 Task: Create new customer invoice with Date Opened: 04-May-23, Select Customer: Harbor Freight Tools, Terms: Net 15. Make invoice entry for item-1 with Date: 04-May-23, Description: L'Oreal Paris Glow Paradise Lip Balm in Gloss Porcelain Petal (0.23 oz)
, Income Account: Income:Sales, Quantity: 1, Unit Price: 11.29, Sales Tax: Y, Sales Tax Included: Y, Tax Table: Sales Tax. Make entry for item-2 with Date: 04-May-23, Description: GSQ by Glamsquad Manicure Pedicure Set (1 ct), Income Account: Income:Sales, Quantity: 2, Unit Price: 9.29, Sales Tax: Y, Sales Tax Included: Y, Tax Table: Sales Tax. Post Invoice with Post Date: 04-May-23, Post to Accounts: Assets:Accounts Receivable. Pay / Process Payment with Transaction Date: 18-May-23, Amount: 29.87, Transfer Account: Checking Account. Go to 'Print Invoice'. Save a pdf copy of the invoice.
Action: Mouse moved to (220, 42)
Screenshot: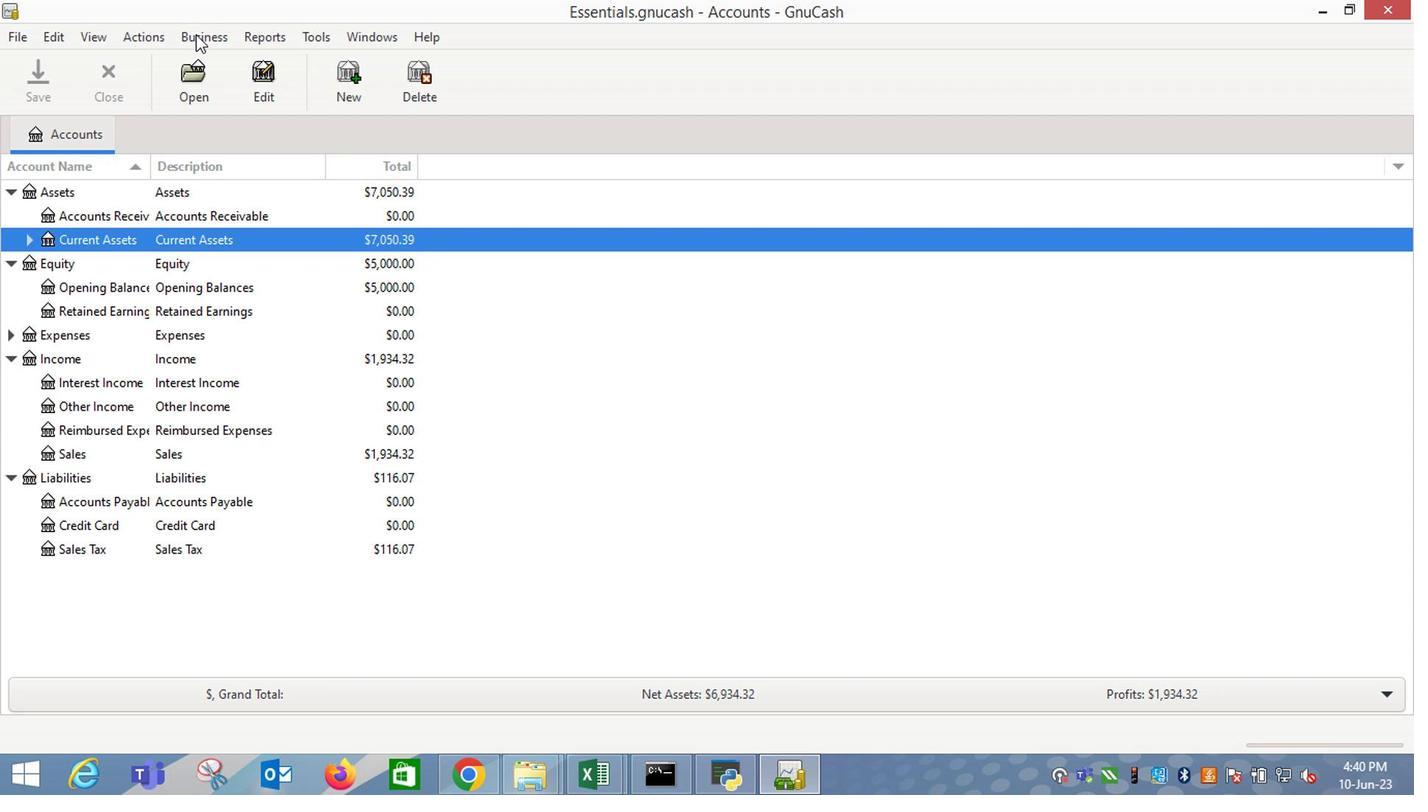 
Action: Mouse pressed left at (220, 42)
Screenshot: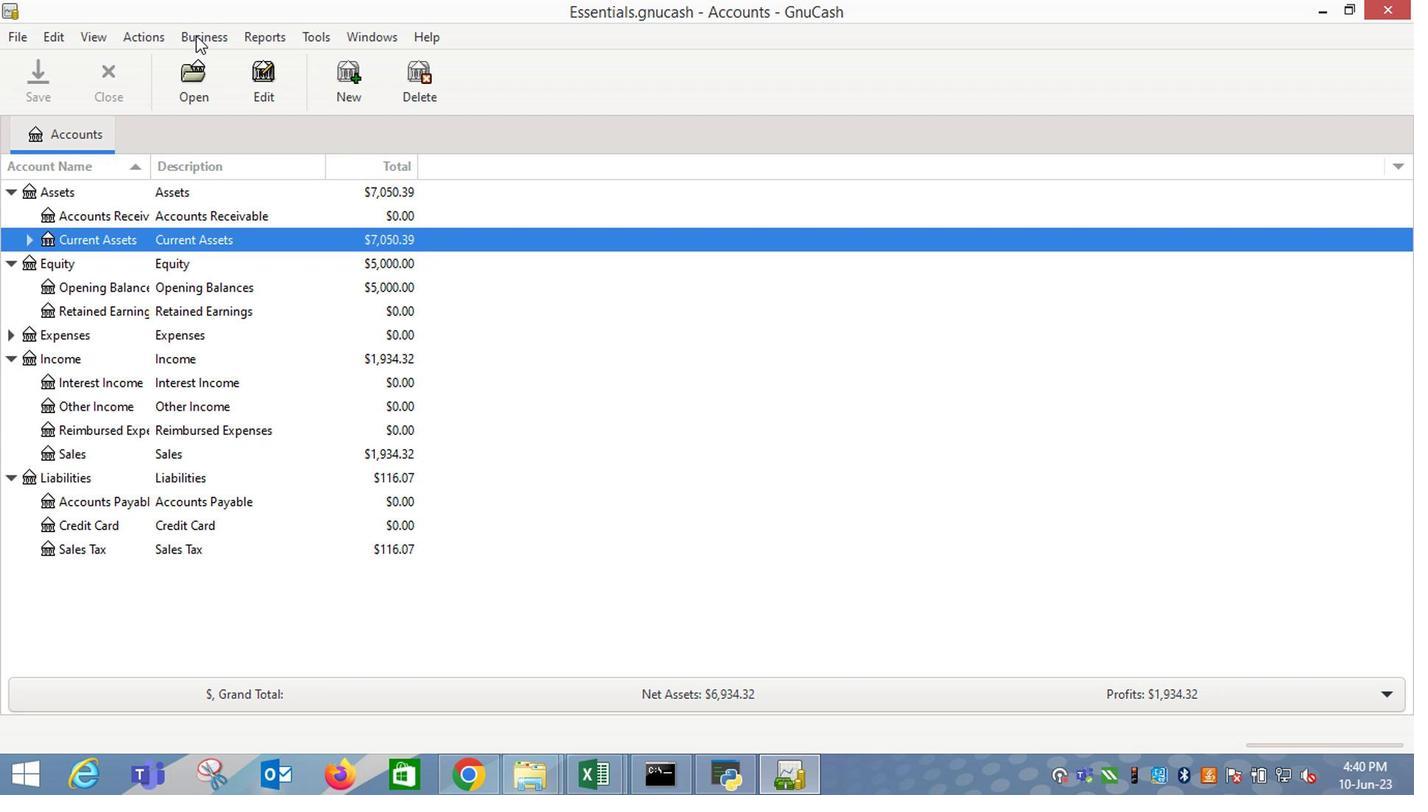 
Action: Mouse moved to (464, 137)
Screenshot: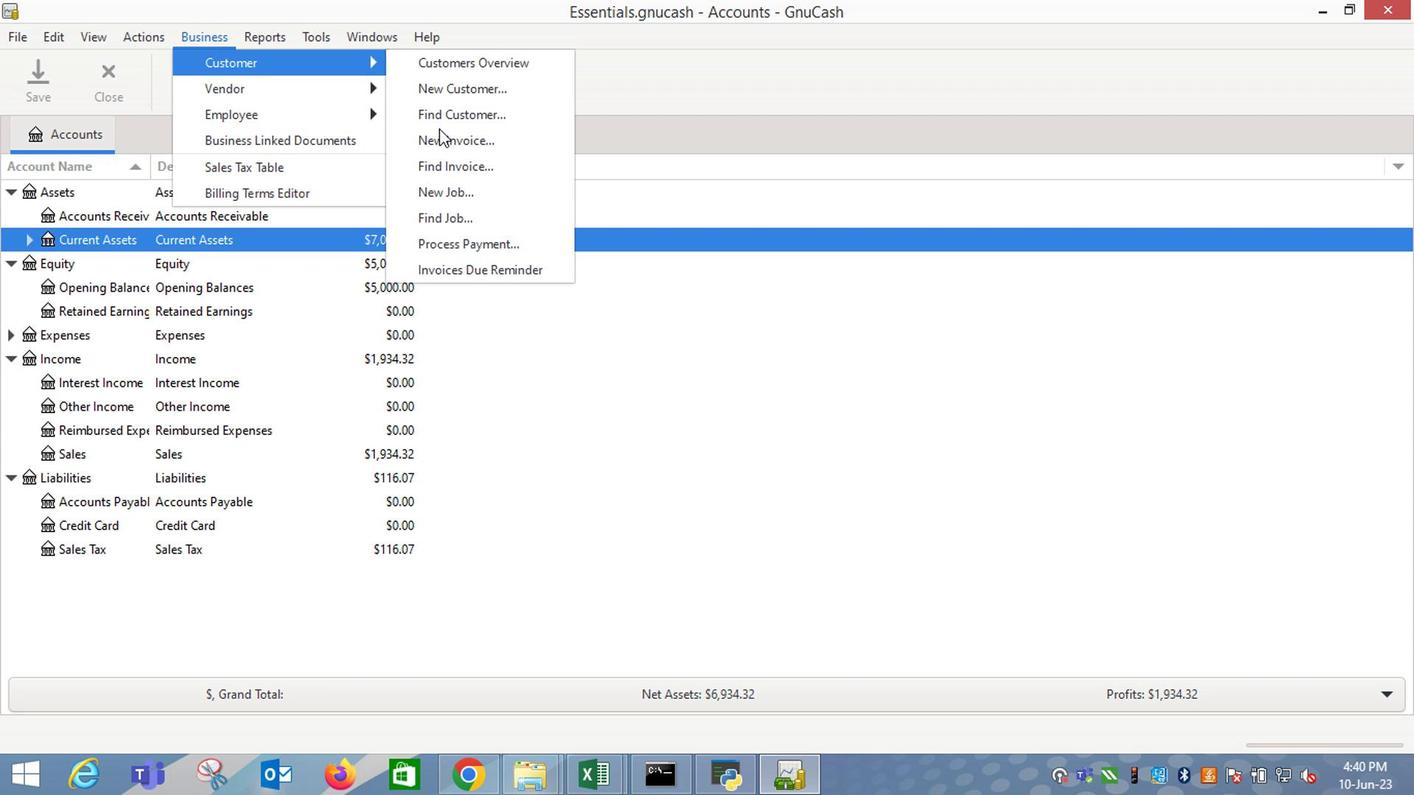 
Action: Mouse pressed left at (464, 137)
Screenshot: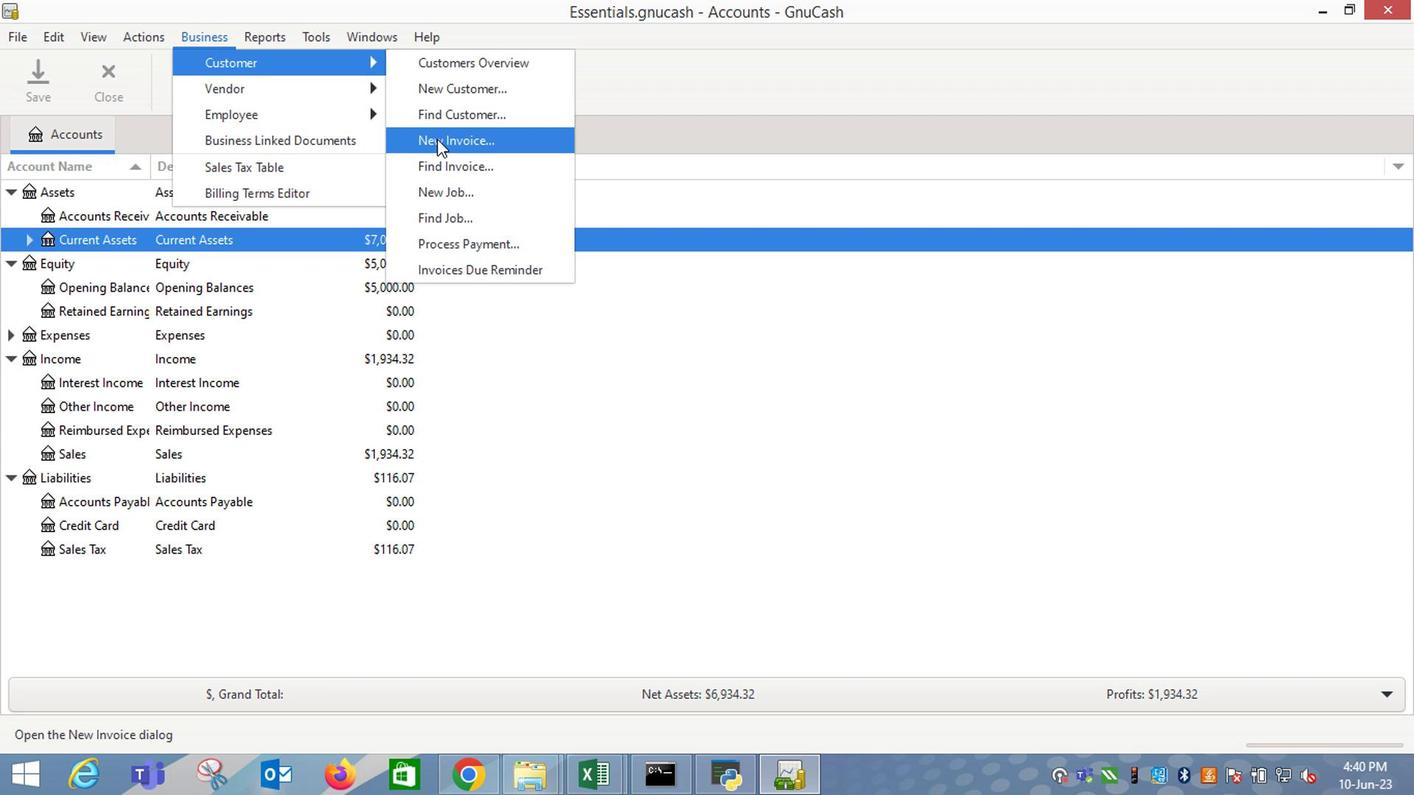 
Action: Mouse moved to (838, 313)
Screenshot: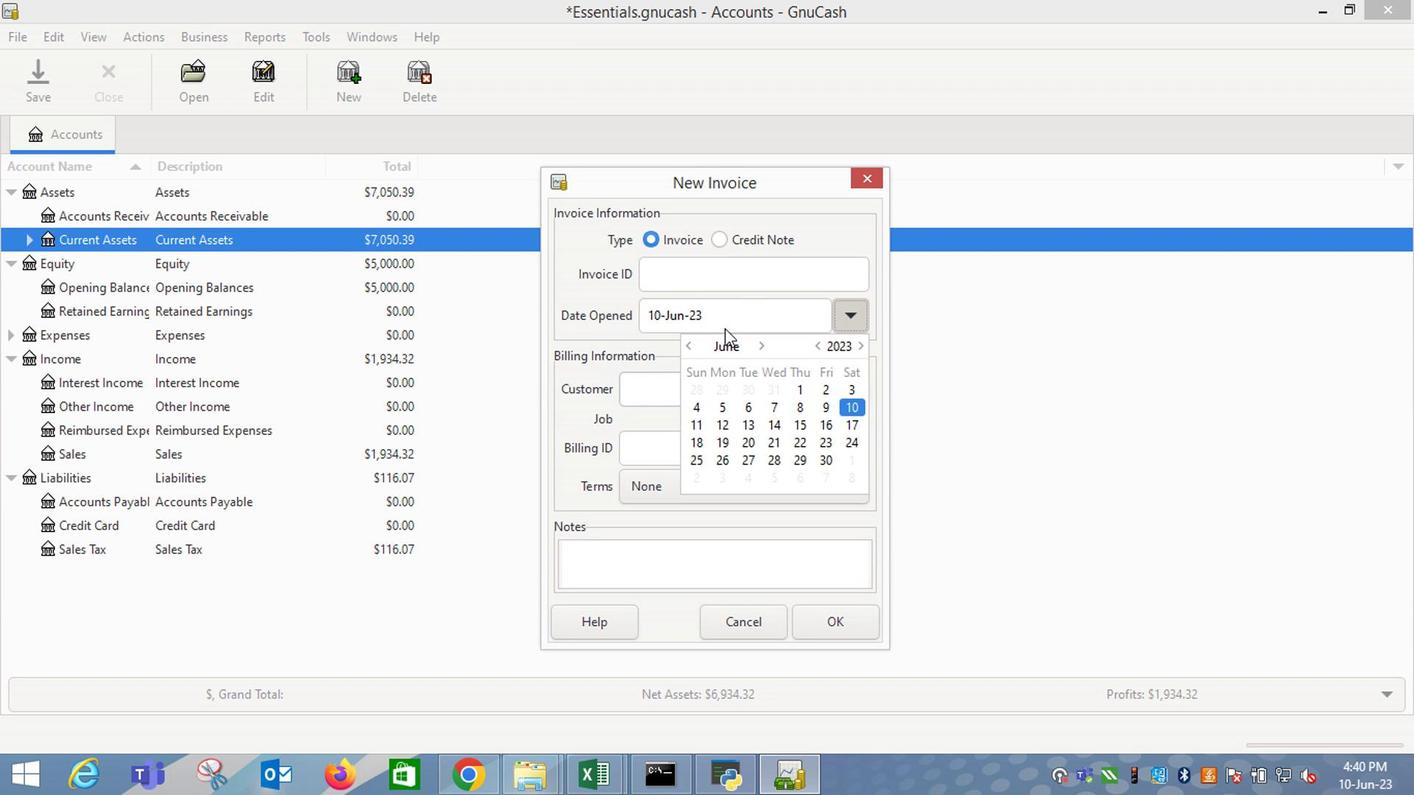
Action: Mouse pressed left at (838, 313)
Screenshot: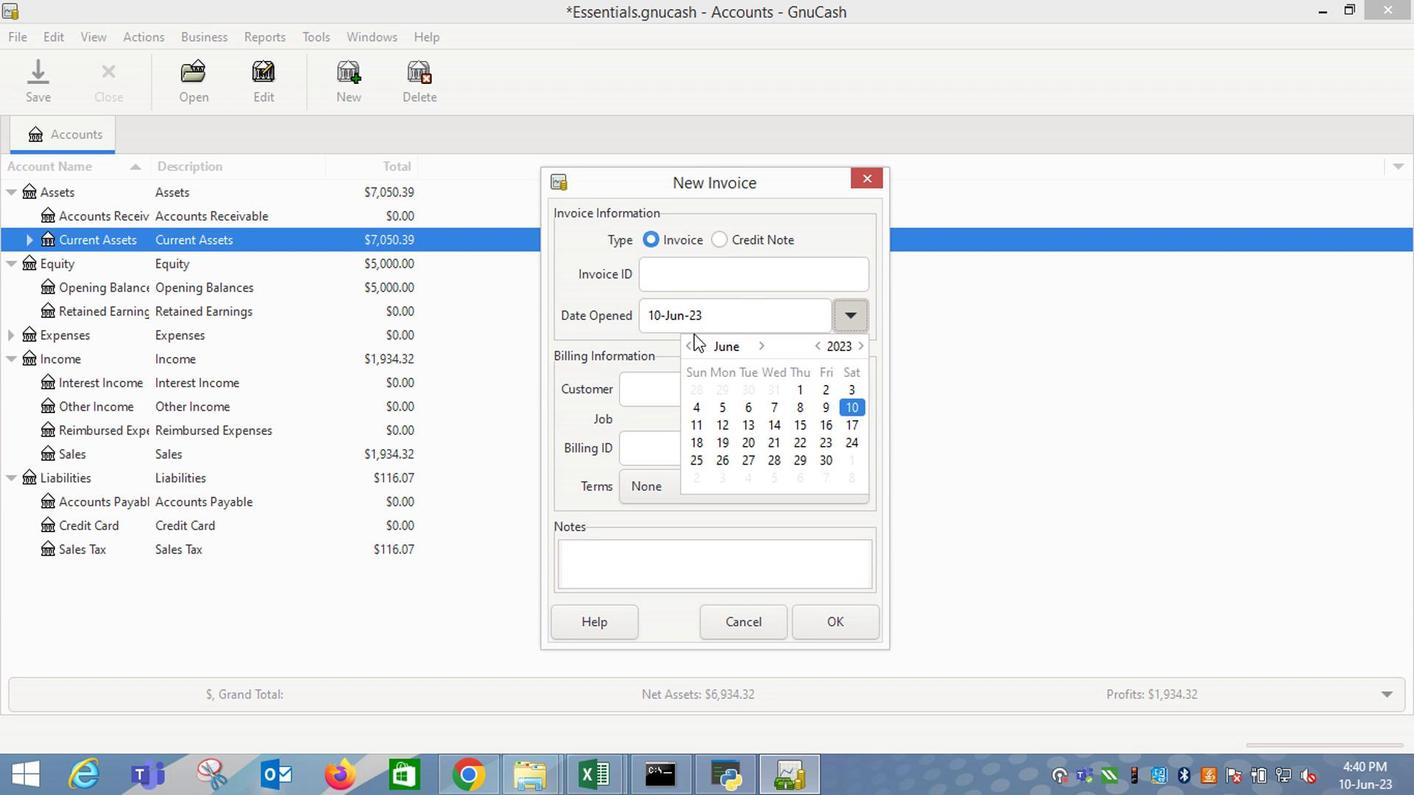 
Action: Mouse moved to (686, 349)
Screenshot: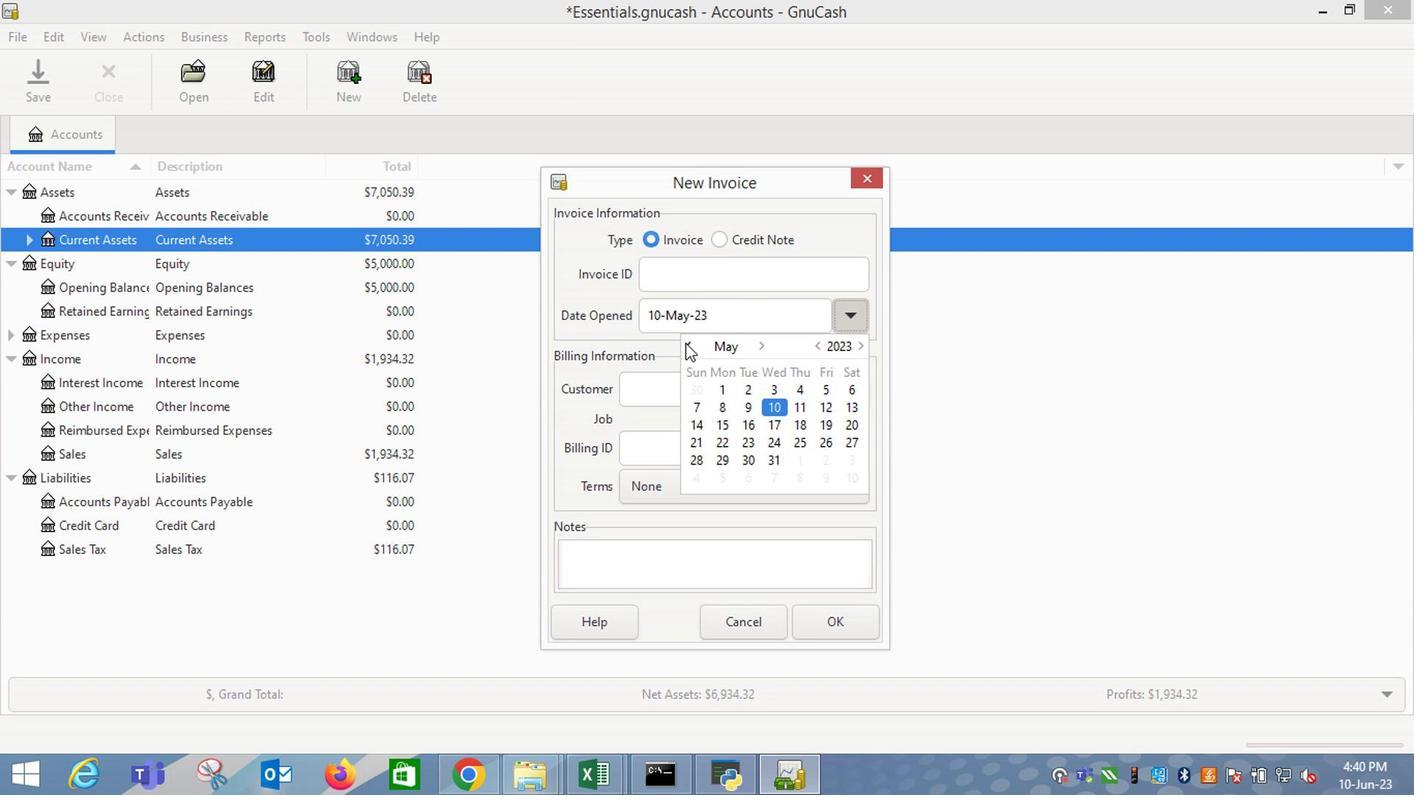 
Action: Mouse pressed left at (686, 349)
Screenshot: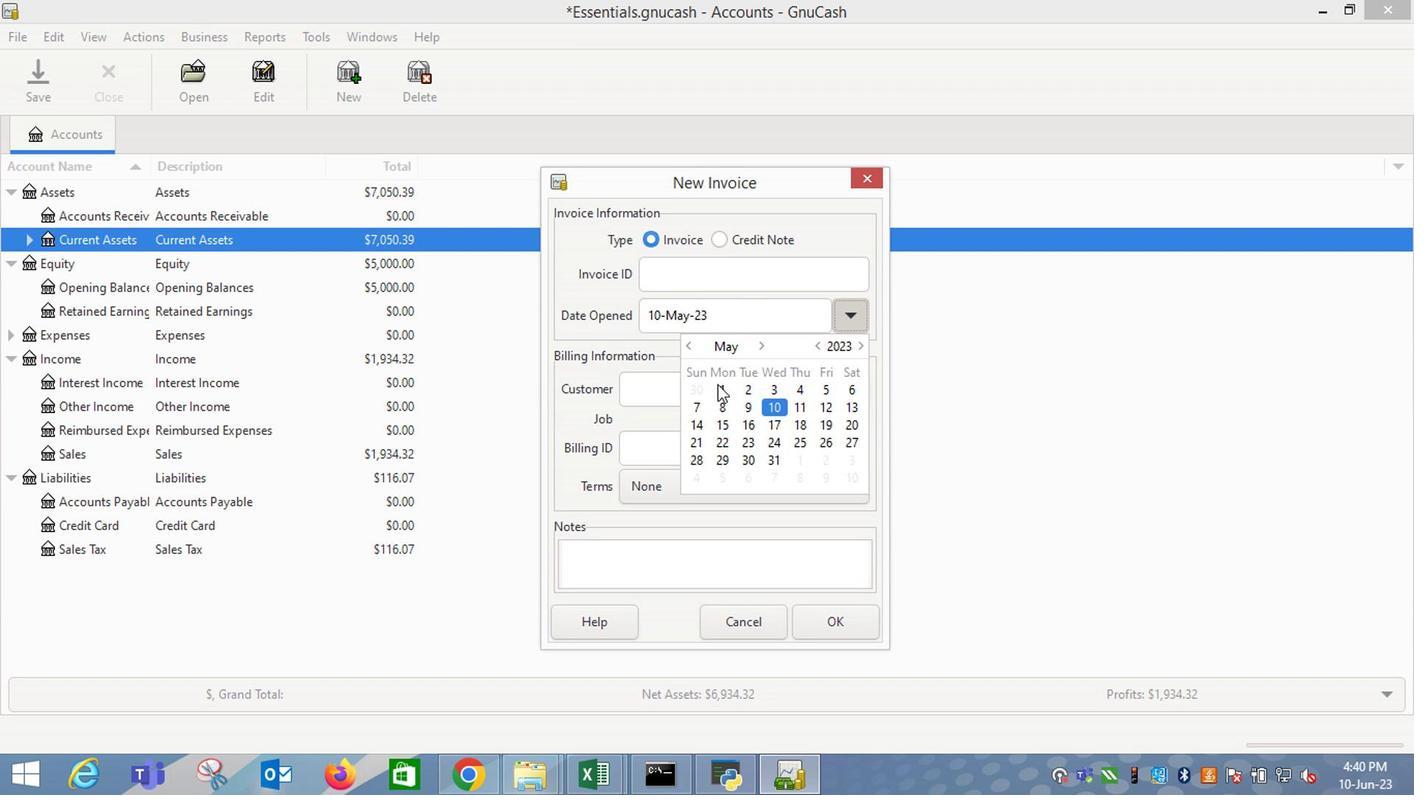 
Action: Mouse moved to (794, 390)
Screenshot: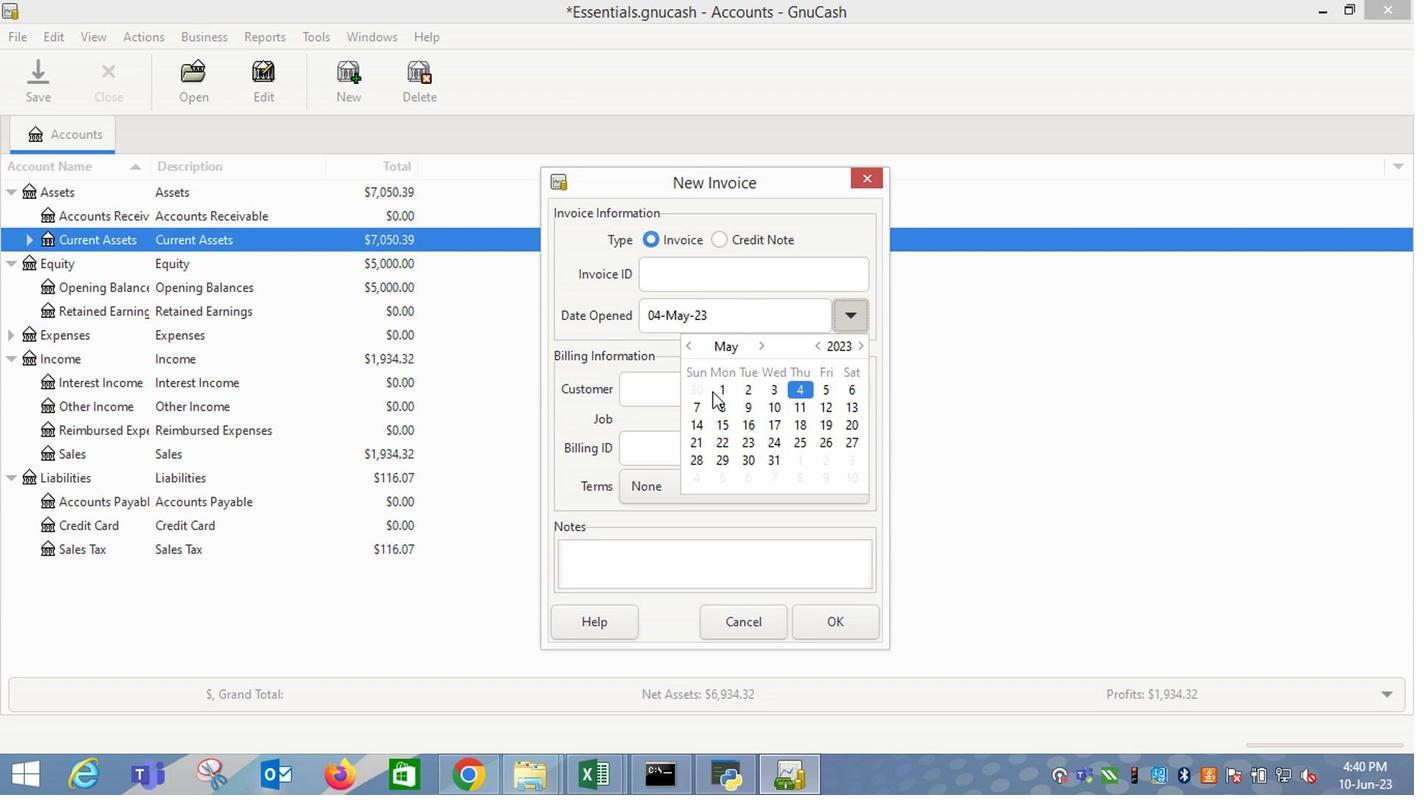 
Action: Mouse pressed left at (794, 390)
Screenshot: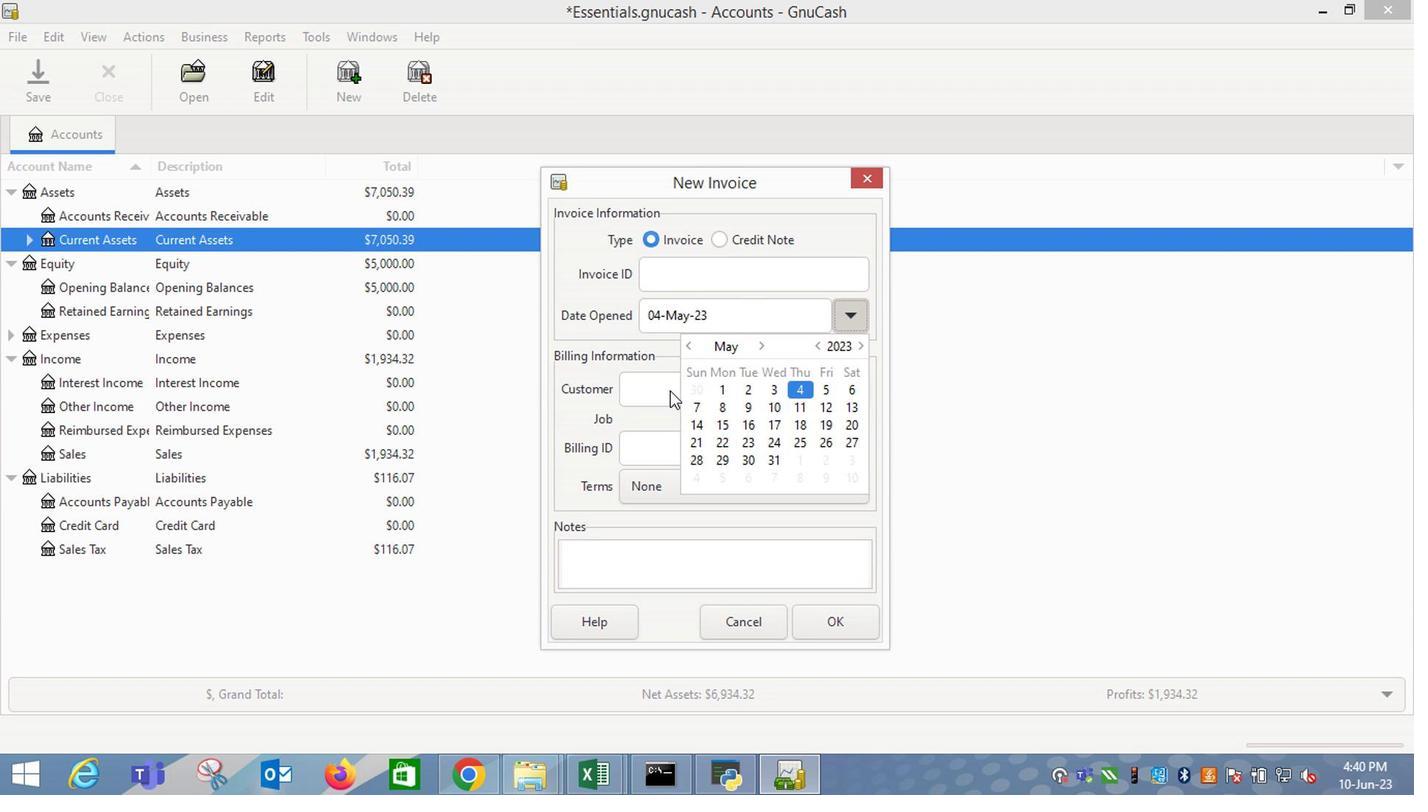 
Action: Mouse moved to (658, 390)
Screenshot: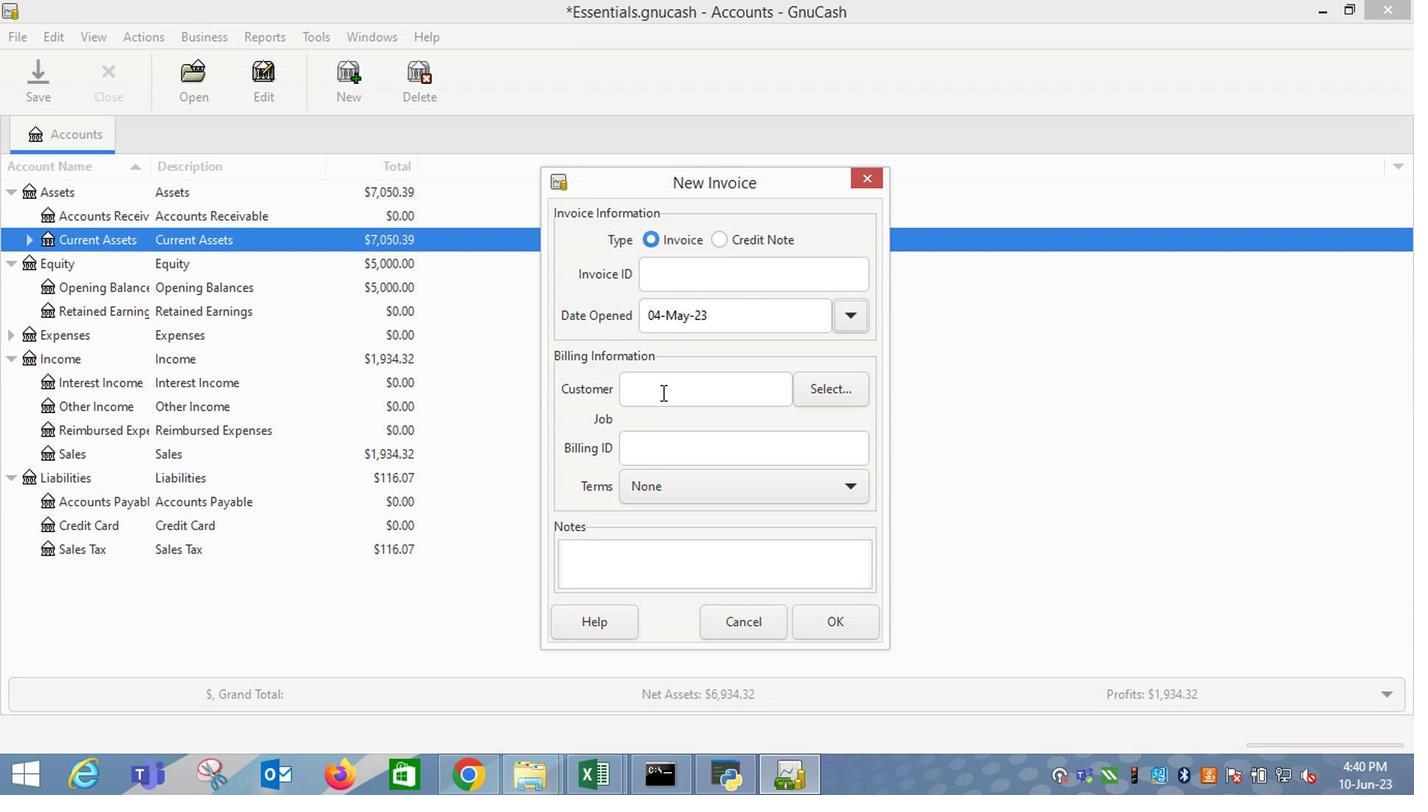 
Action: Mouse pressed left at (658, 390)
Screenshot: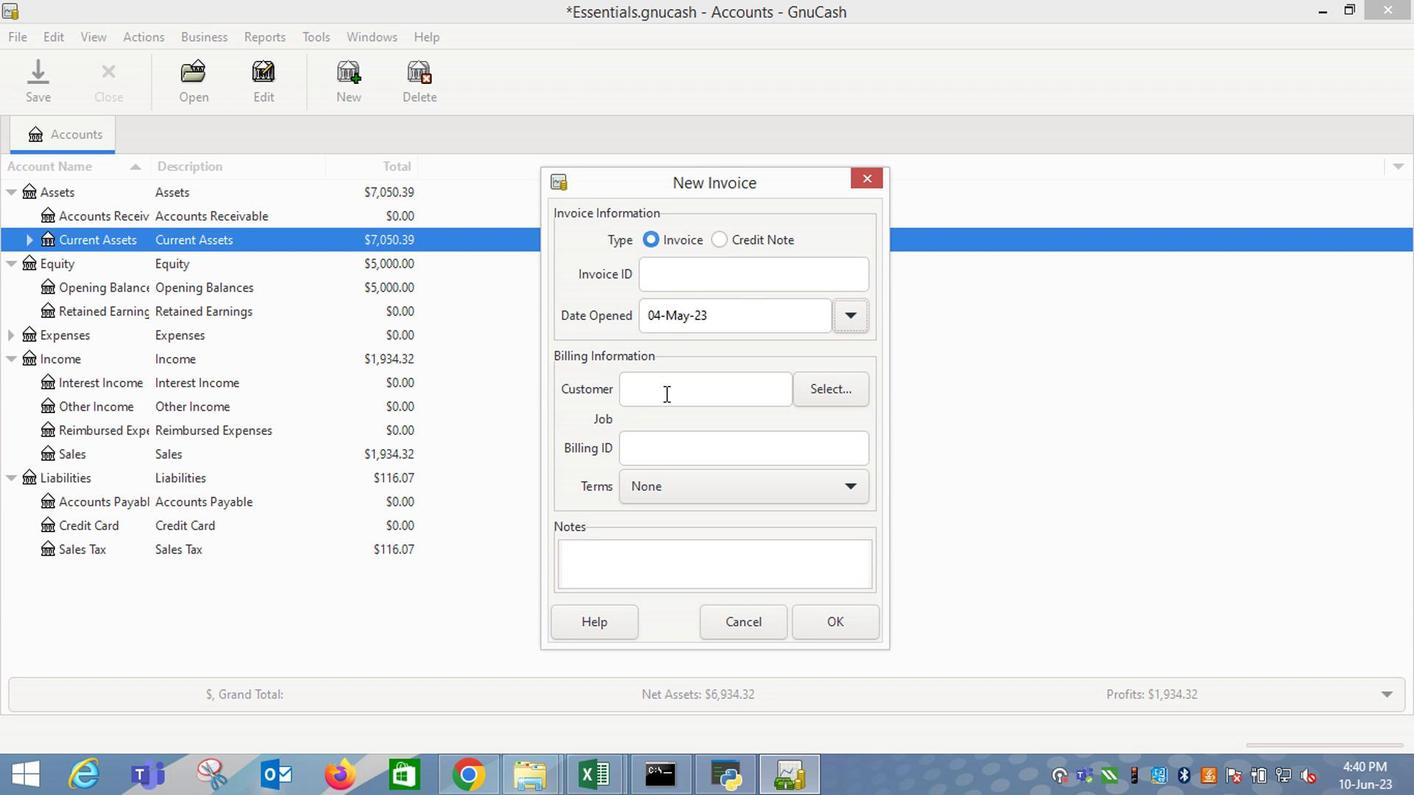 
Action: Mouse moved to (655, 390)
Screenshot: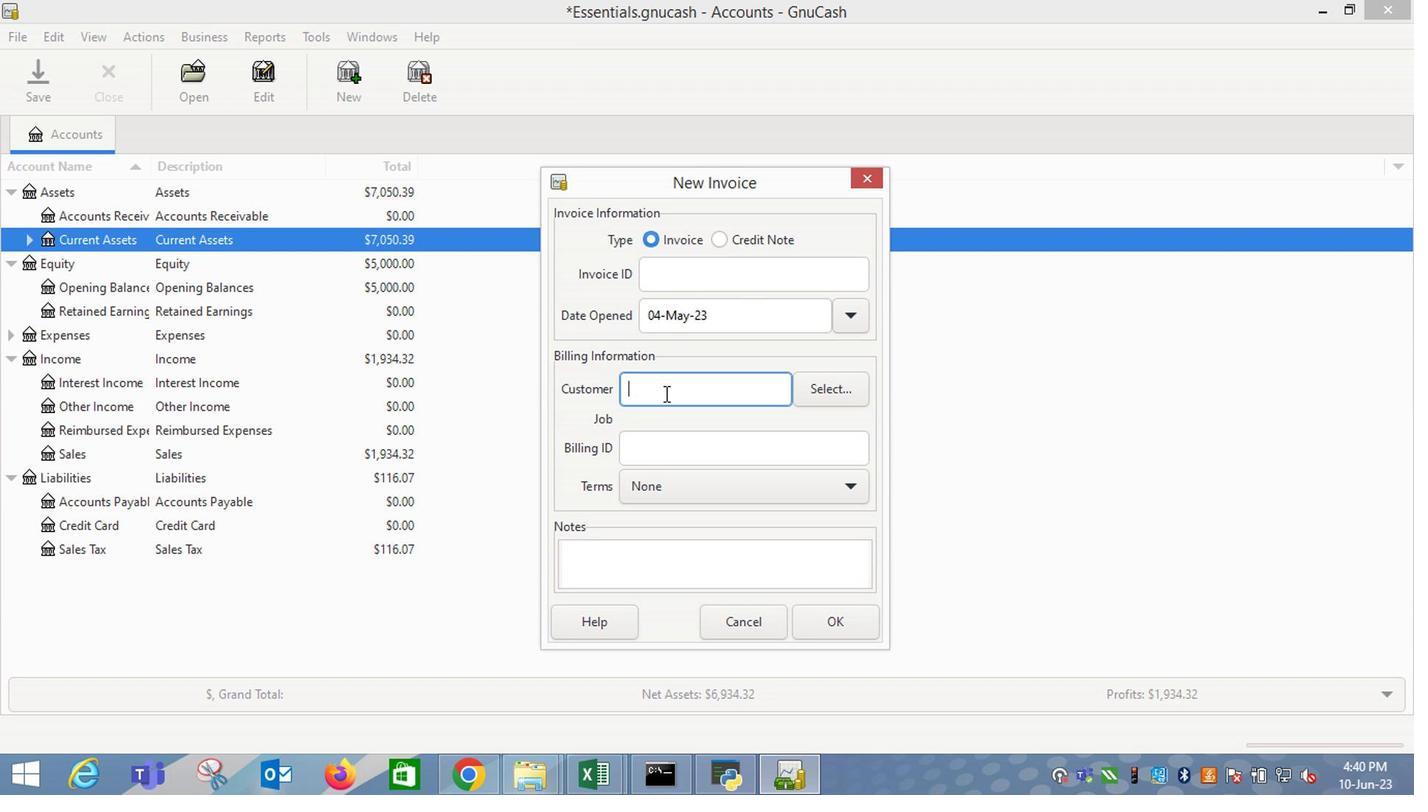 
Action: Mouse pressed left at (655, 390)
Screenshot: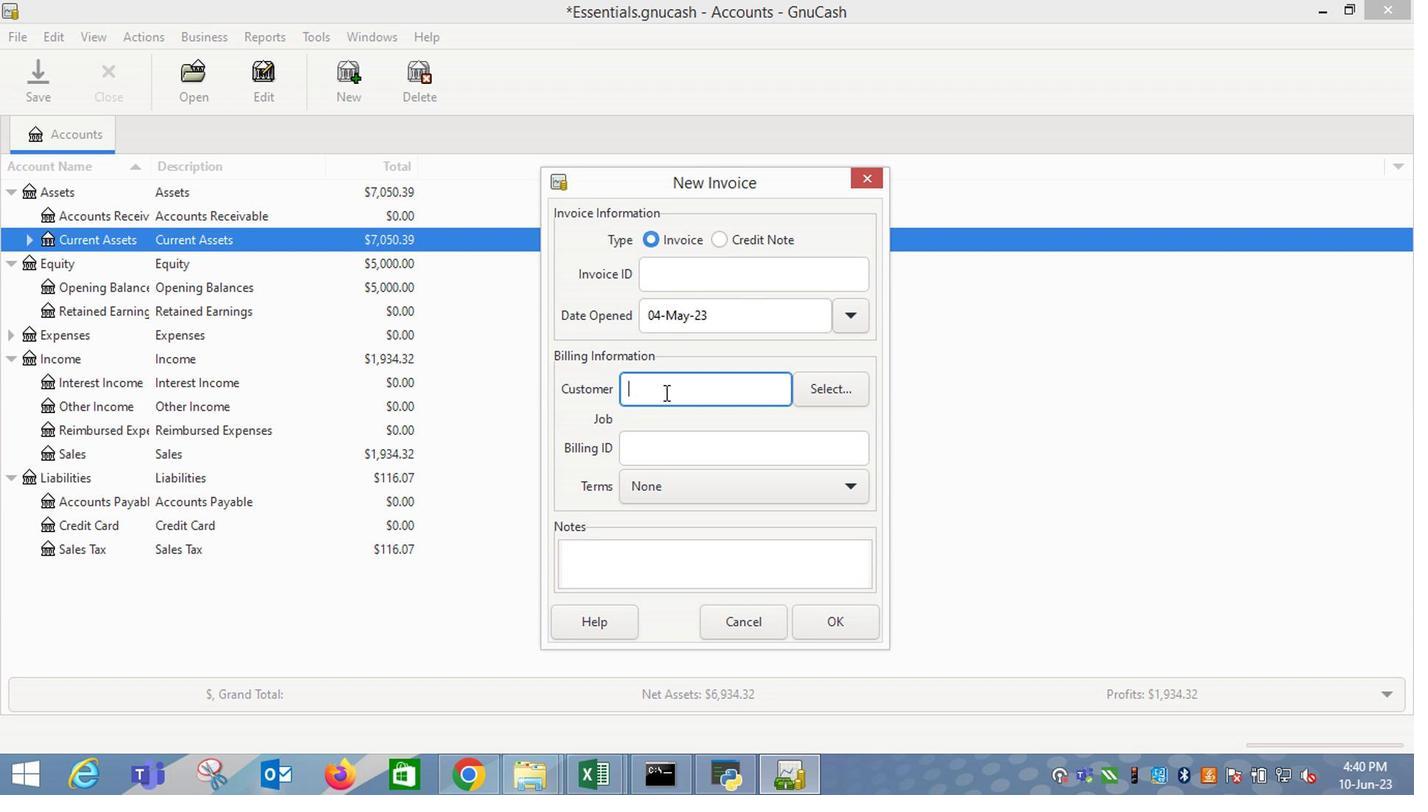 
Action: Key pressed <Key.shift_r>Hor<Key.backspace><Key.backspace>ur
Screenshot: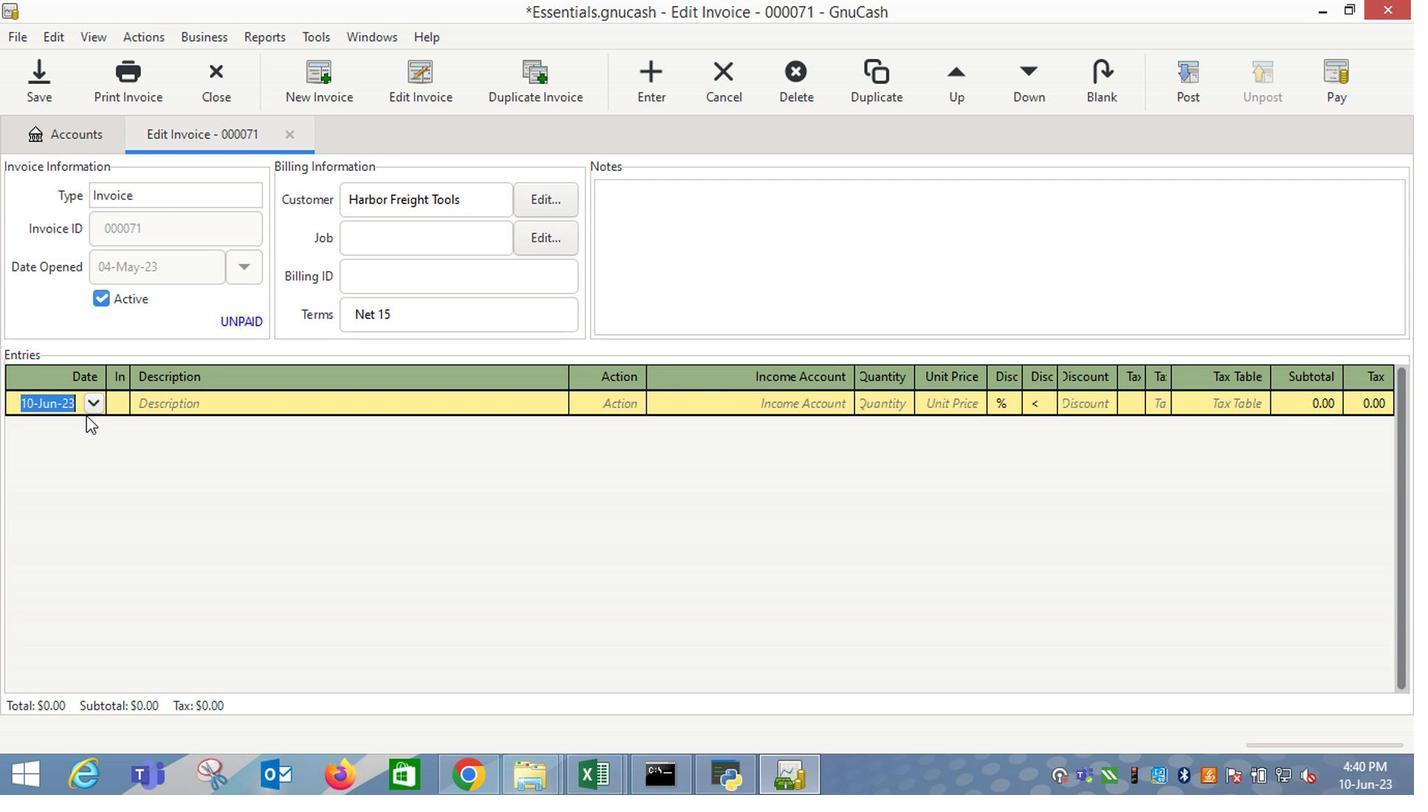 
Action: Mouse moved to (196, 40)
Screenshot: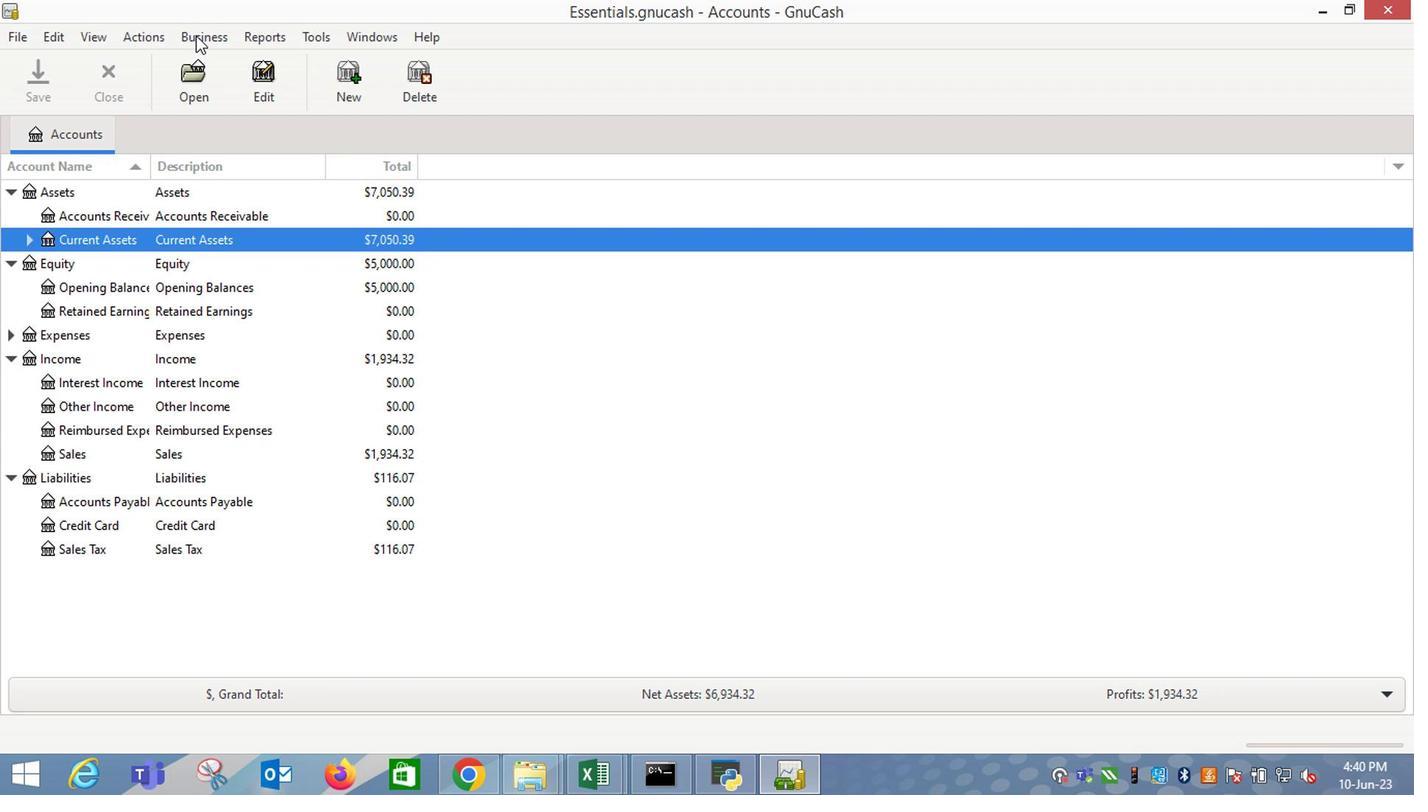 
Action: Mouse pressed left at (196, 40)
Screenshot: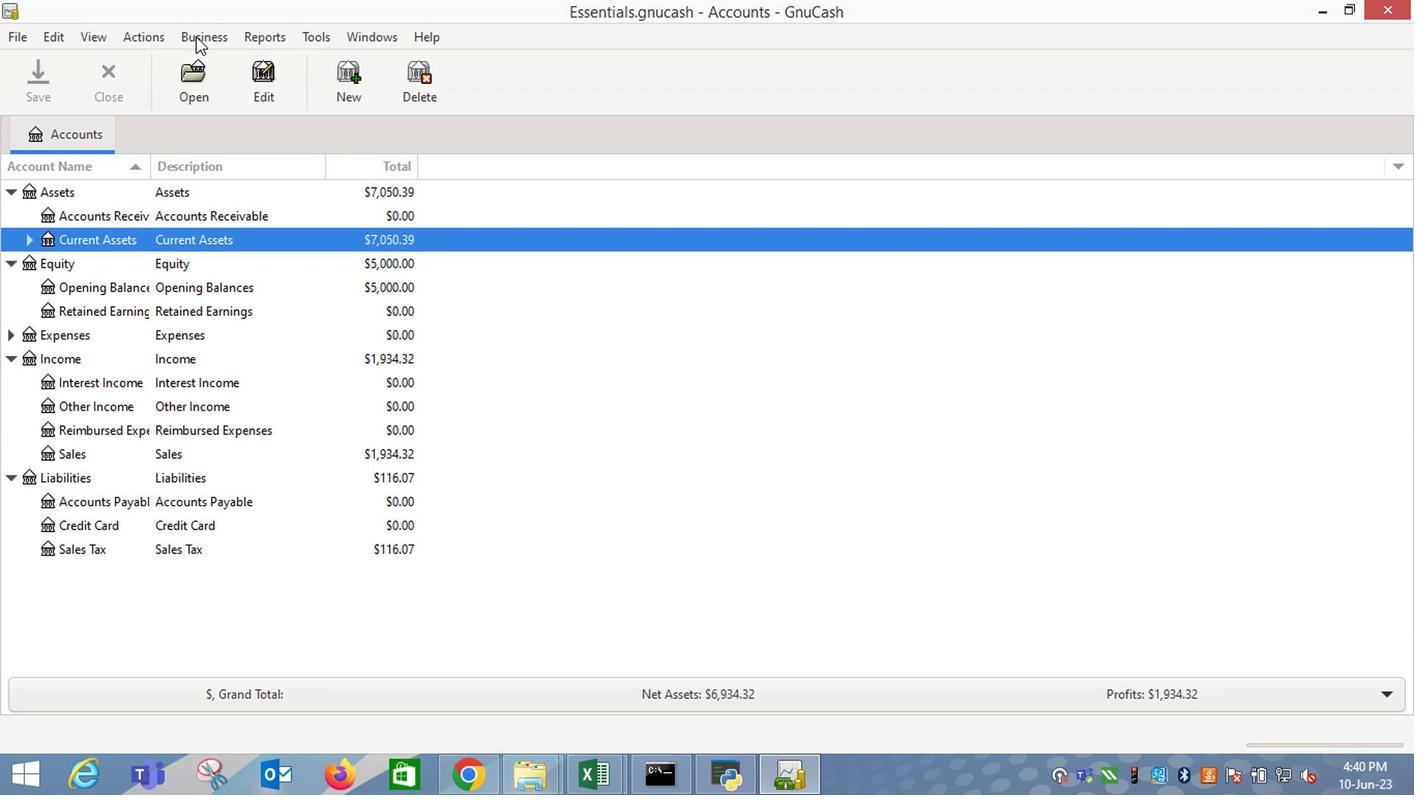 
Action: Mouse moved to (436, 142)
Screenshot: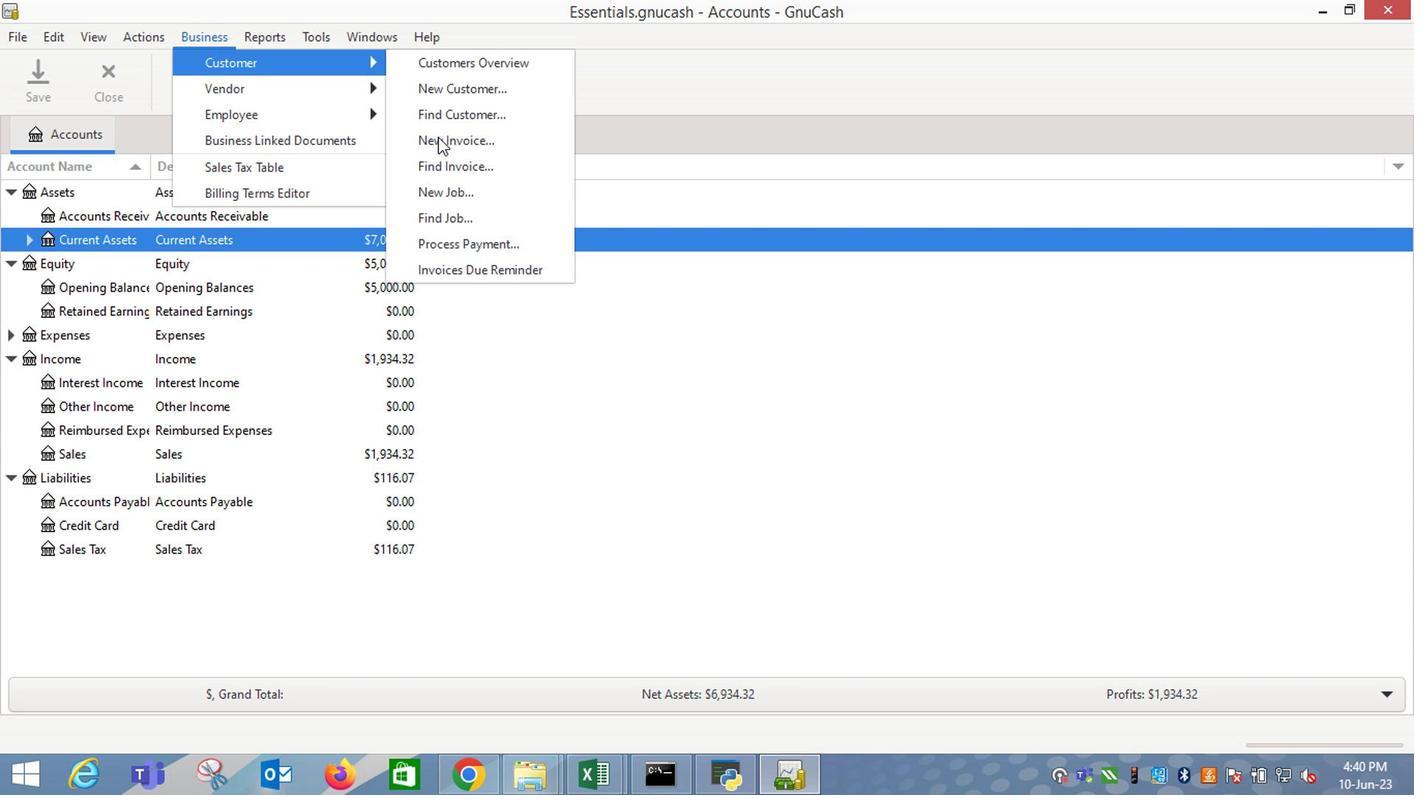
Action: Mouse pressed left at (436, 142)
Screenshot: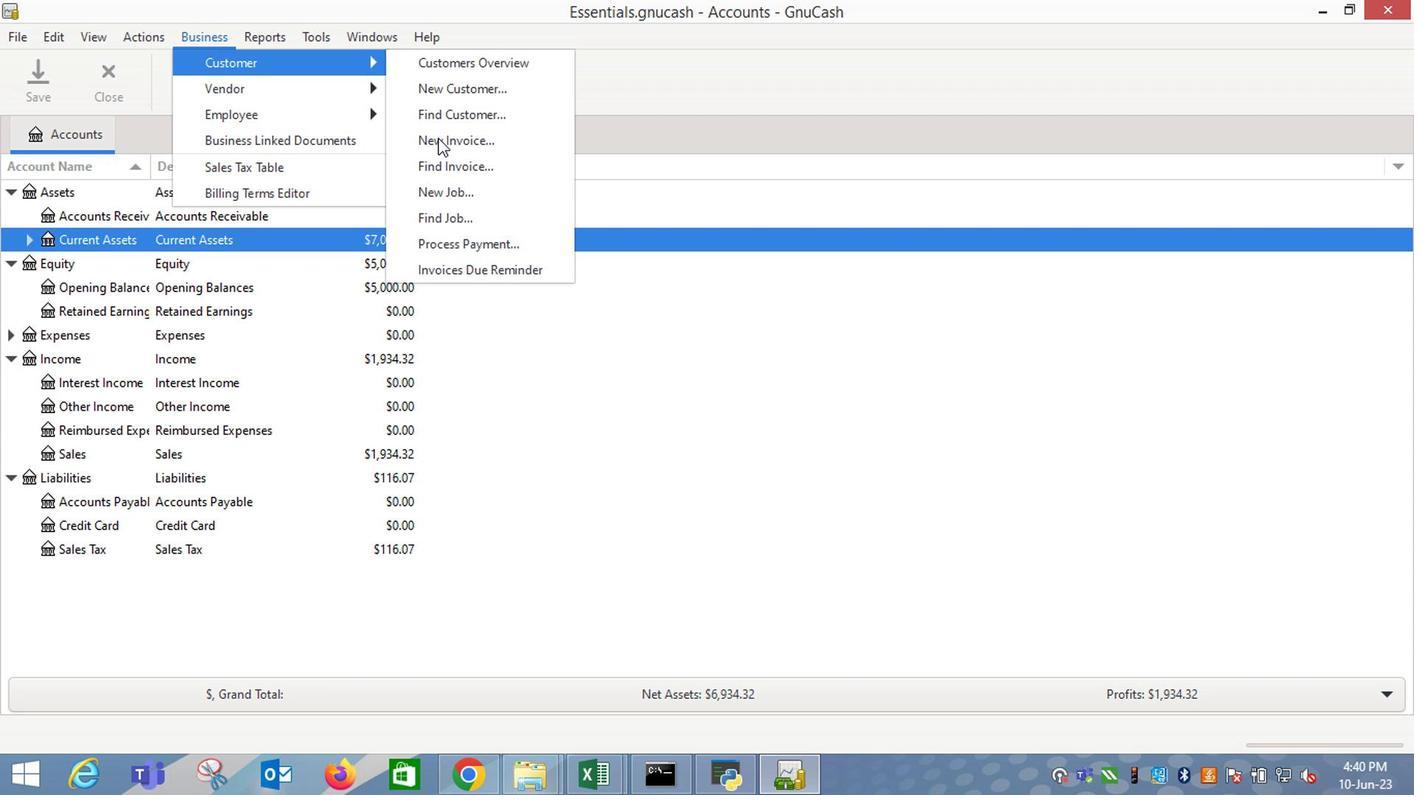 
Action: Mouse moved to (852, 318)
Screenshot: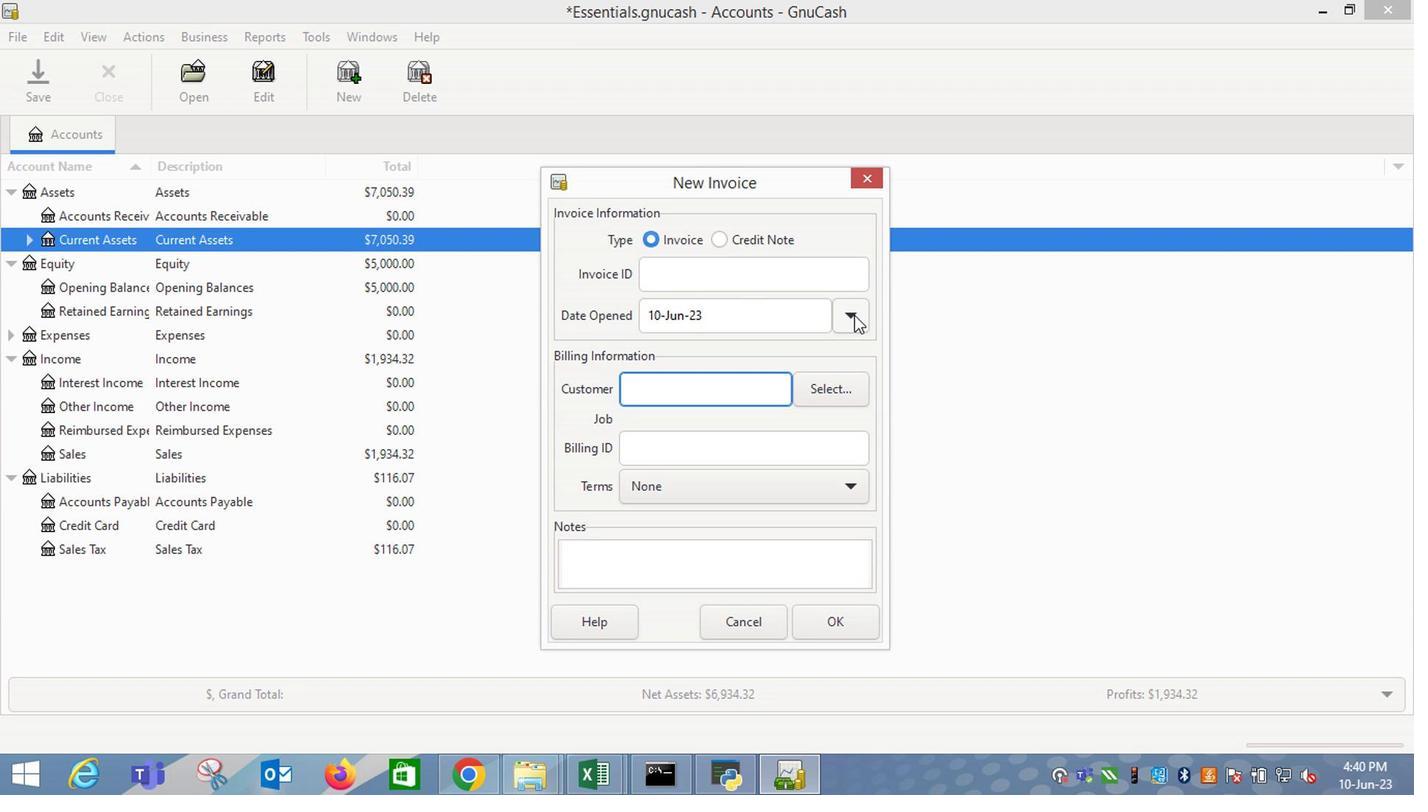 
Action: Mouse pressed left at (852, 318)
Screenshot: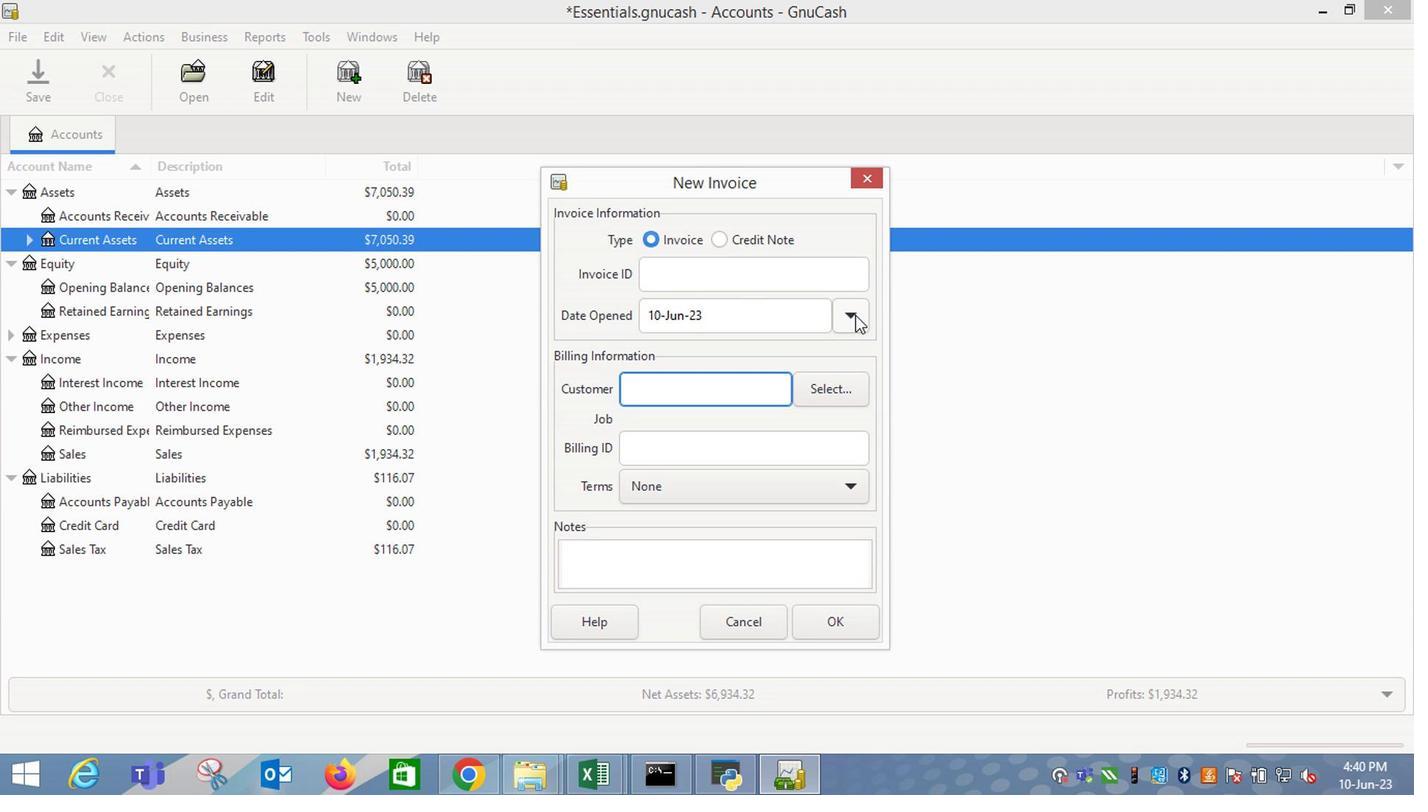 
Action: Mouse moved to (683, 346)
Screenshot: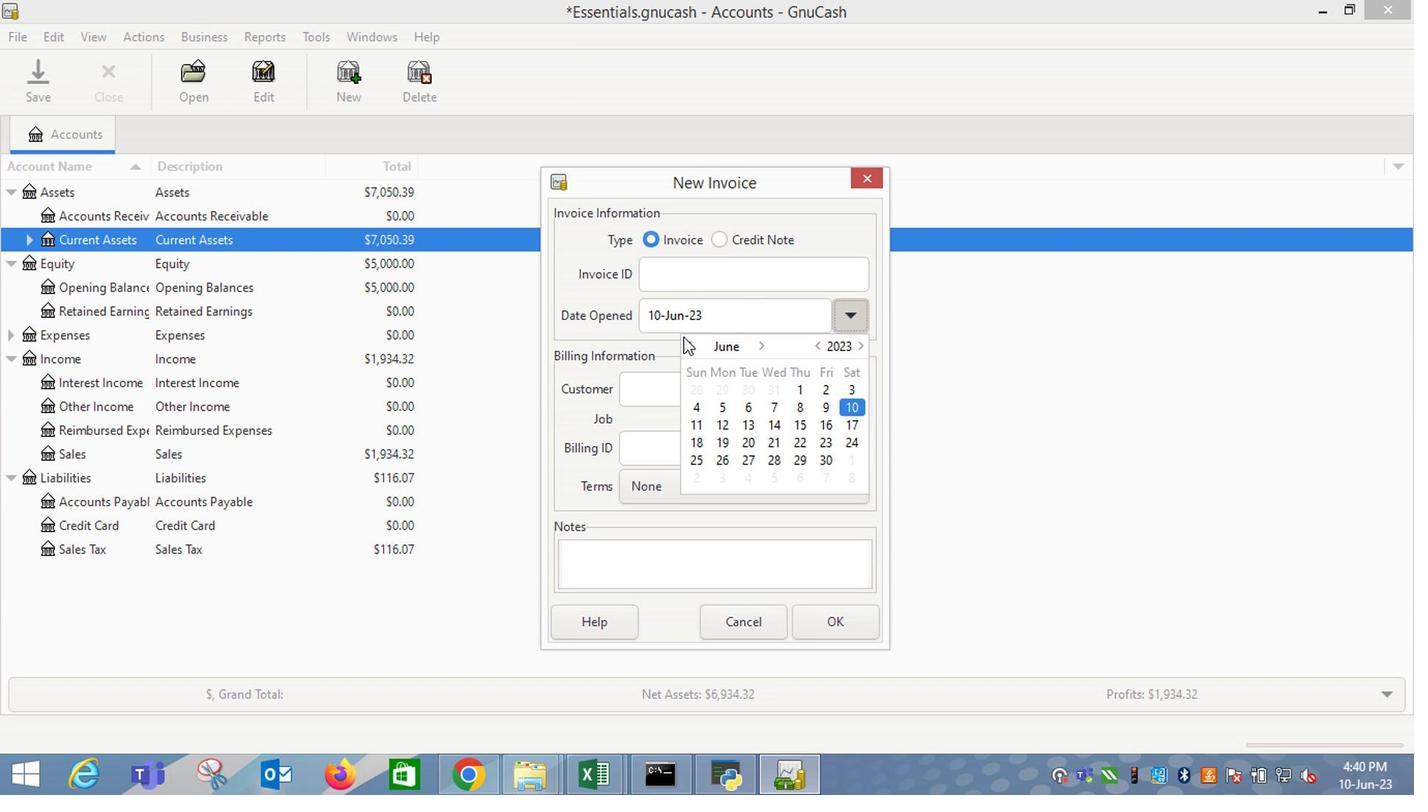 
Action: Mouse pressed left at (683, 346)
Screenshot: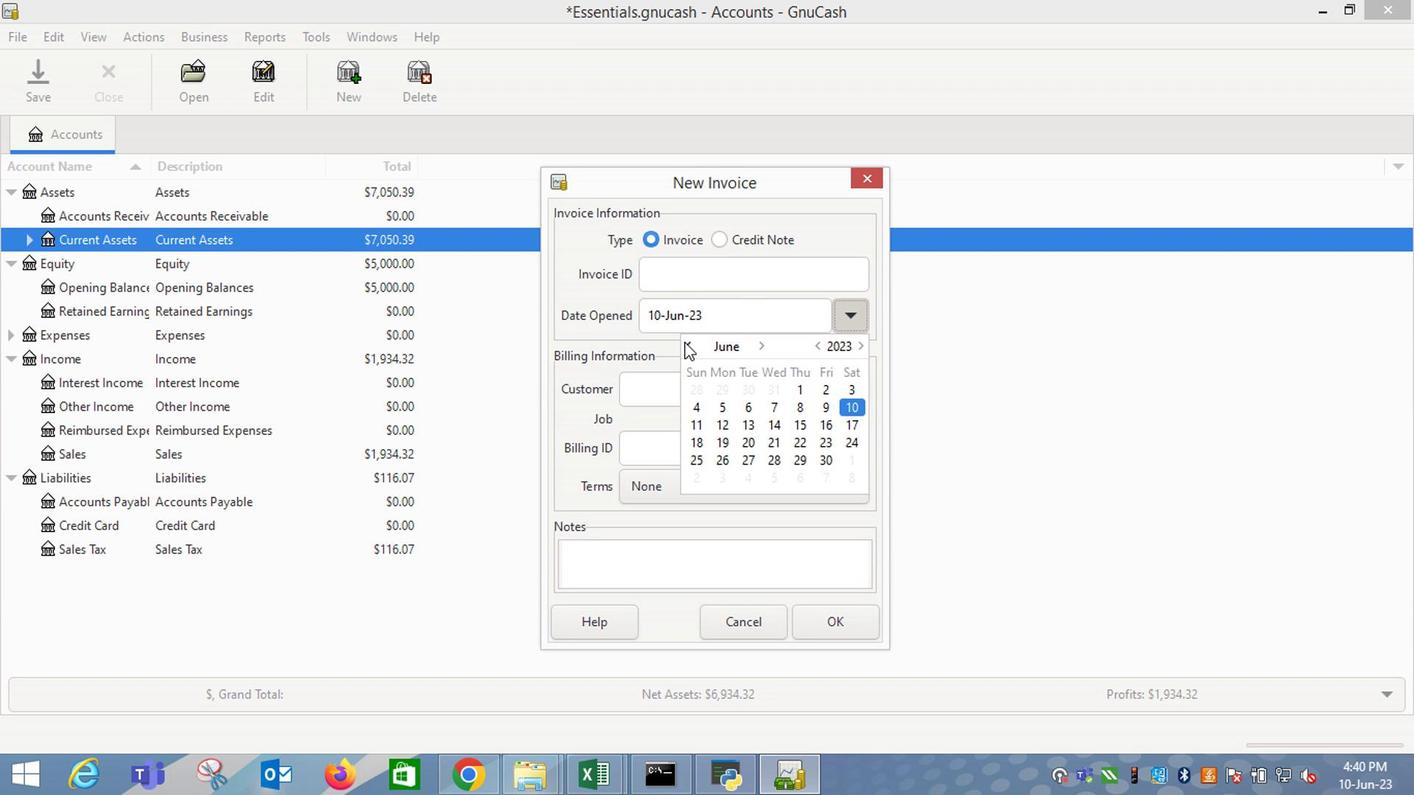 
Action: Mouse moved to (794, 391)
Screenshot: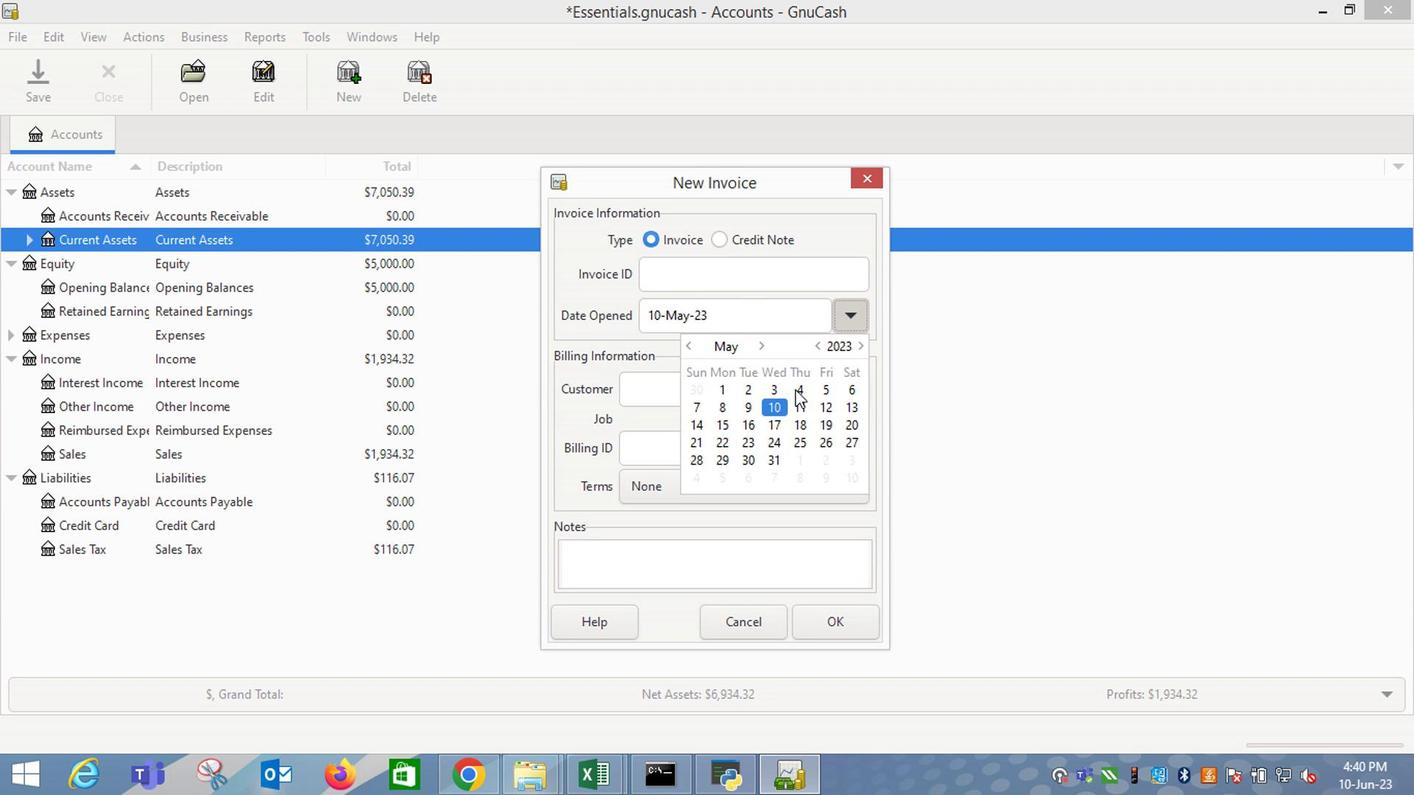 
Action: Mouse pressed left at (794, 391)
Screenshot: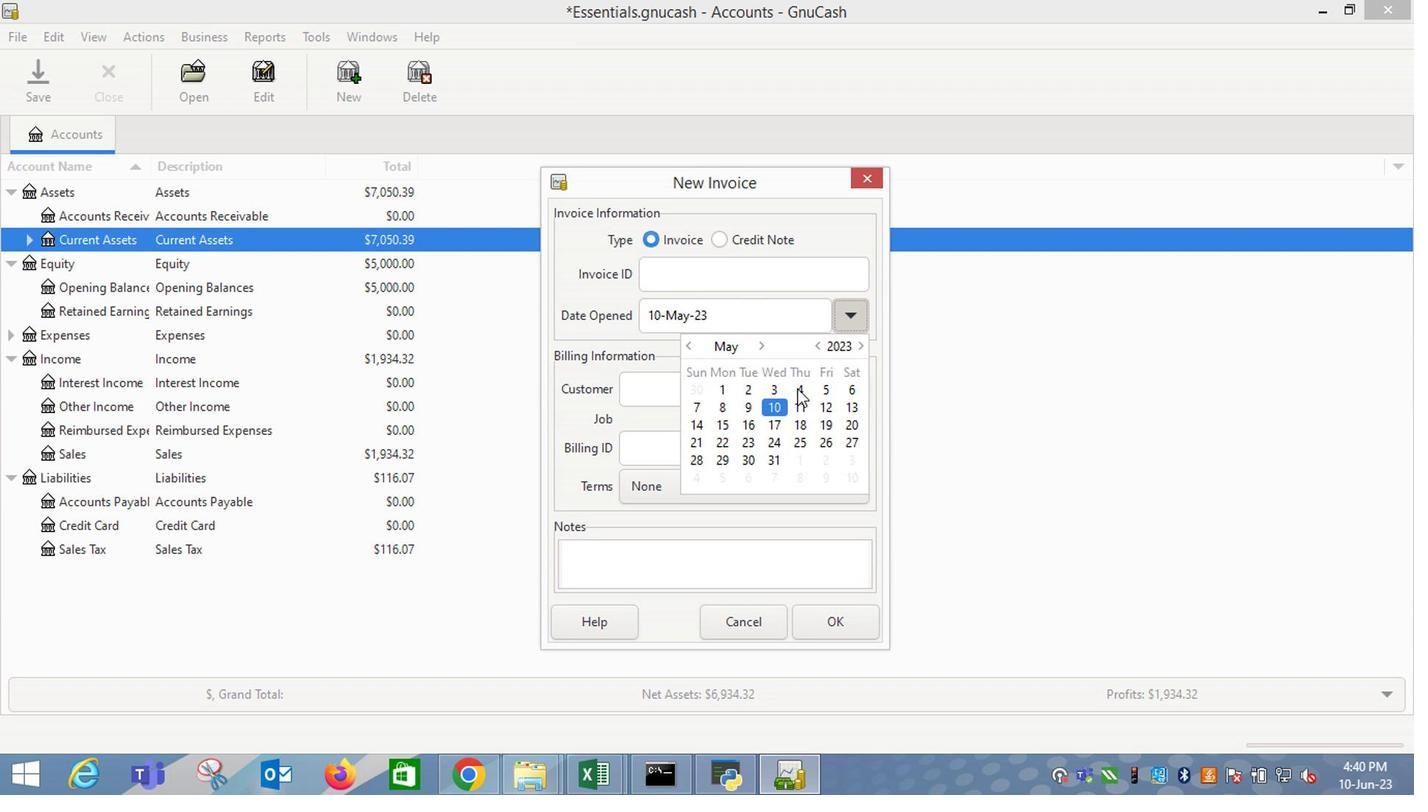 
Action: Mouse moved to (643, 389)
Screenshot: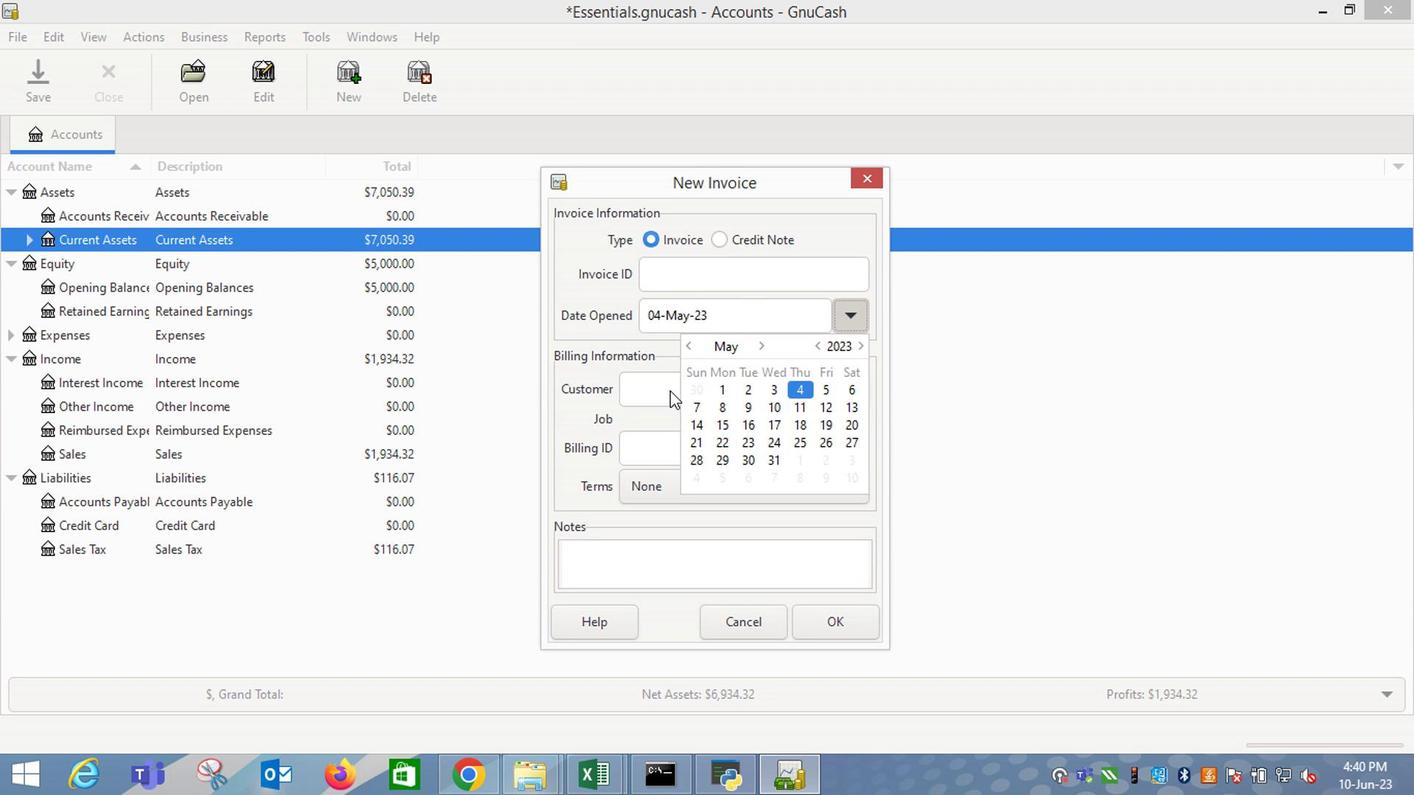 
Action: Mouse pressed left at (643, 389)
Screenshot: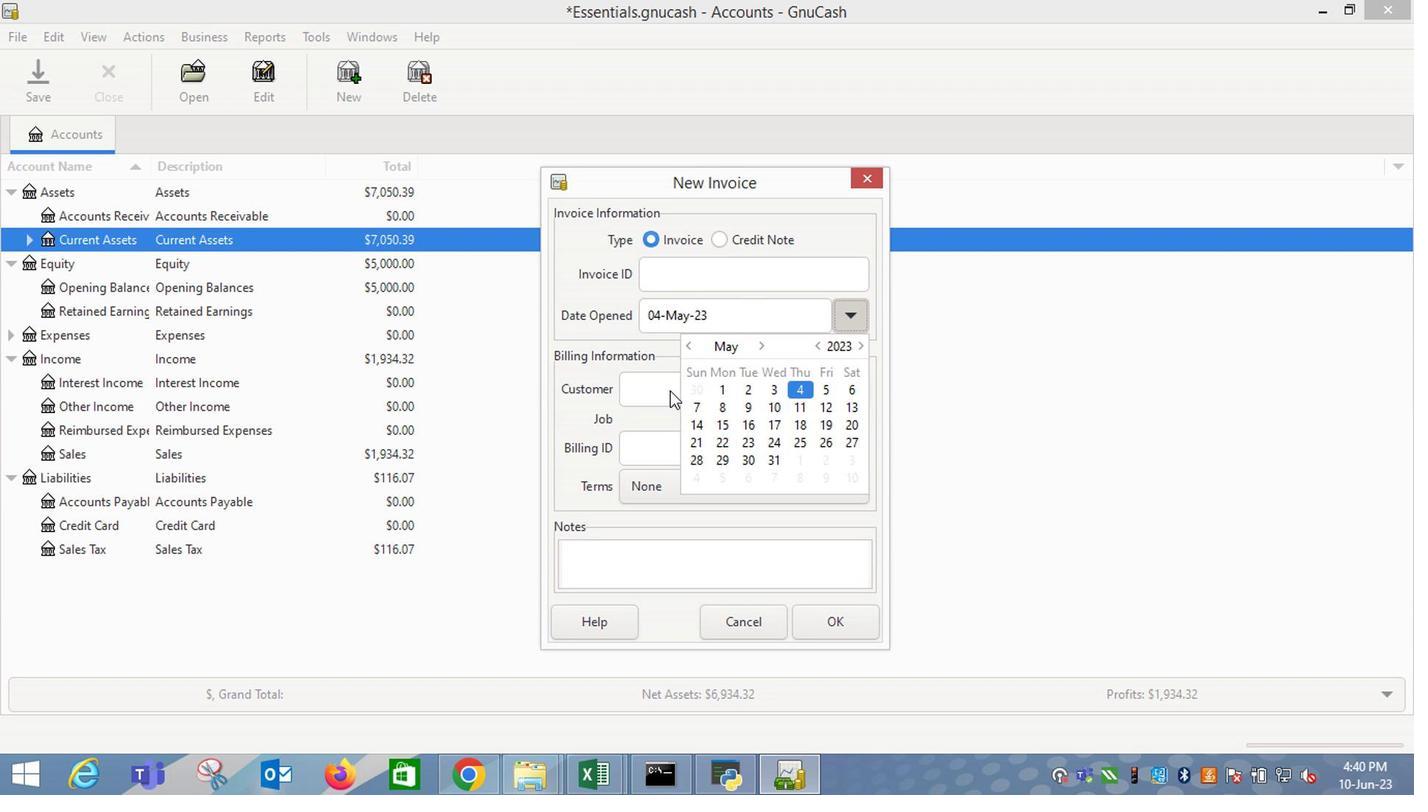 
Action: Mouse moved to (662, 396)
Screenshot: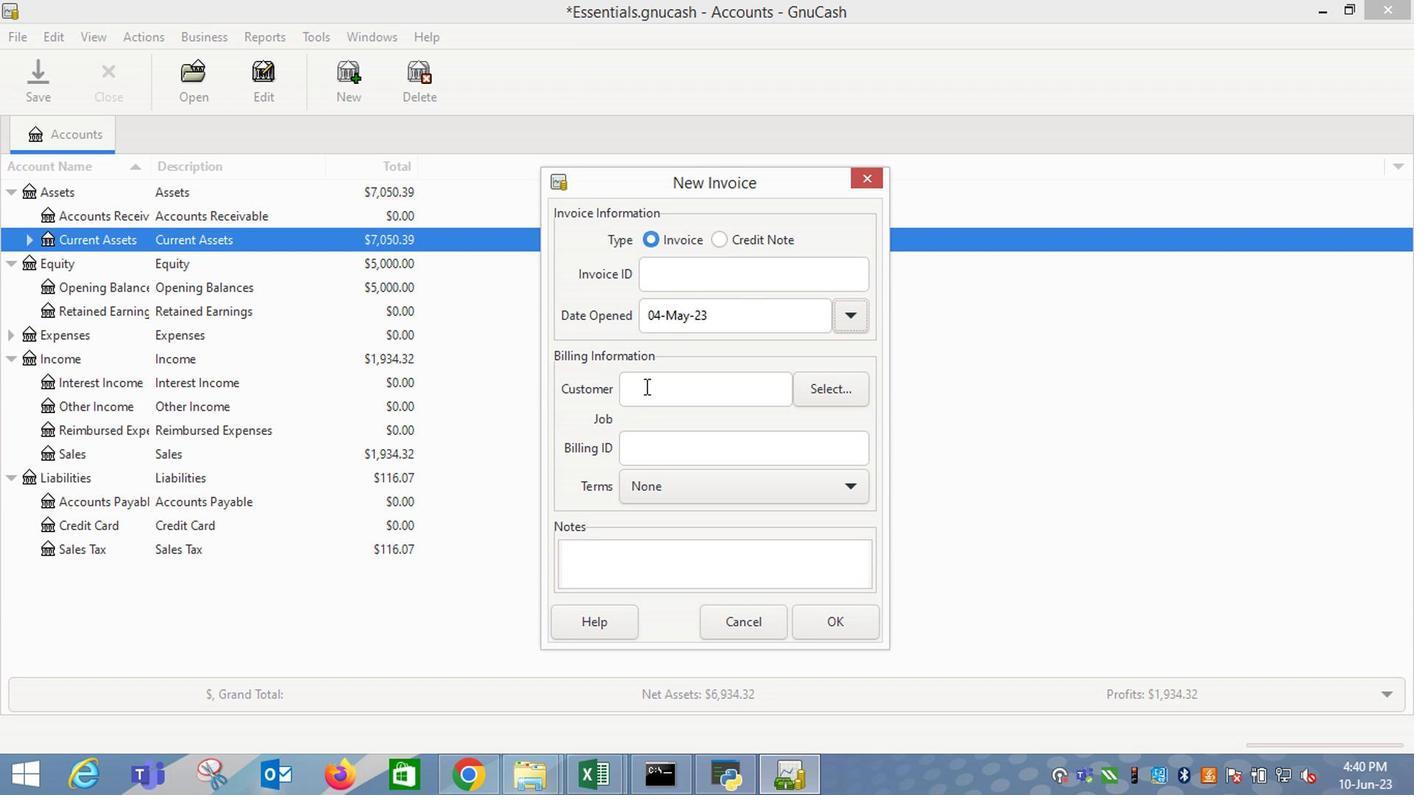 
Action: Mouse pressed left at (662, 396)
Screenshot: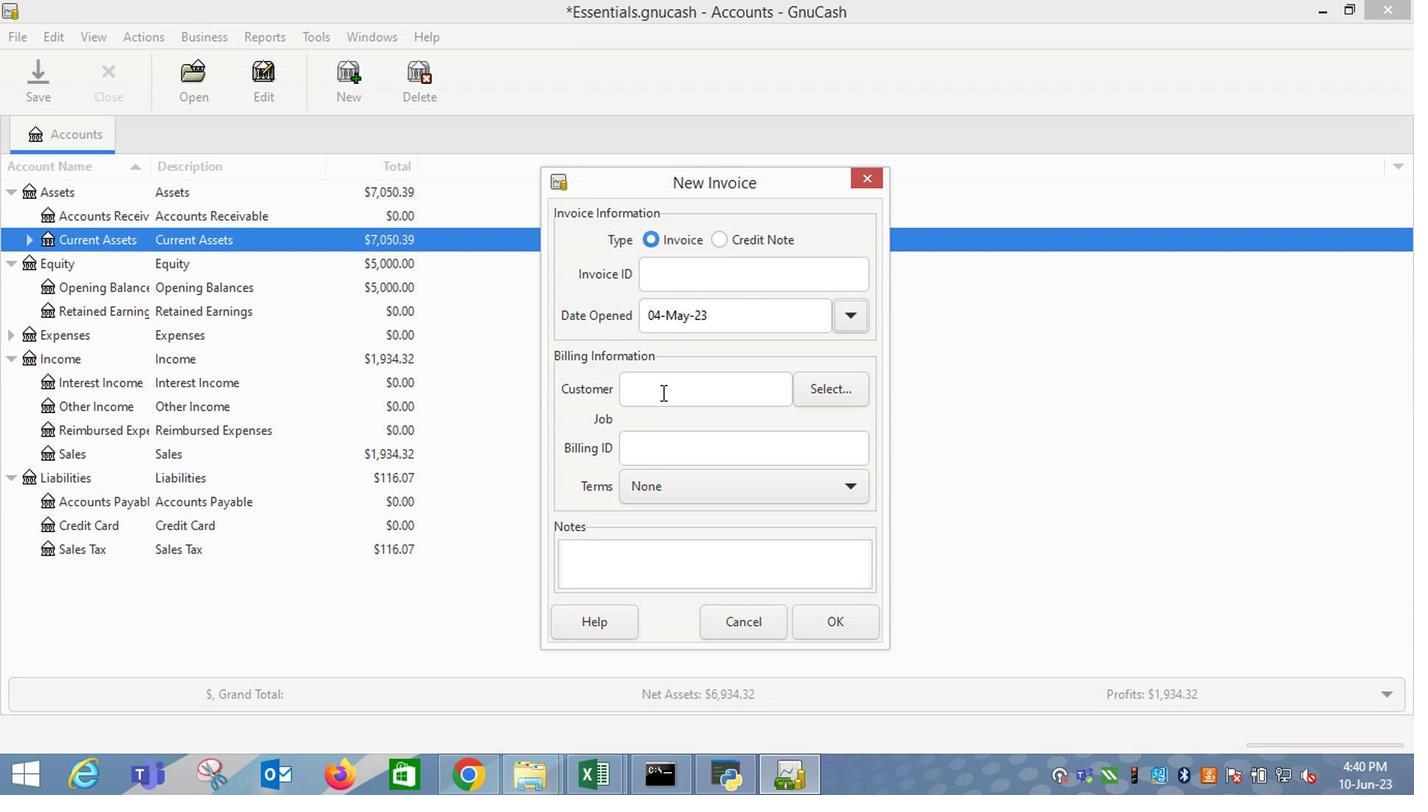 
Action: Mouse moved to (662, 395)
Screenshot: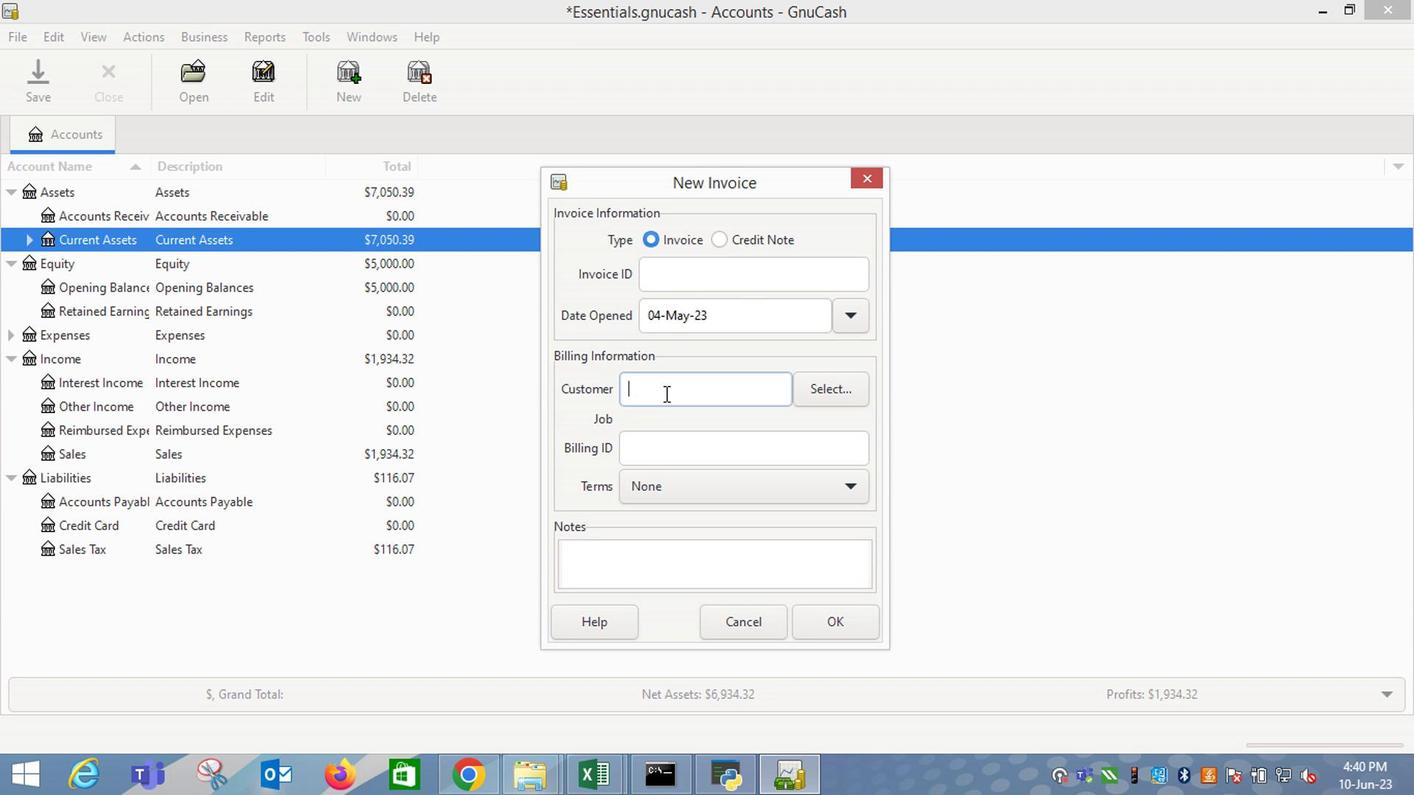 
Action: Key pressed har
Screenshot: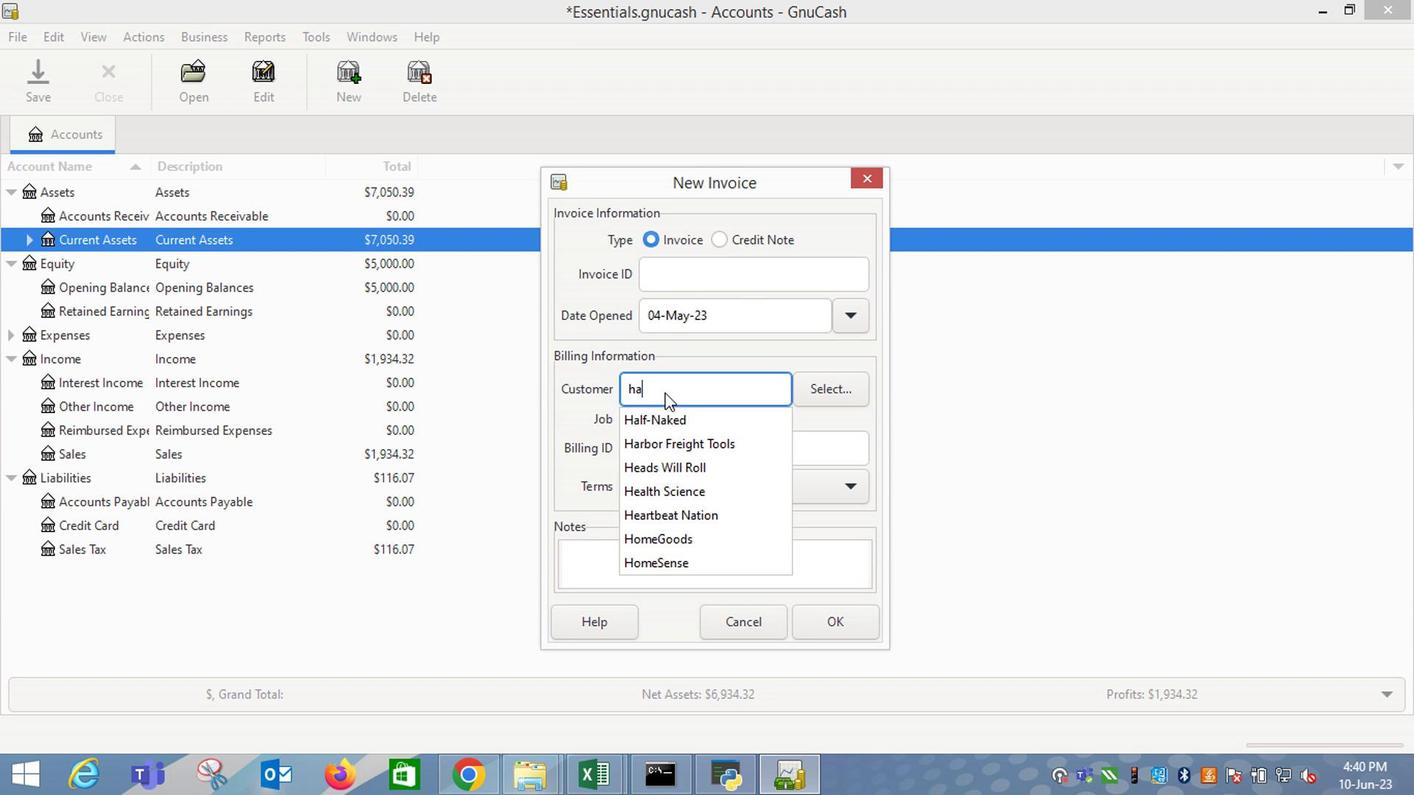 
Action: Mouse moved to (667, 422)
Screenshot: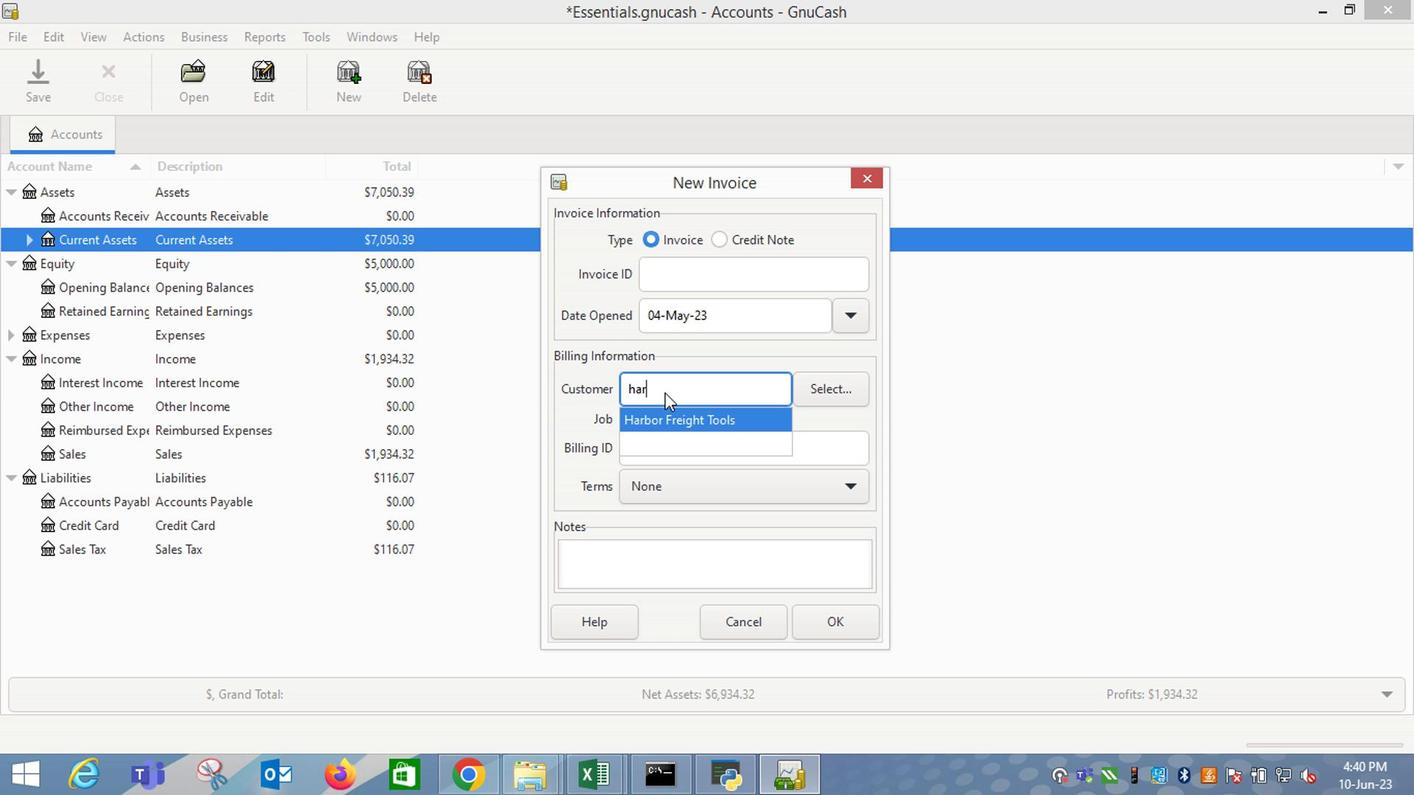 
Action: Mouse pressed left at (667, 422)
Screenshot: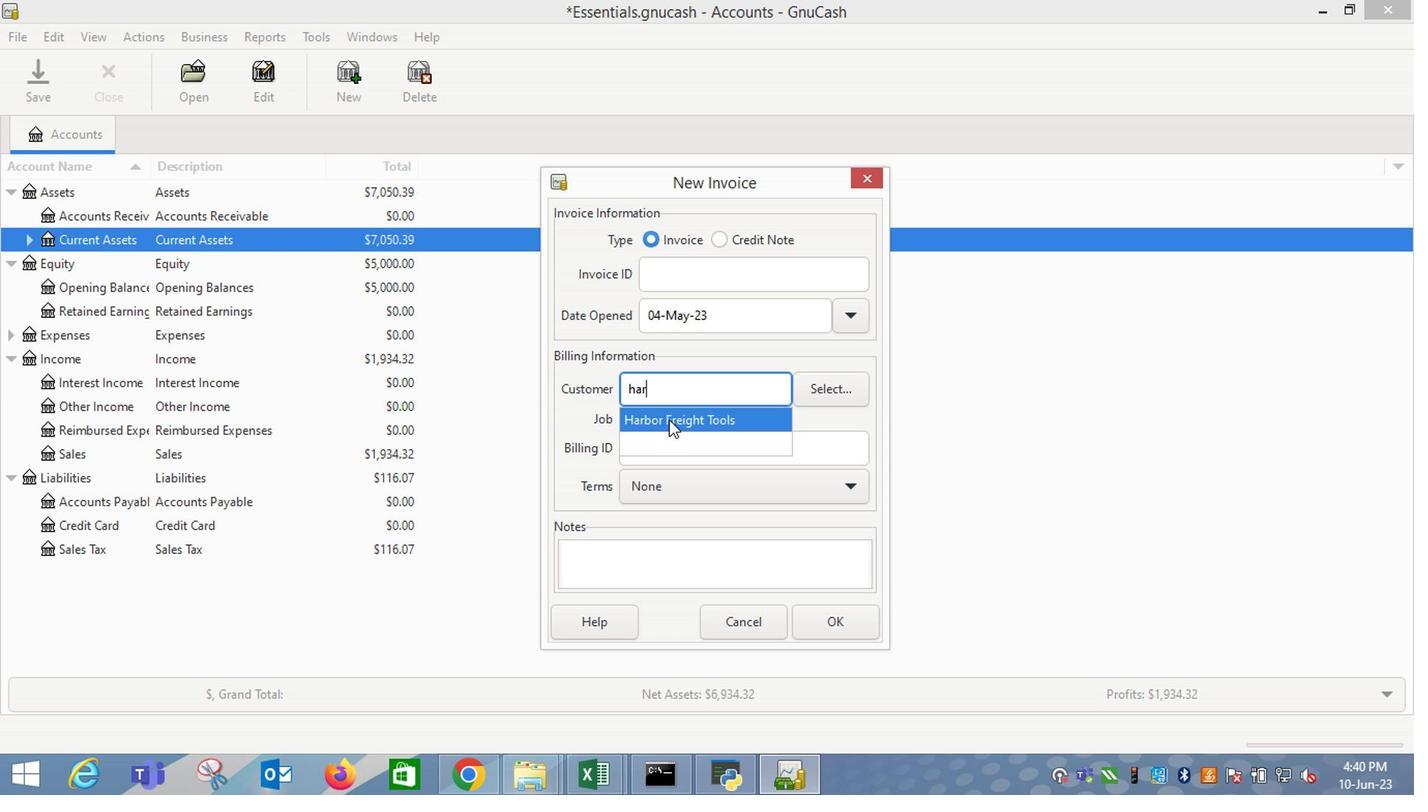 
Action: Mouse moved to (654, 507)
Screenshot: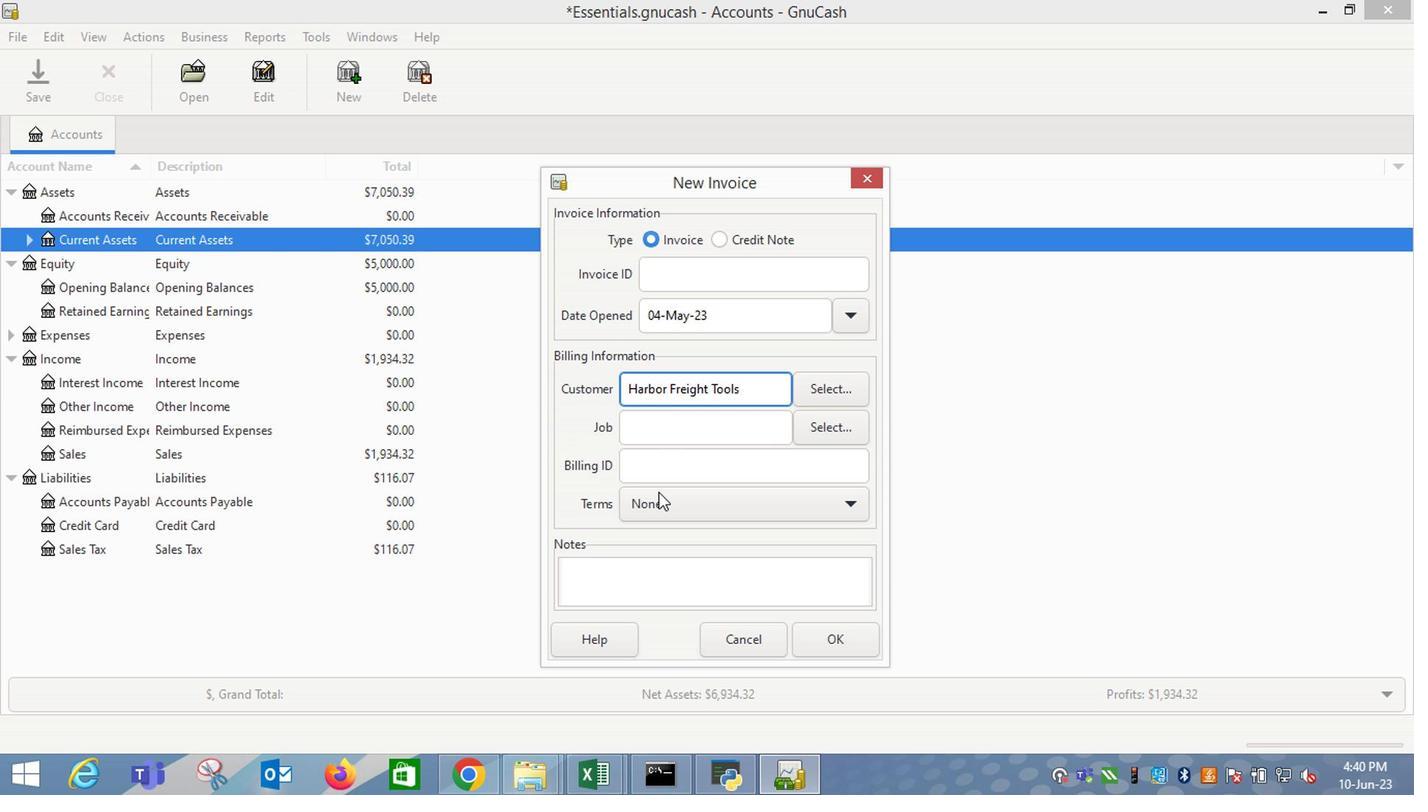 
Action: Mouse pressed left at (654, 507)
Screenshot: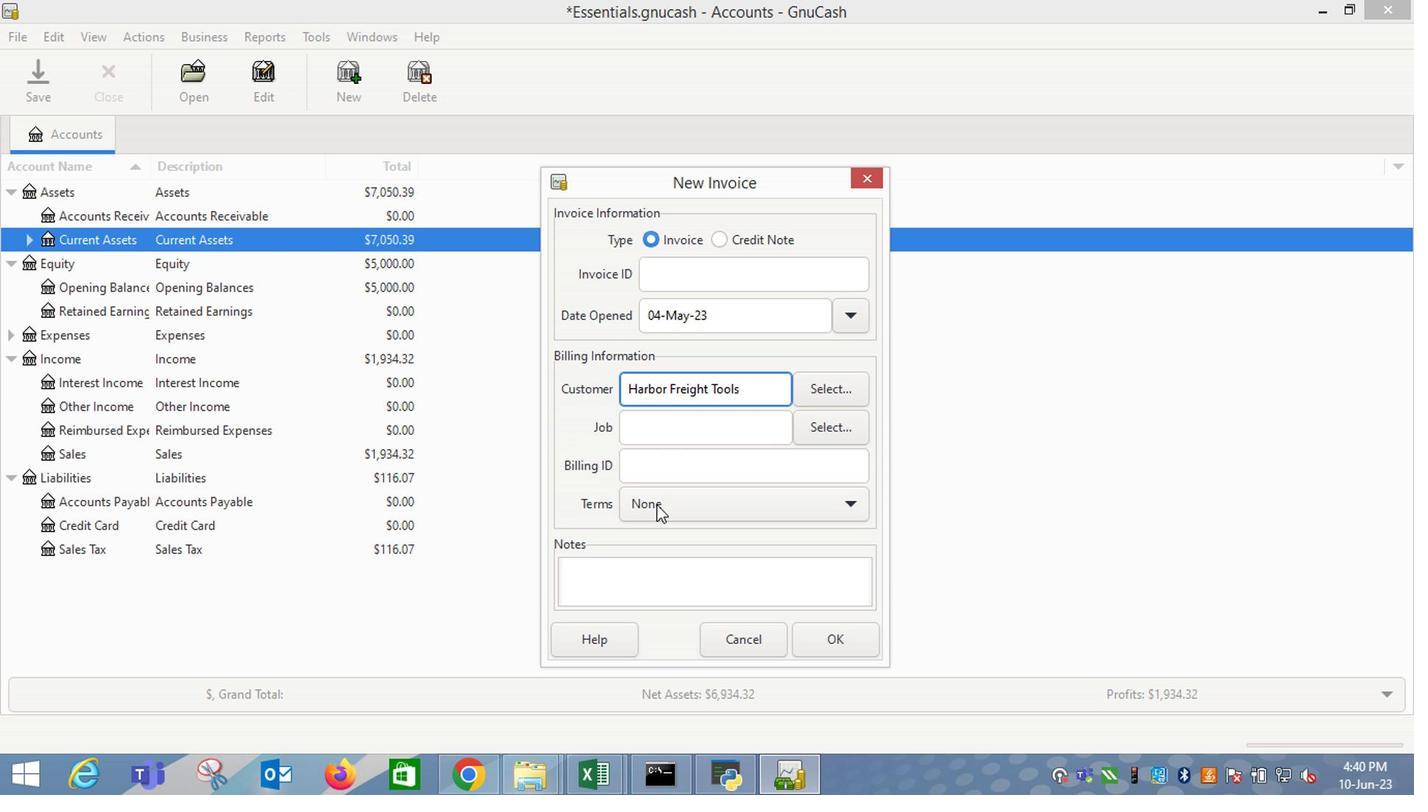 
Action: Mouse moved to (667, 553)
Screenshot: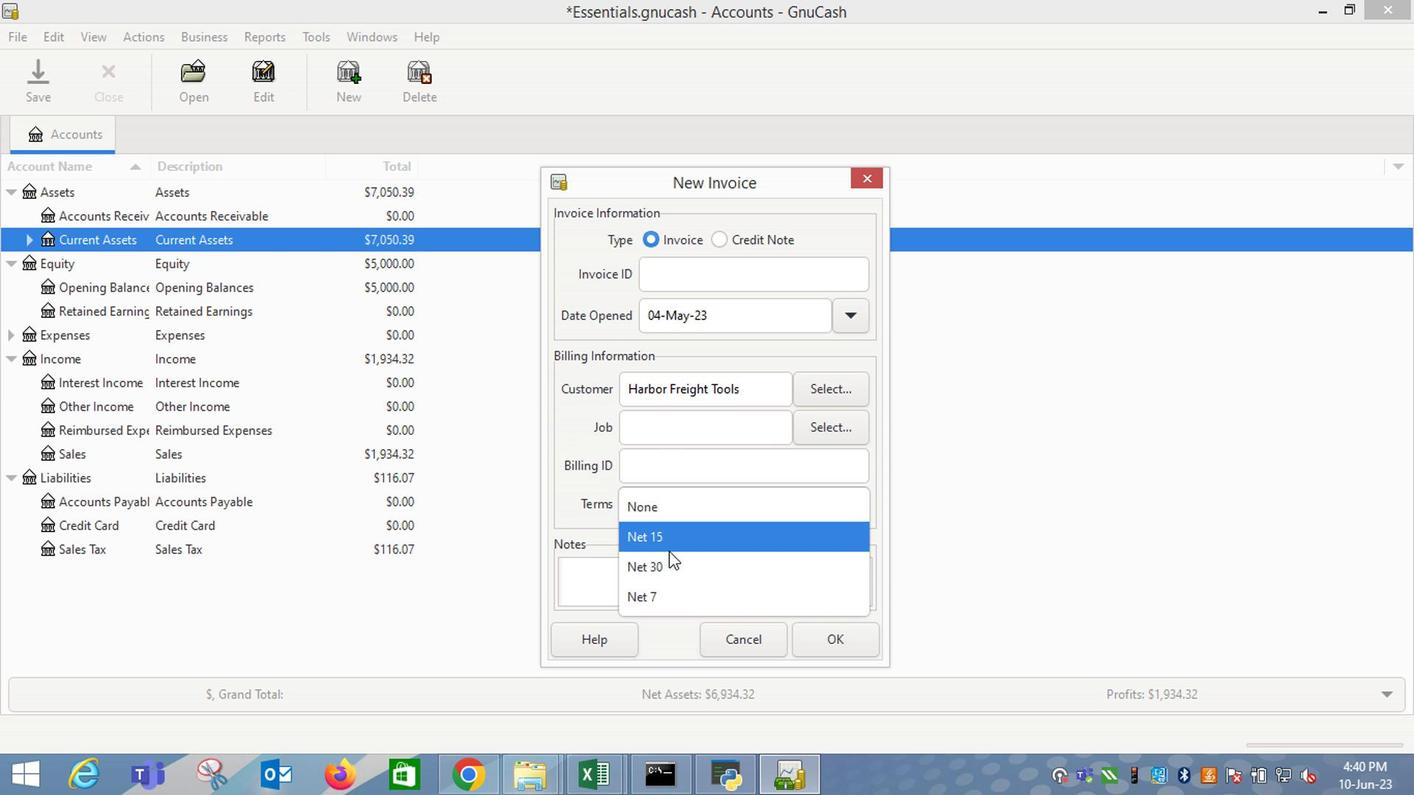 
Action: Mouse pressed left at (667, 553)
Screenshot: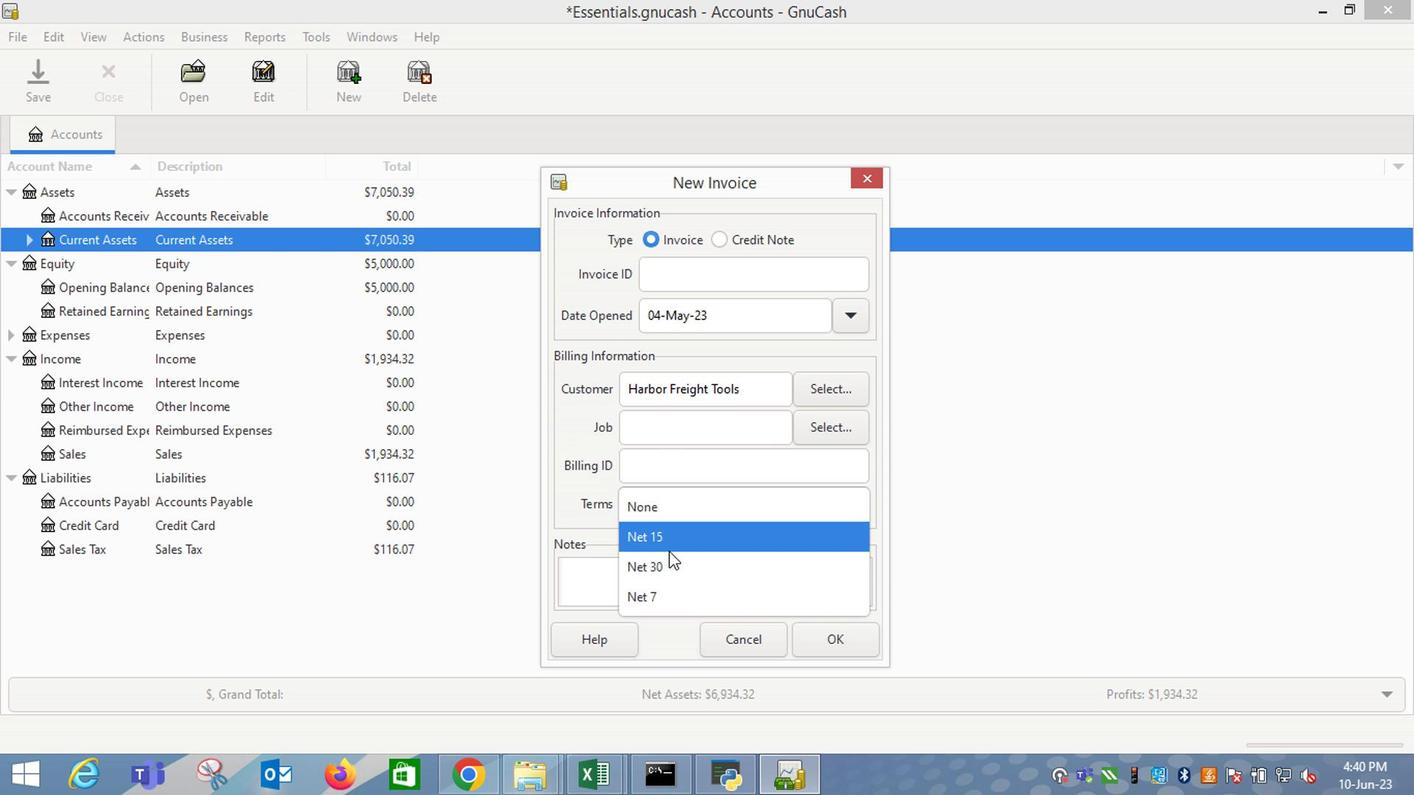 
Action: Mouse moved to (833, 645)
Screenshot: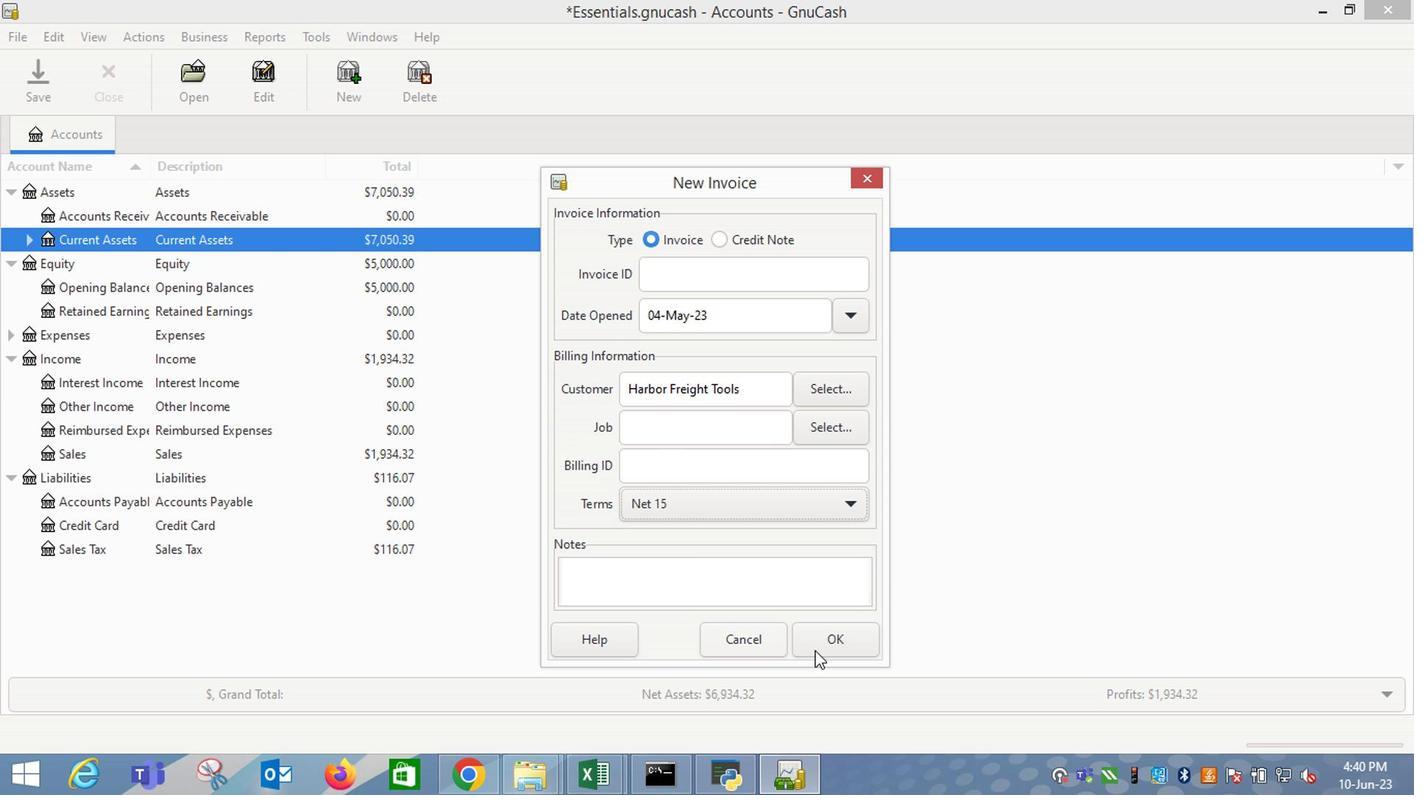 
Action: Mouse pressed left at (833, 645)
Screenshot: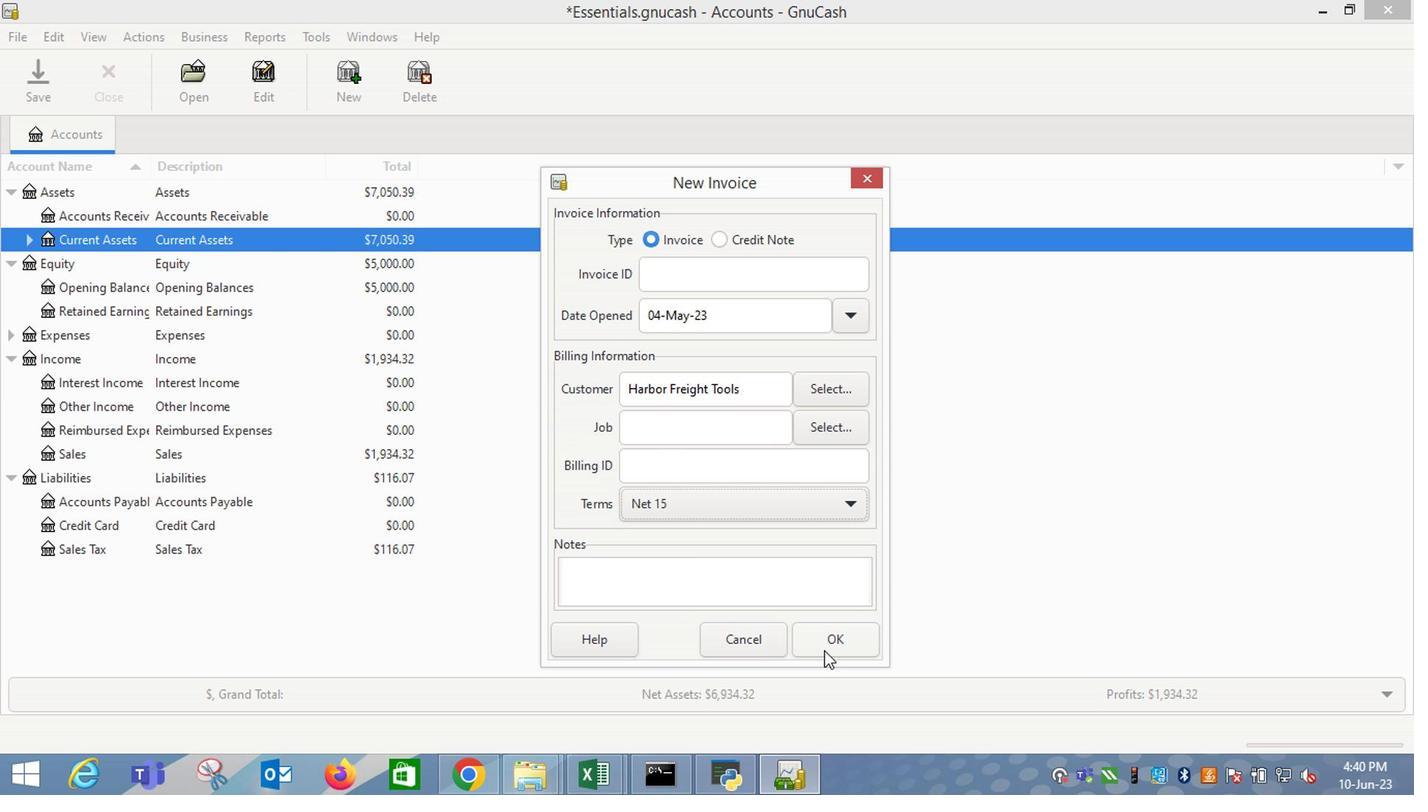 
Action: Mouse moved to (93, 408)
Screenshot: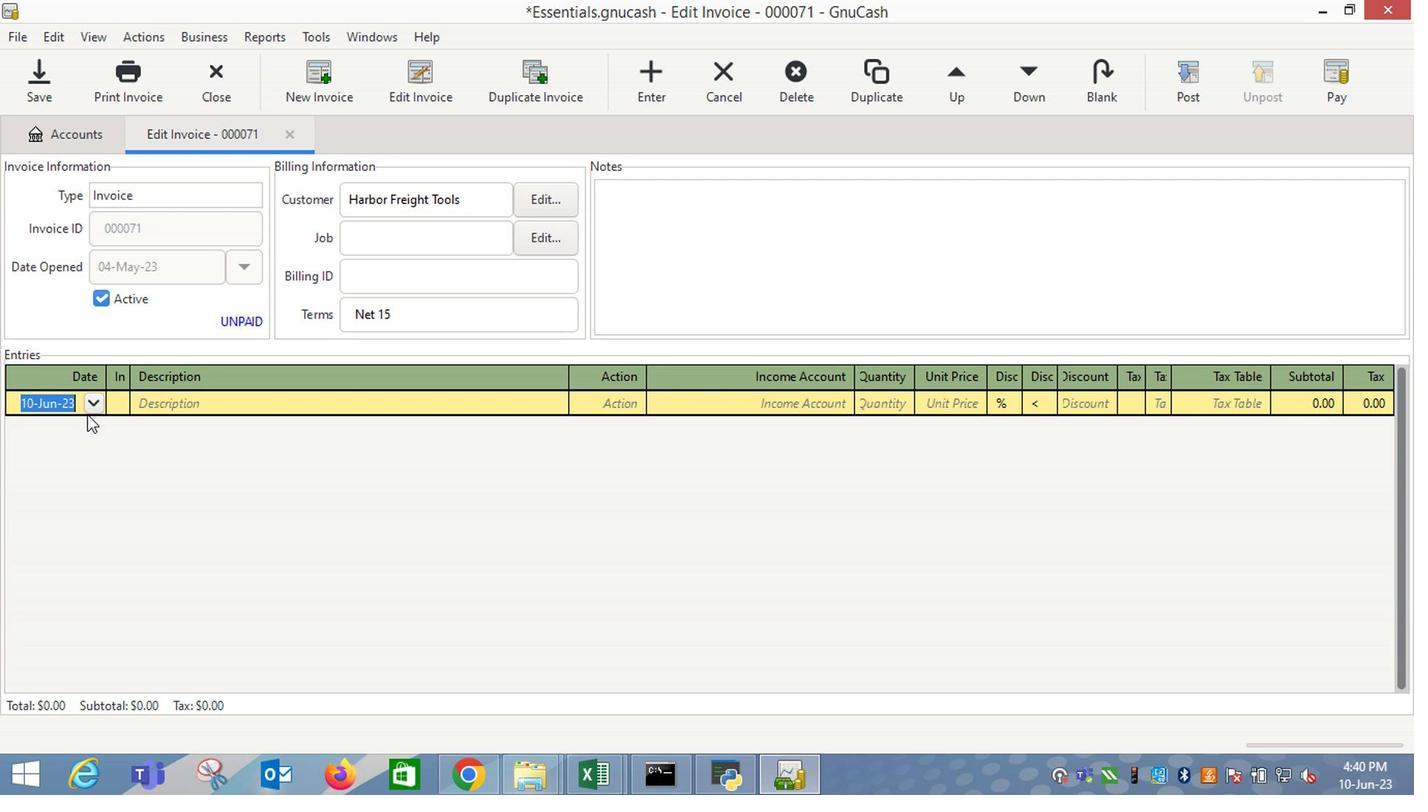 
Action: Mouse pressed left at (93, 408)
Screenshot: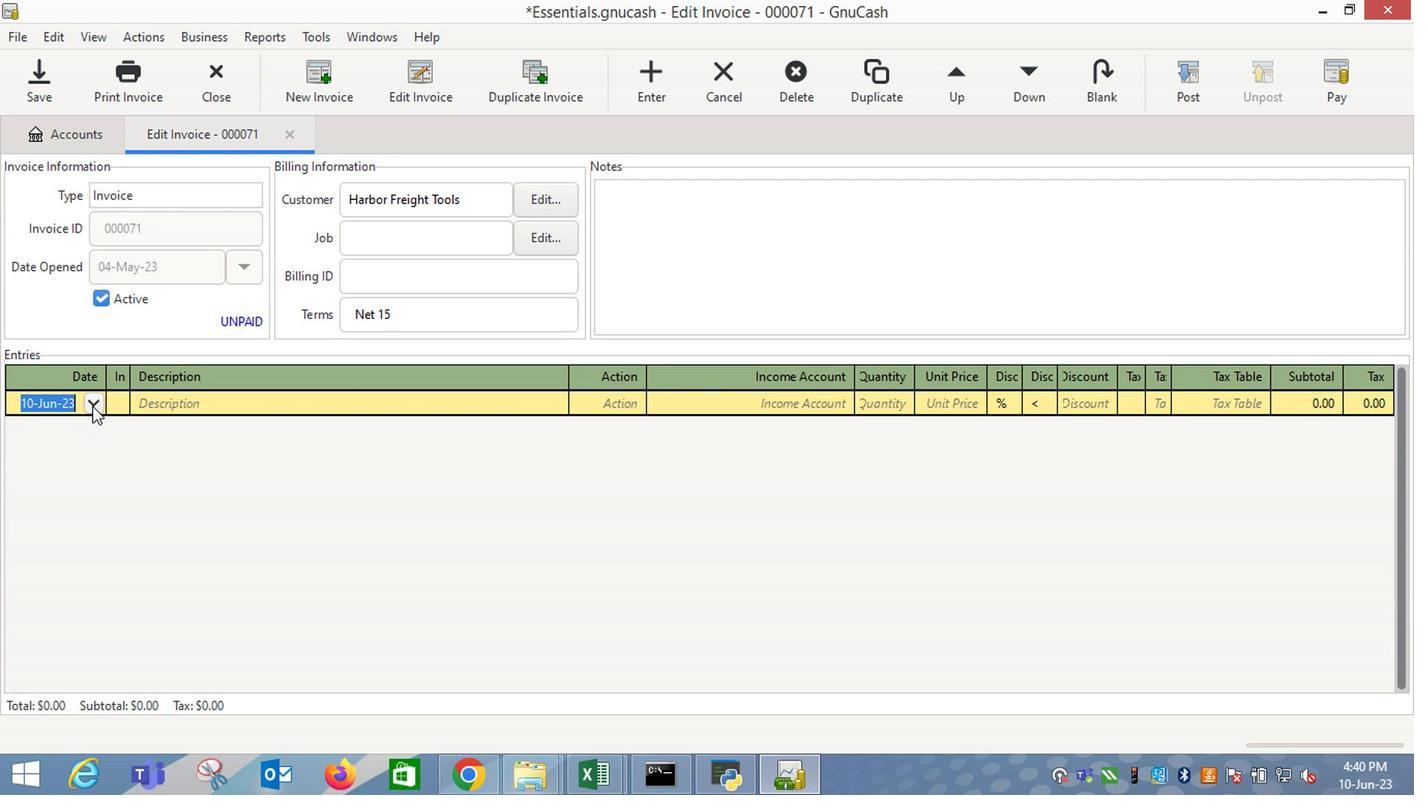 
Action: Mouse moved to (13, 428)
Screenshot: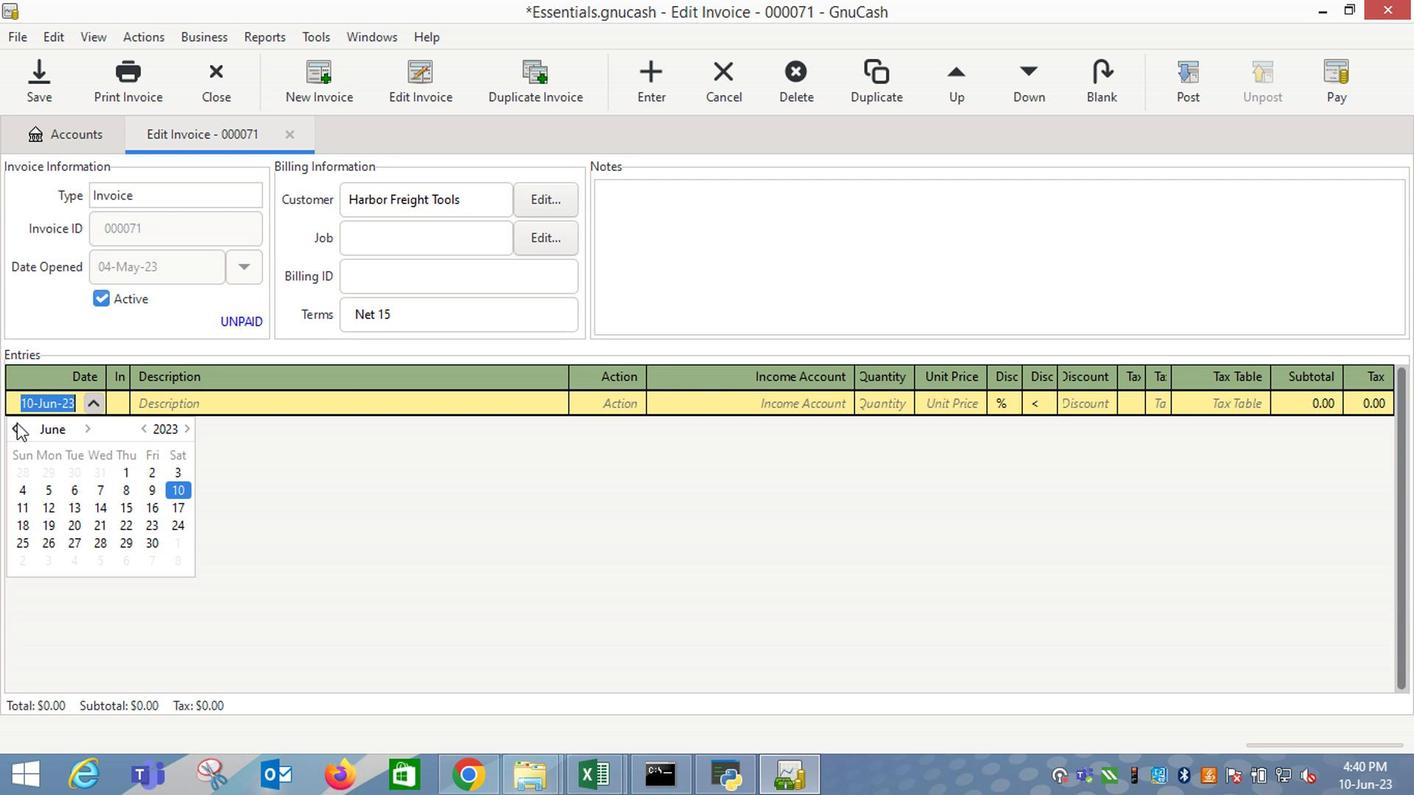 
Action: Mouse pressed left at (13, 428)
Screenshot: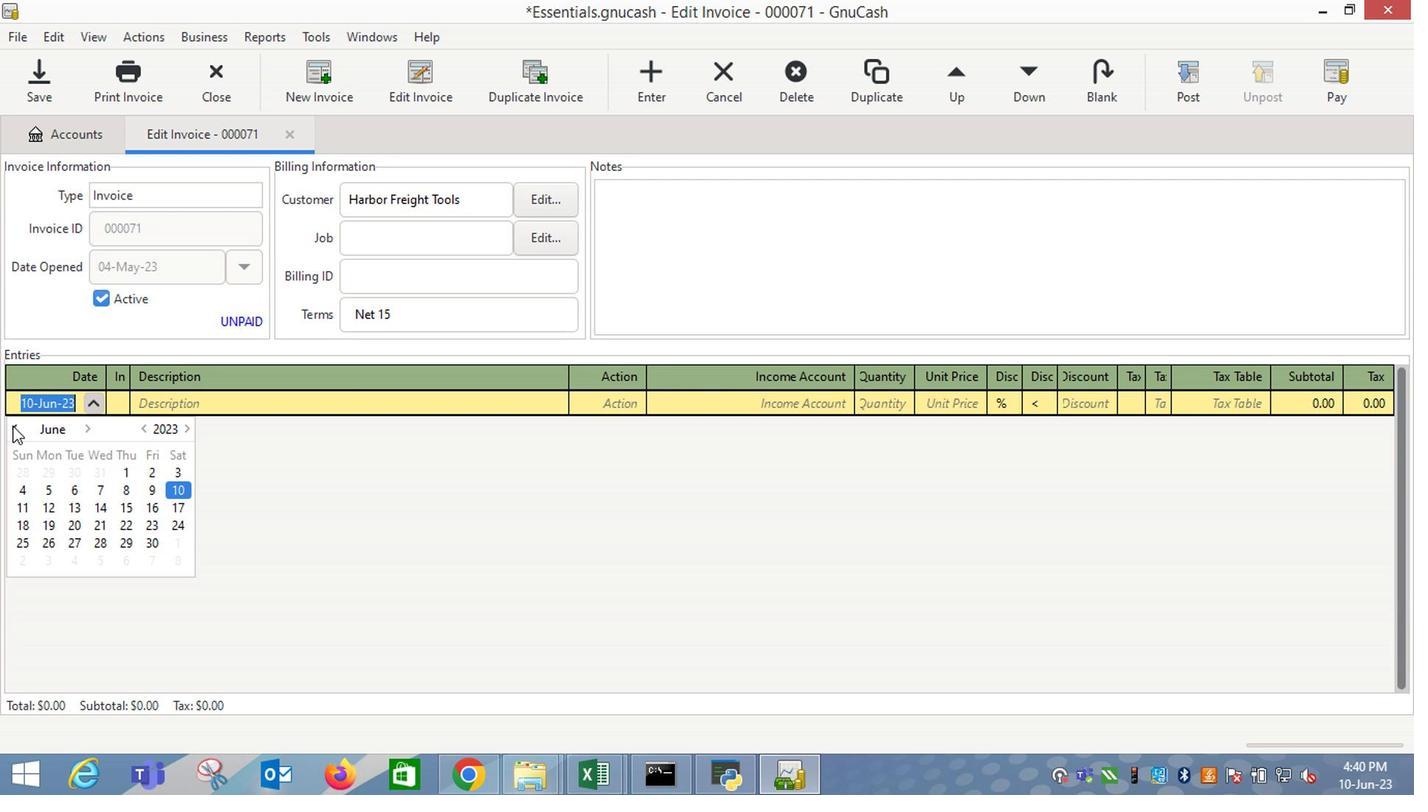
Action: Mouse moved to (127, 482)
Screenshot: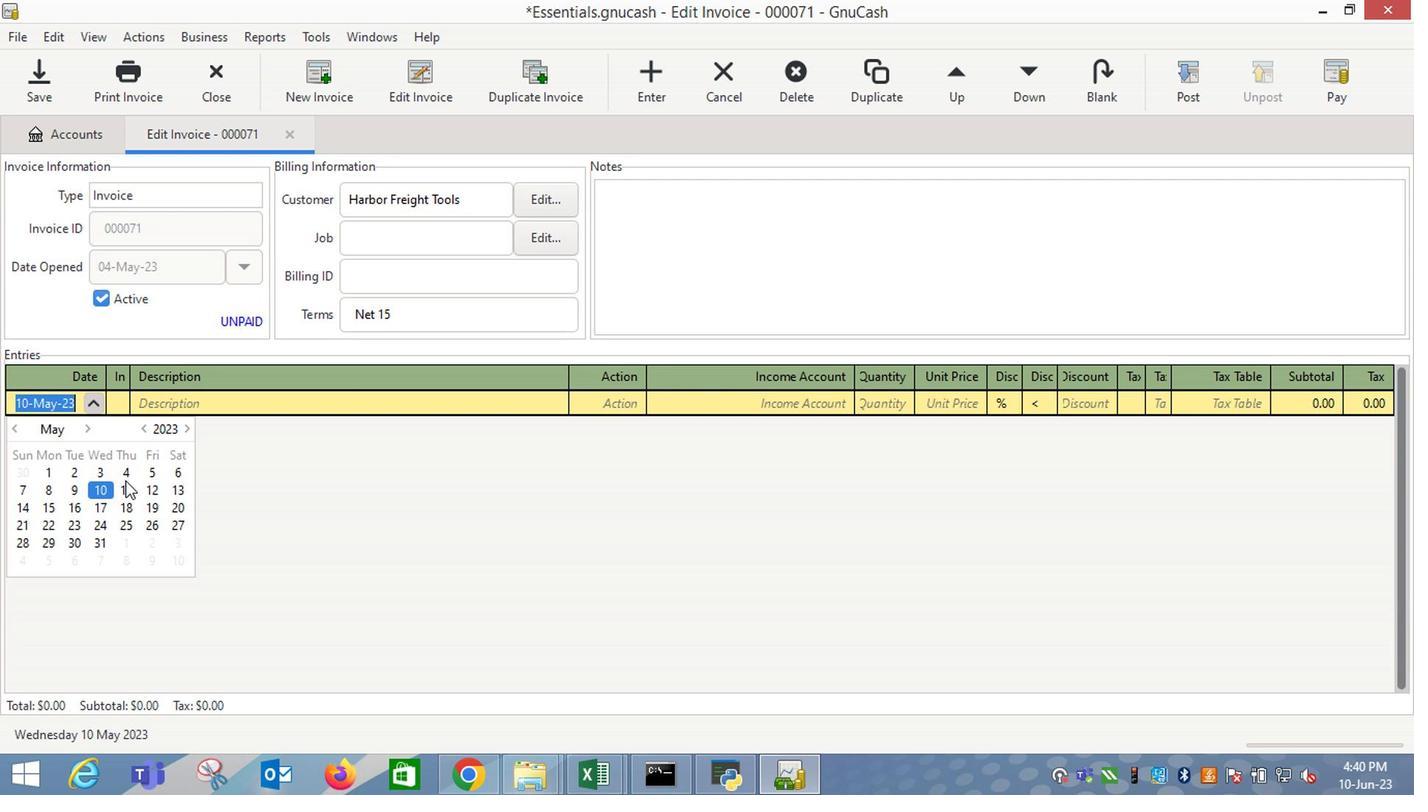 
Action: Mouse pressed left at (127, 482)
Screenshot: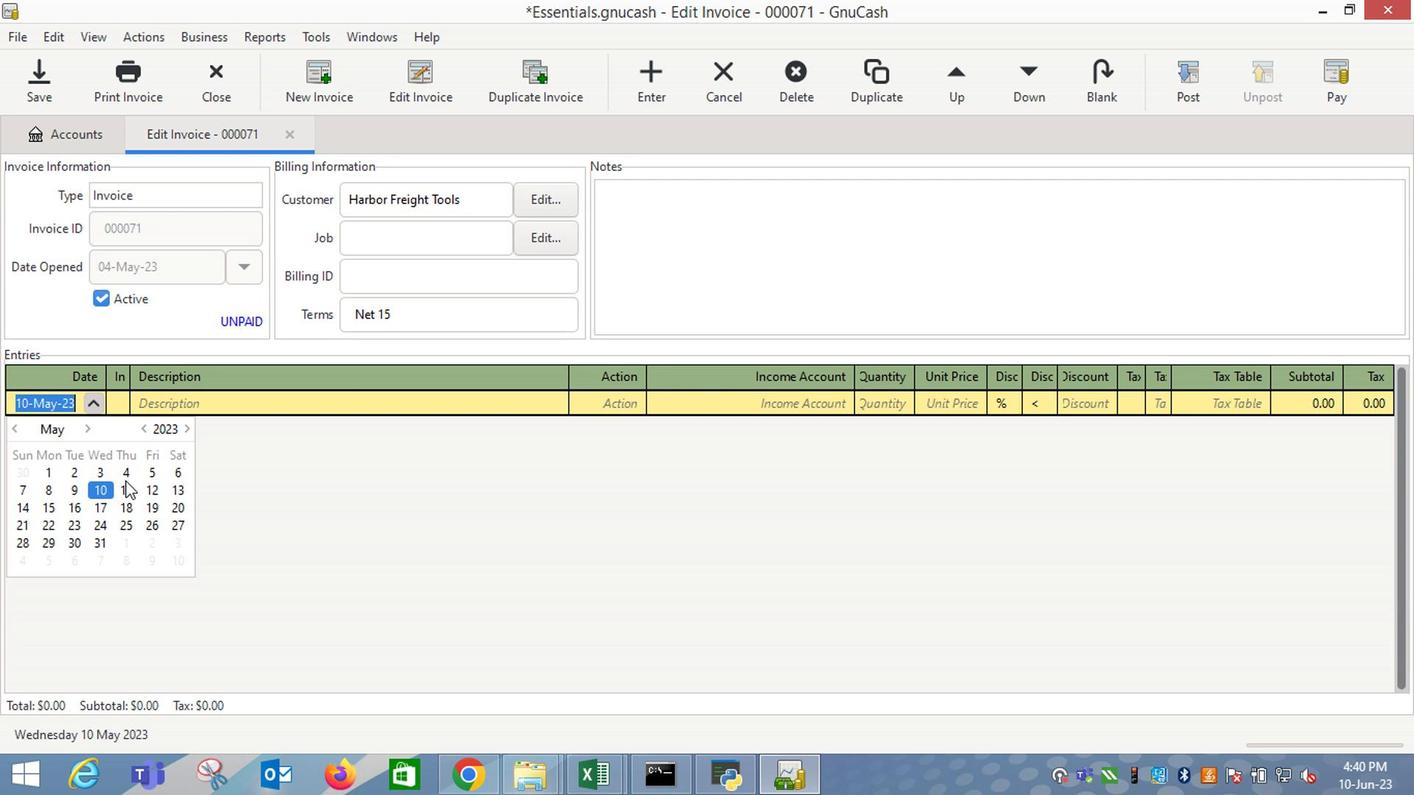 
Action: Key pressed <Key.tab>
Screenshot: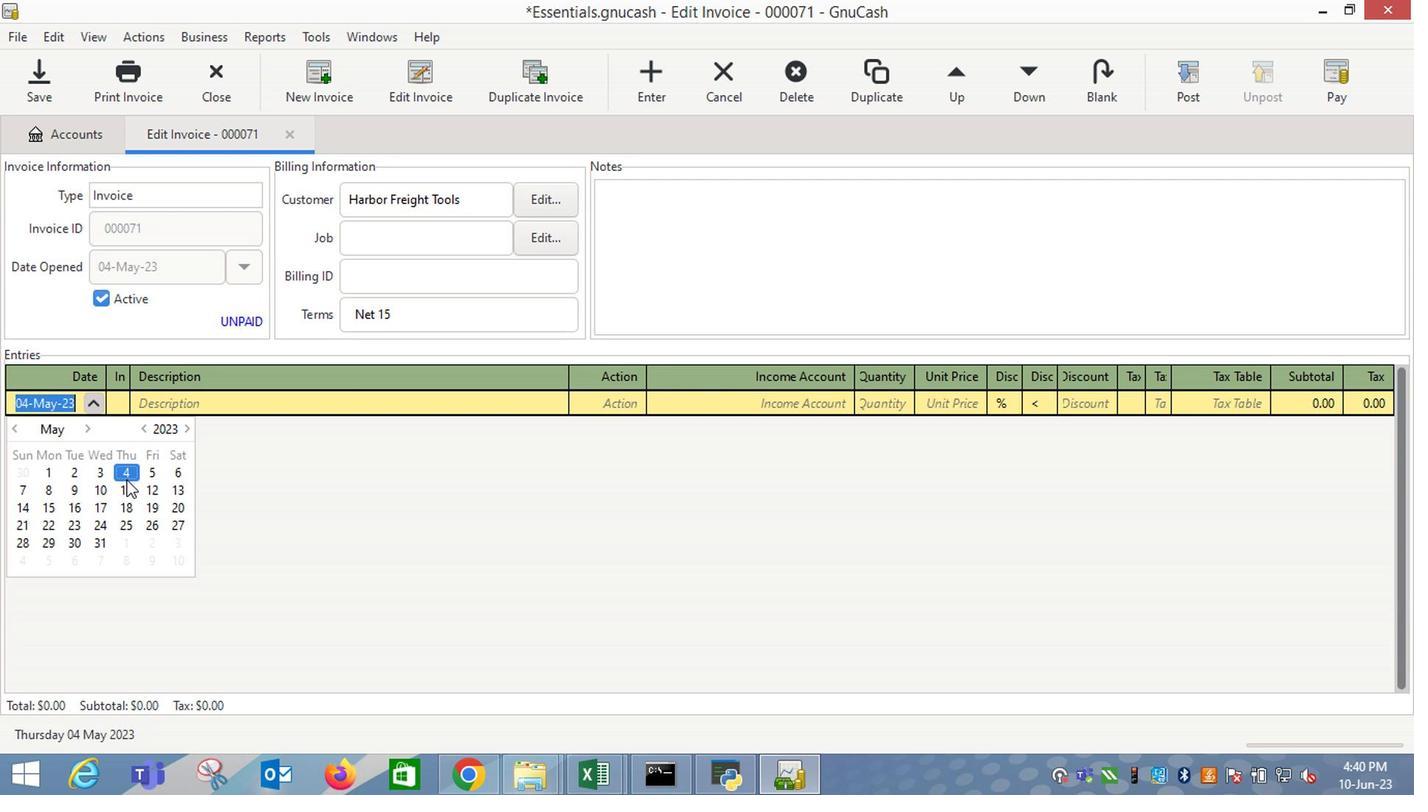 
Action: Mouse moved to (130, 480)
Screenshot: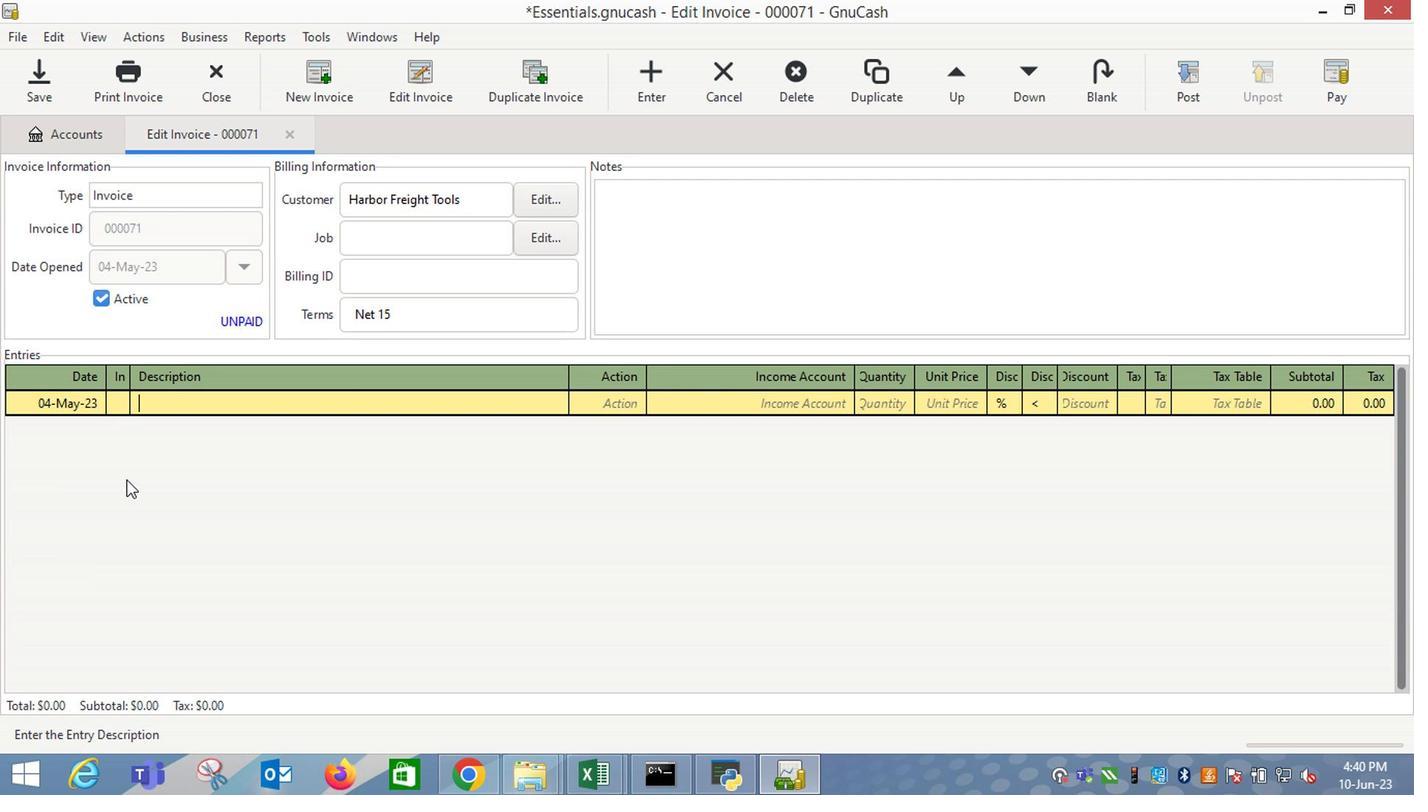 
Action: Key pressed <Key.shift_r>L'<Key.shift_r>Oreal<Key.space><Key.shift_r>Paris<Key.backspace><Key.backspace><Key.backspace><Key.backspace><Key.backspace>aris<Key.backspace><Key.backspace><Key.backspace><Key.backspace><Key.backspace>aris<Key.space><Key.shift_r>Glow<Key.tab><Key.tab>11.29<Key.tab>
Screenshot: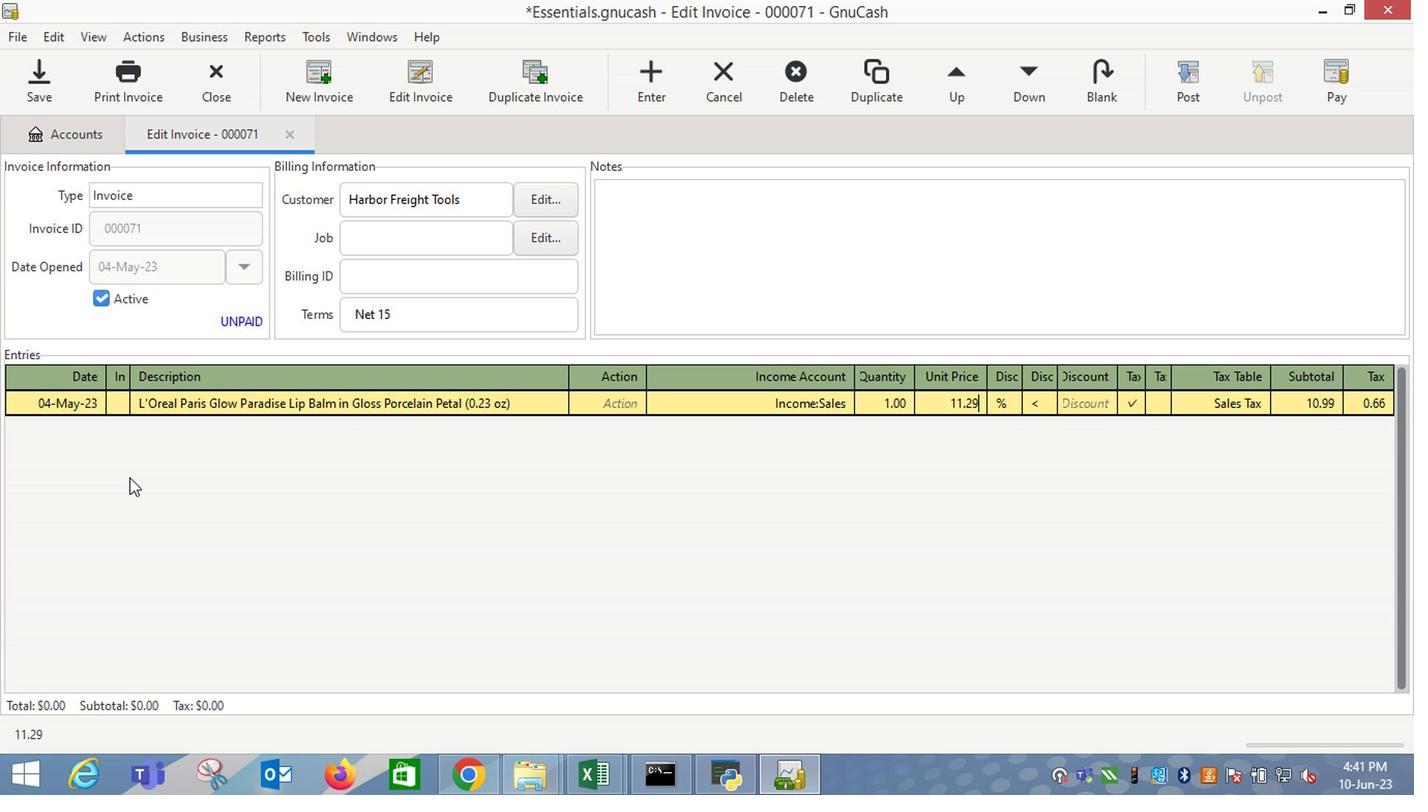 
Action: Mouse moved to (1149, 397)
Screenshot: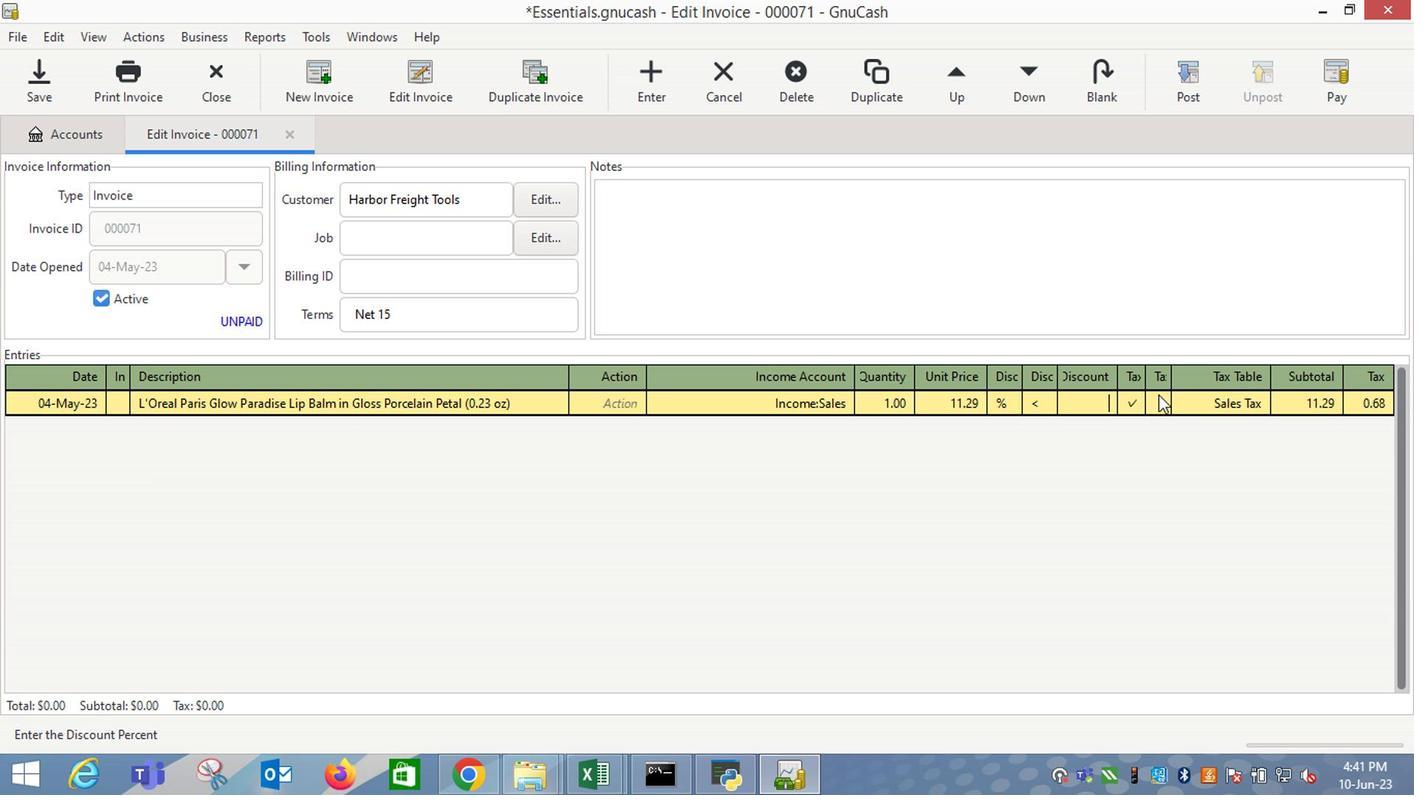 
Action: Mouse pressed left at (1149, 397)
Screenshot: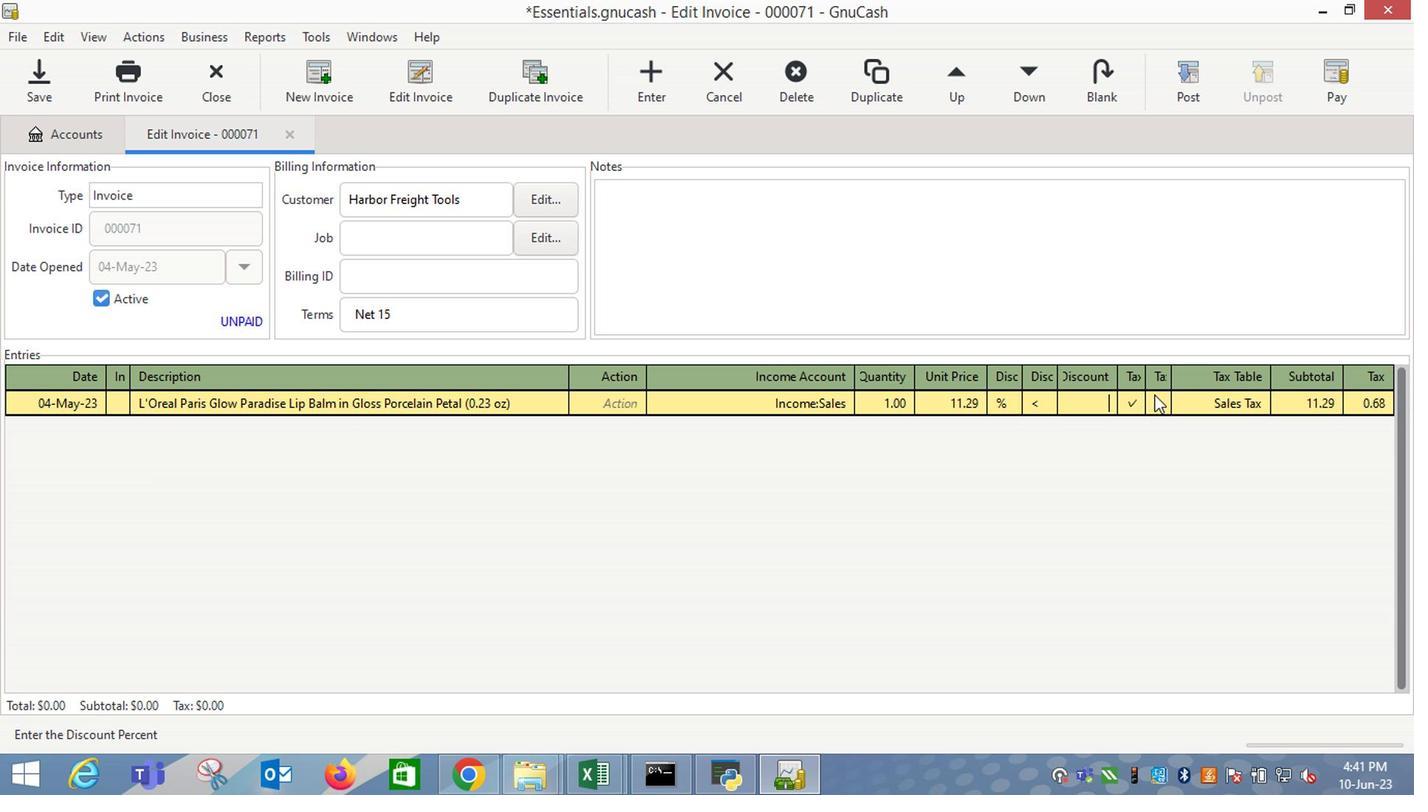 
Action: Mouse moved to (1213, 408)
Screenshot: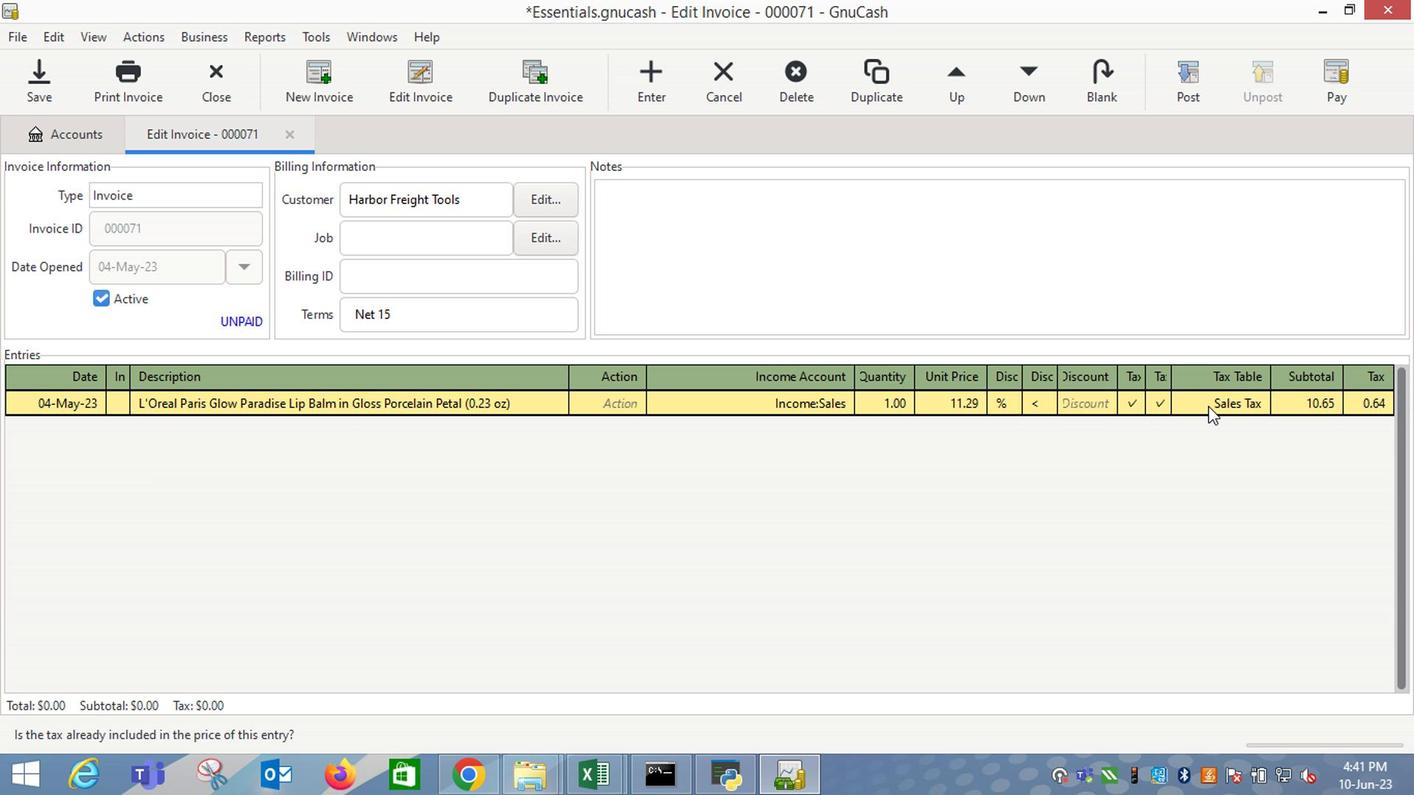 
Action: Mouse pressed left at (1213, 408)
Screenshot: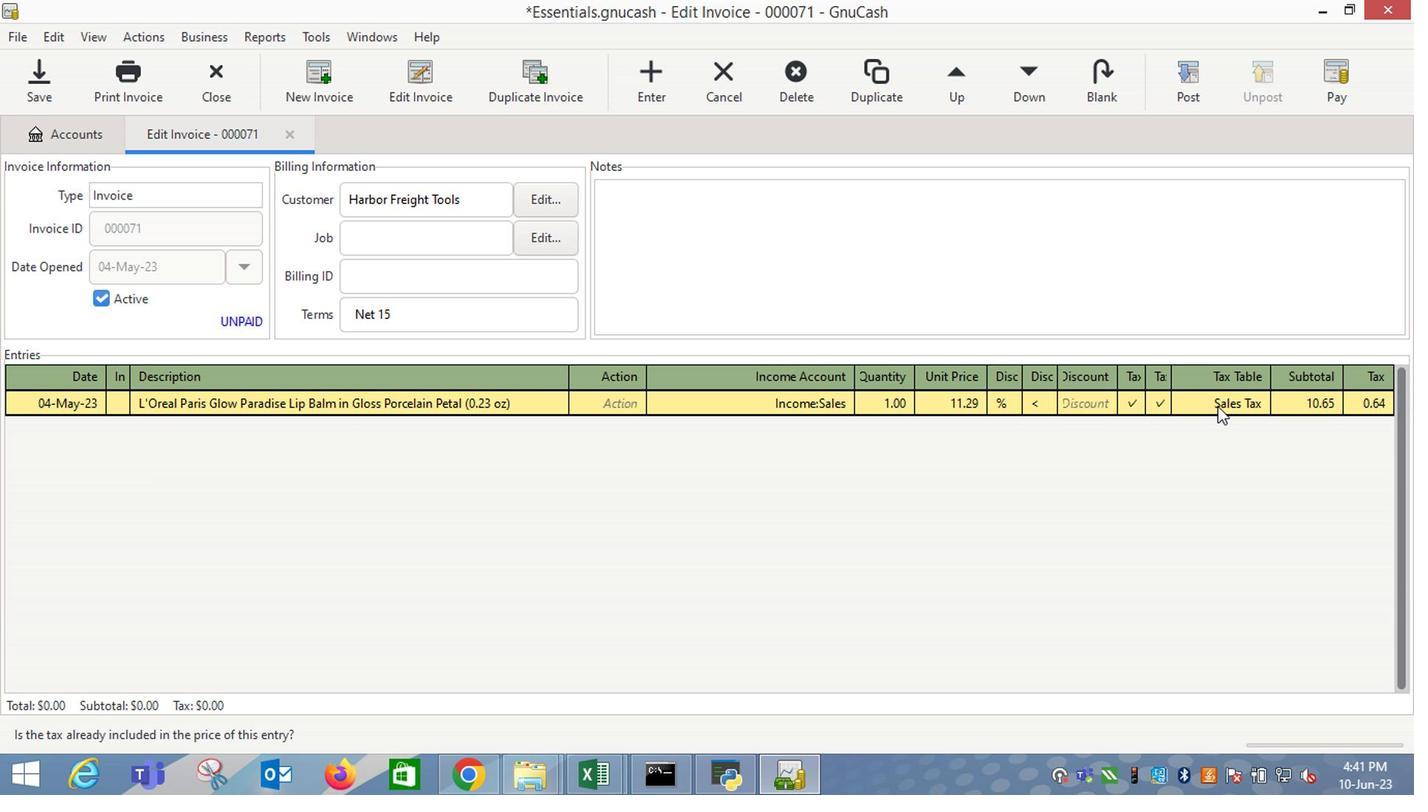 
Action: Mouse moved to (1210, 408)
Screenshot: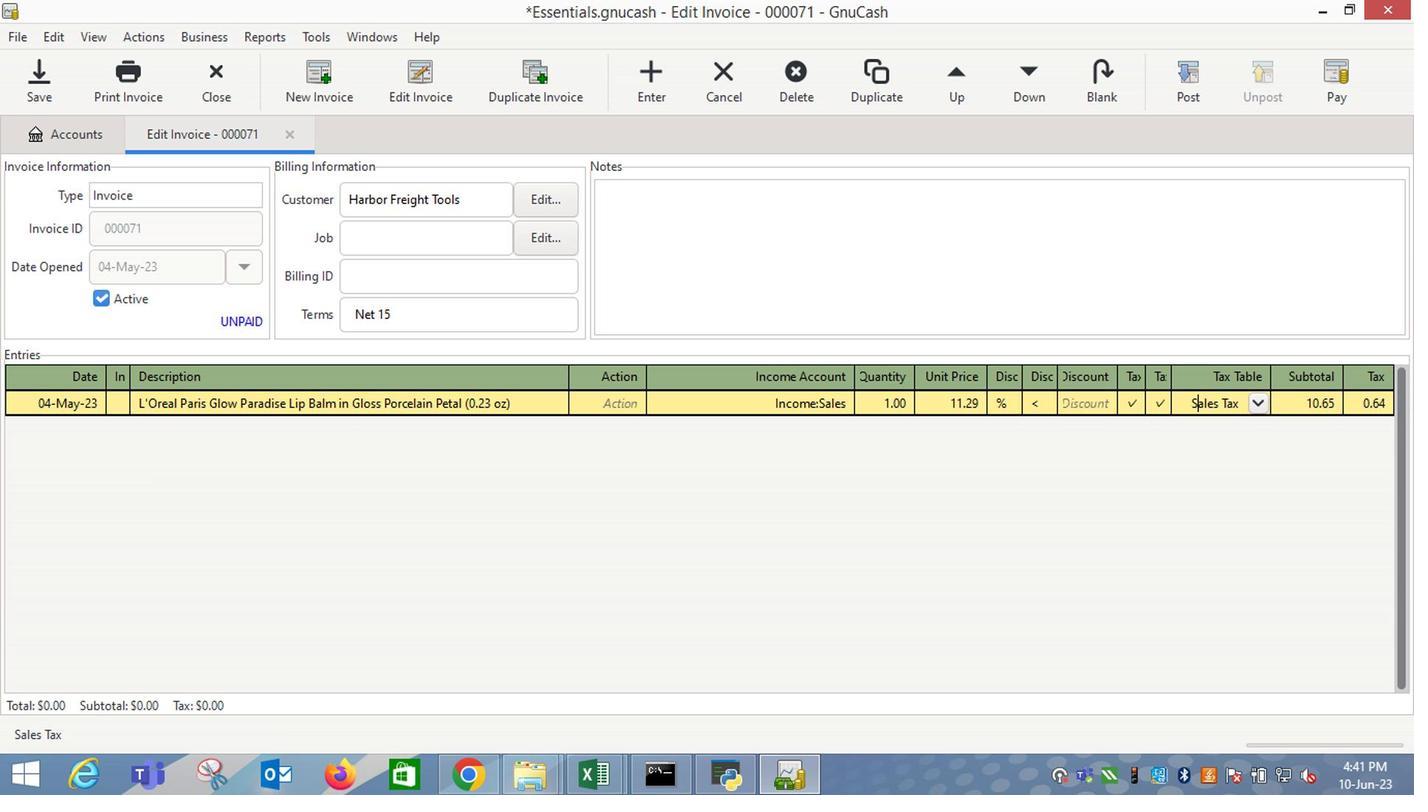 
Action: Key pressed <Key.enter><Key.tab><Key.shift_r>GS<Key.shift_r>Q<Key.space>by<Key.shift_r>Glamsquad<Key.space><Key.shift_r>Manicure<Key.space><Key.shift_r>Pedicure<Key.space><Key.shift_r>Set<Key.space><Key.shift_r>(1<Key.space>ct<Key.shift_r>)<Key.tab><Key.tab>i<Key.down><Key.down><Key.down><Key.tab>2<Key.tab>9.29<Key.tab>
Screenshot: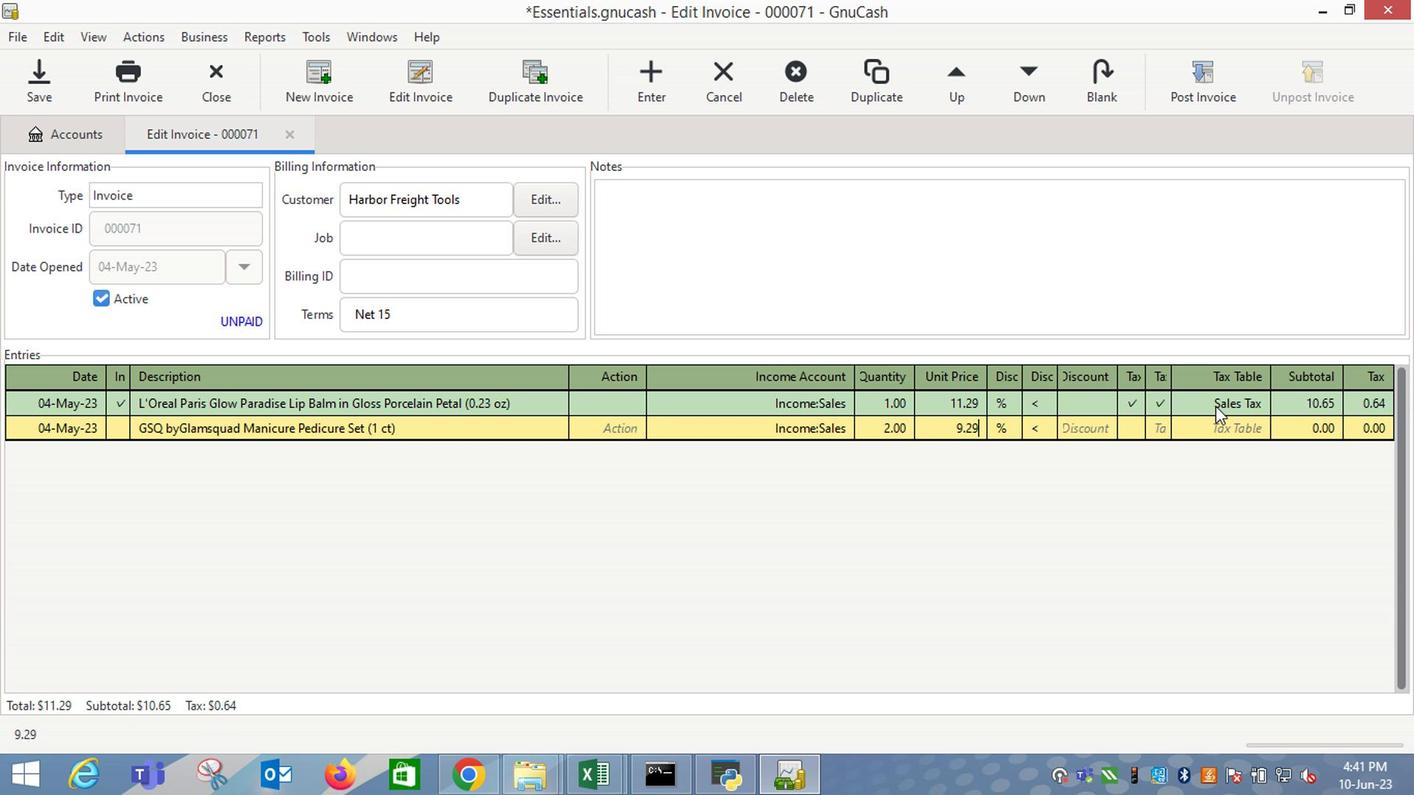 
Action: Mouse moved to (1125, 429)
Screenshot: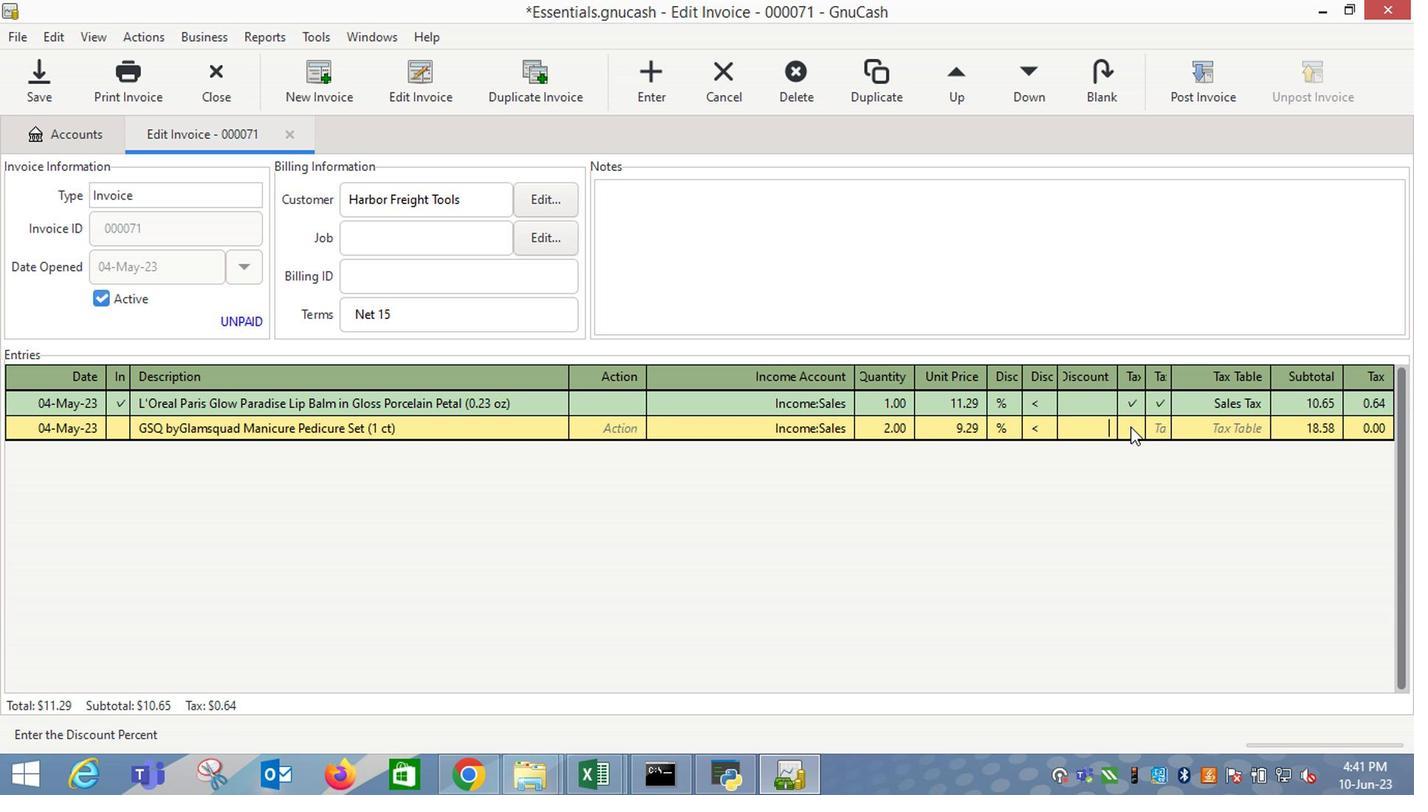 
Action: Mouse pressed left at (1125, 429)
Screenshot: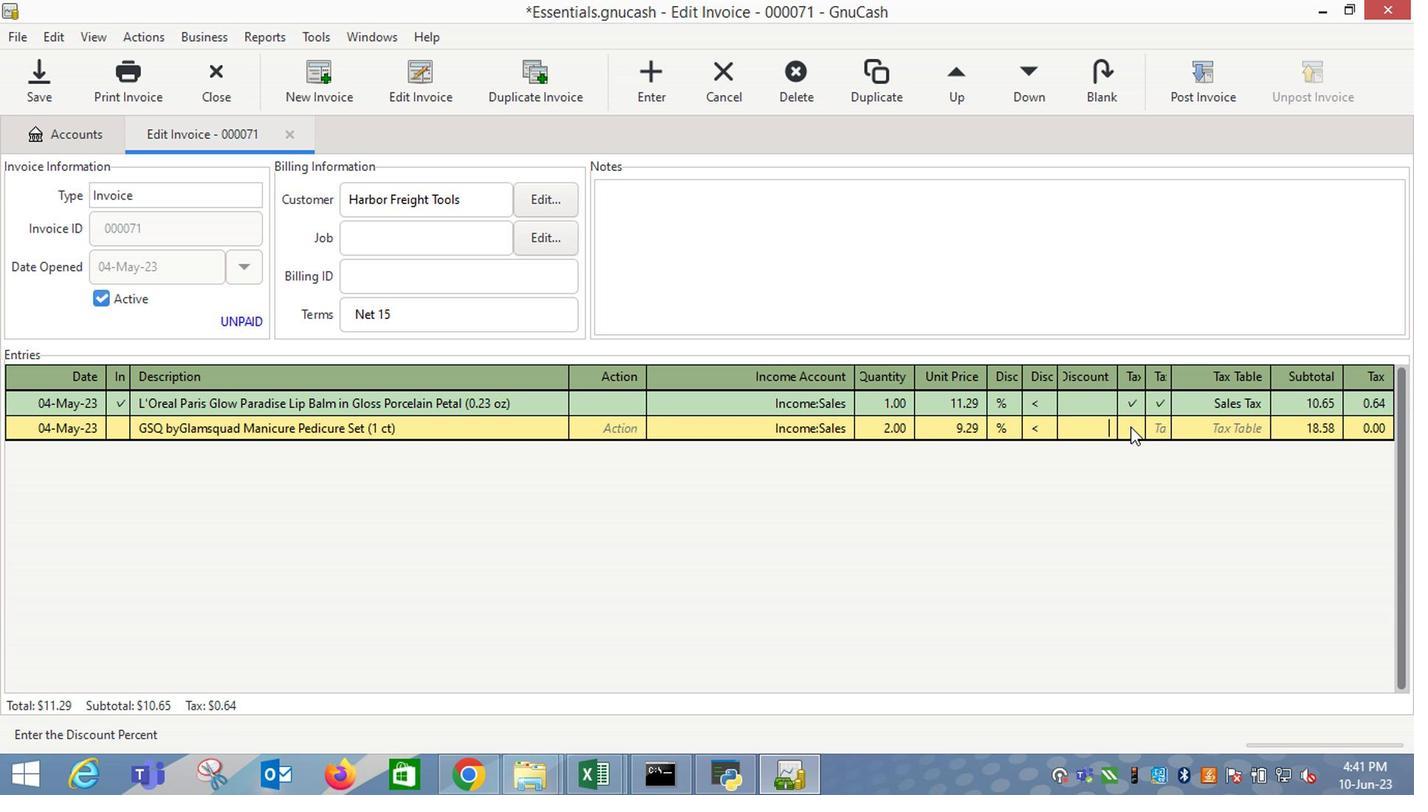 
Action: Mouse moved to (1162, 428)
Screenshot: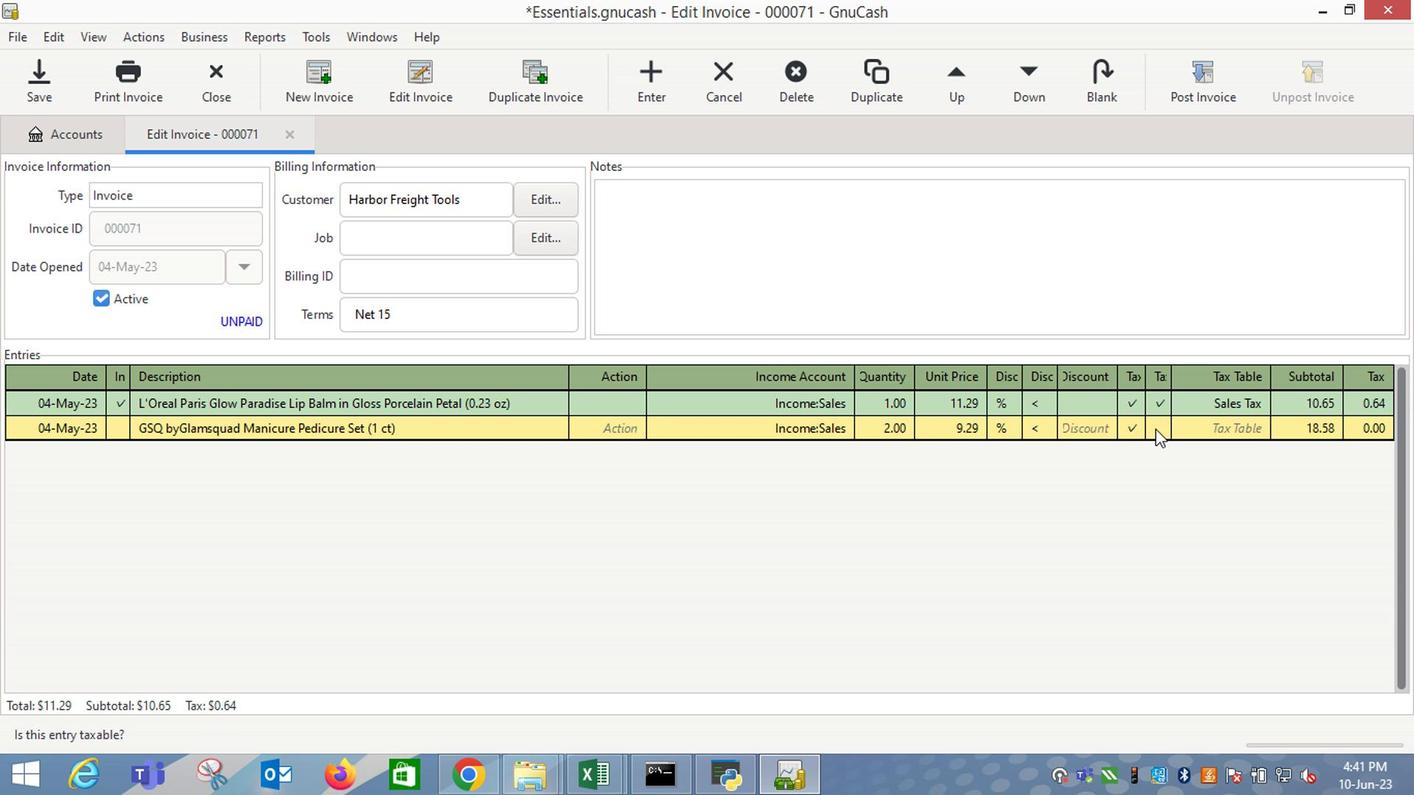
Action: Mouse pressed left at (1162, 428)
Screenshot: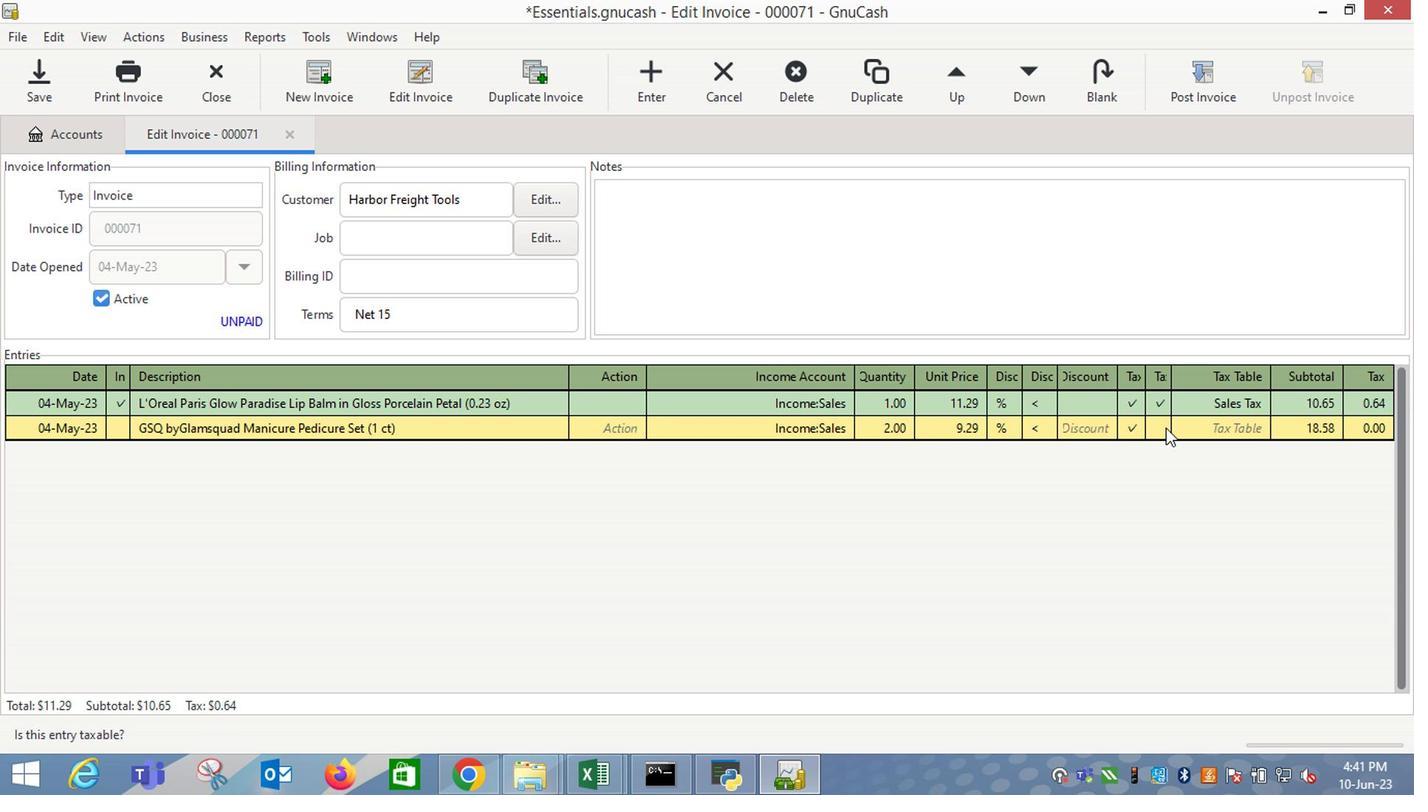 
Action: Mouse moved to (1213, 436)
Screenshot: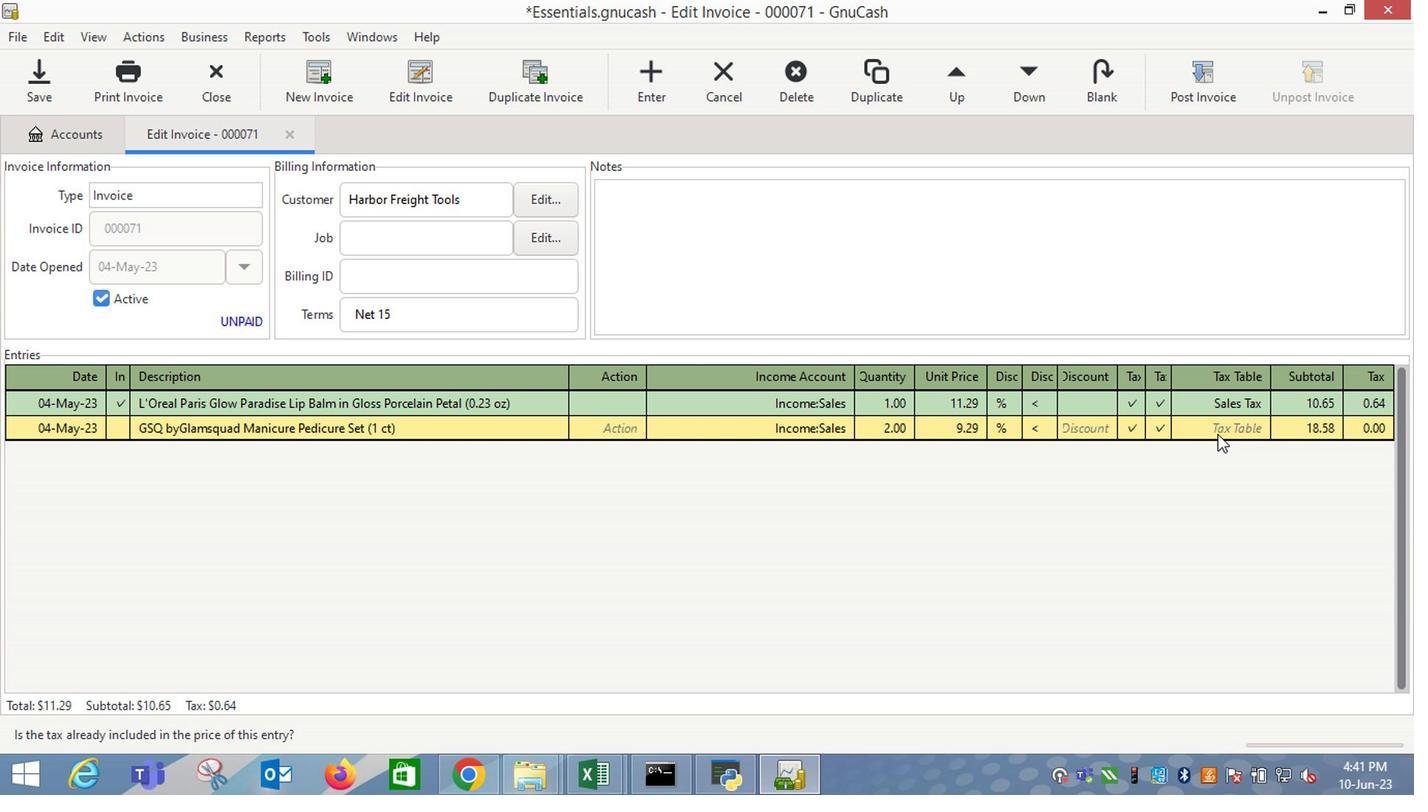 
Action: Mouse pressed left at (1213, 436)
Screenshot: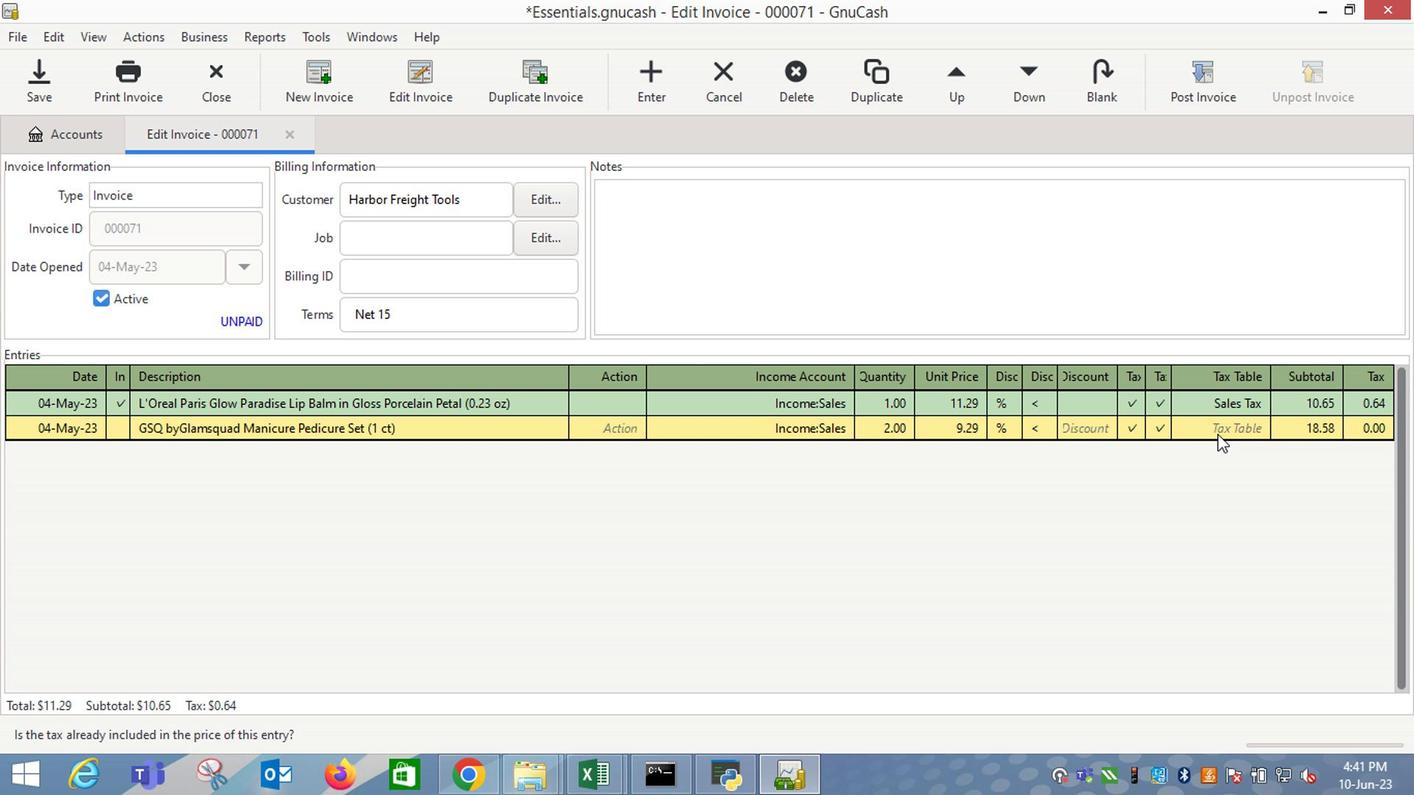 
Action: Mouse moved to (1249, 433)
Screenshot: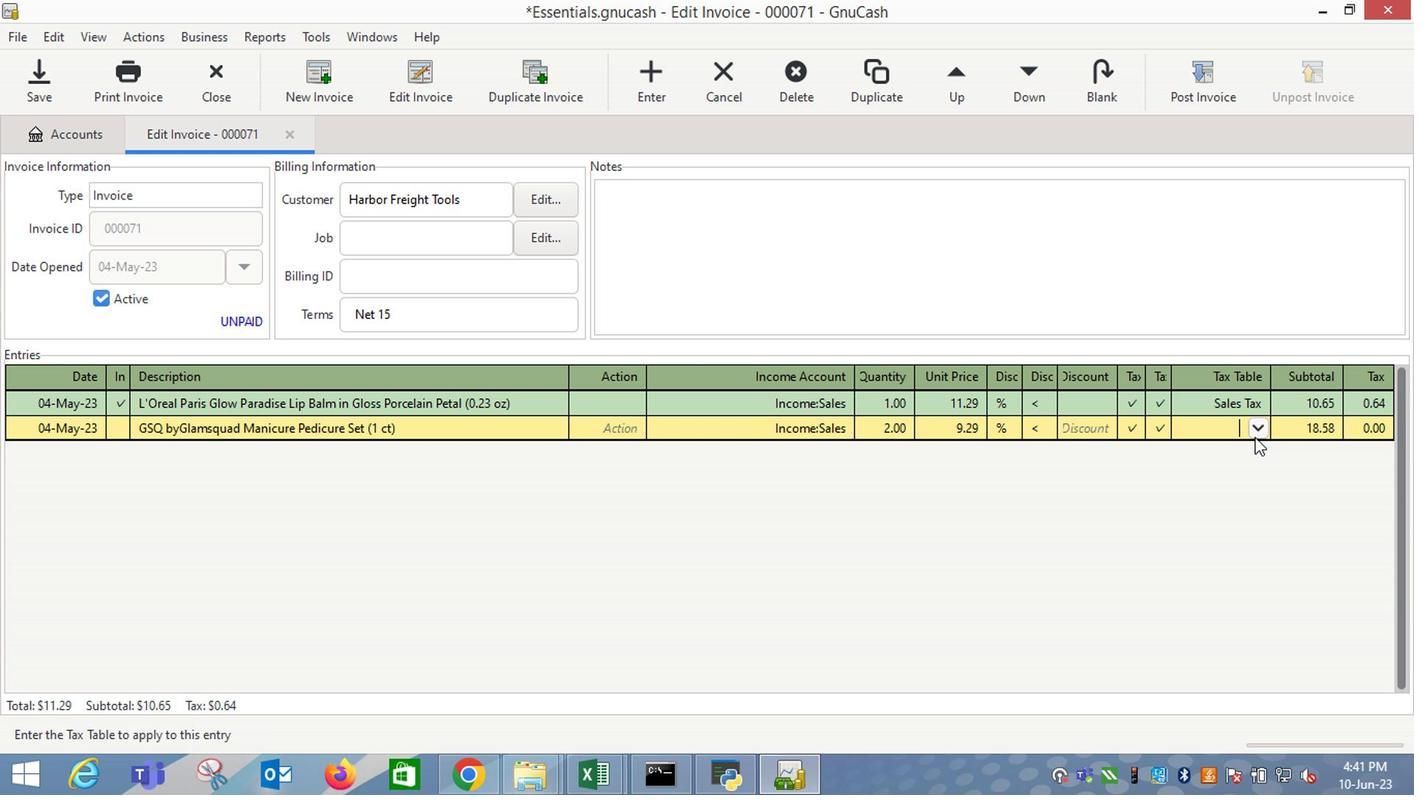 
Action: Mouse pressed left at (1249, 433)
Screenshot: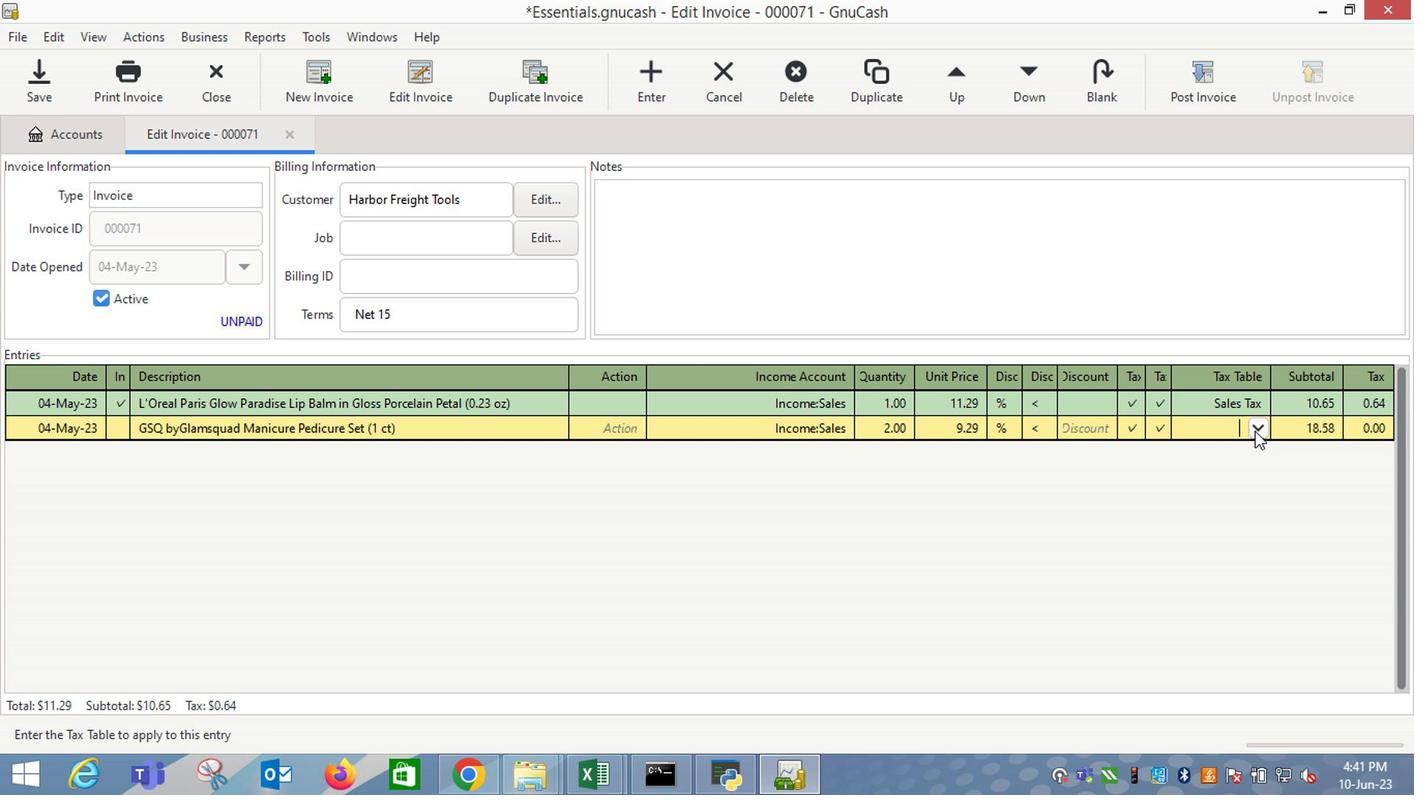 
Action: Mouse moved to (1215, 466)
Screenshot: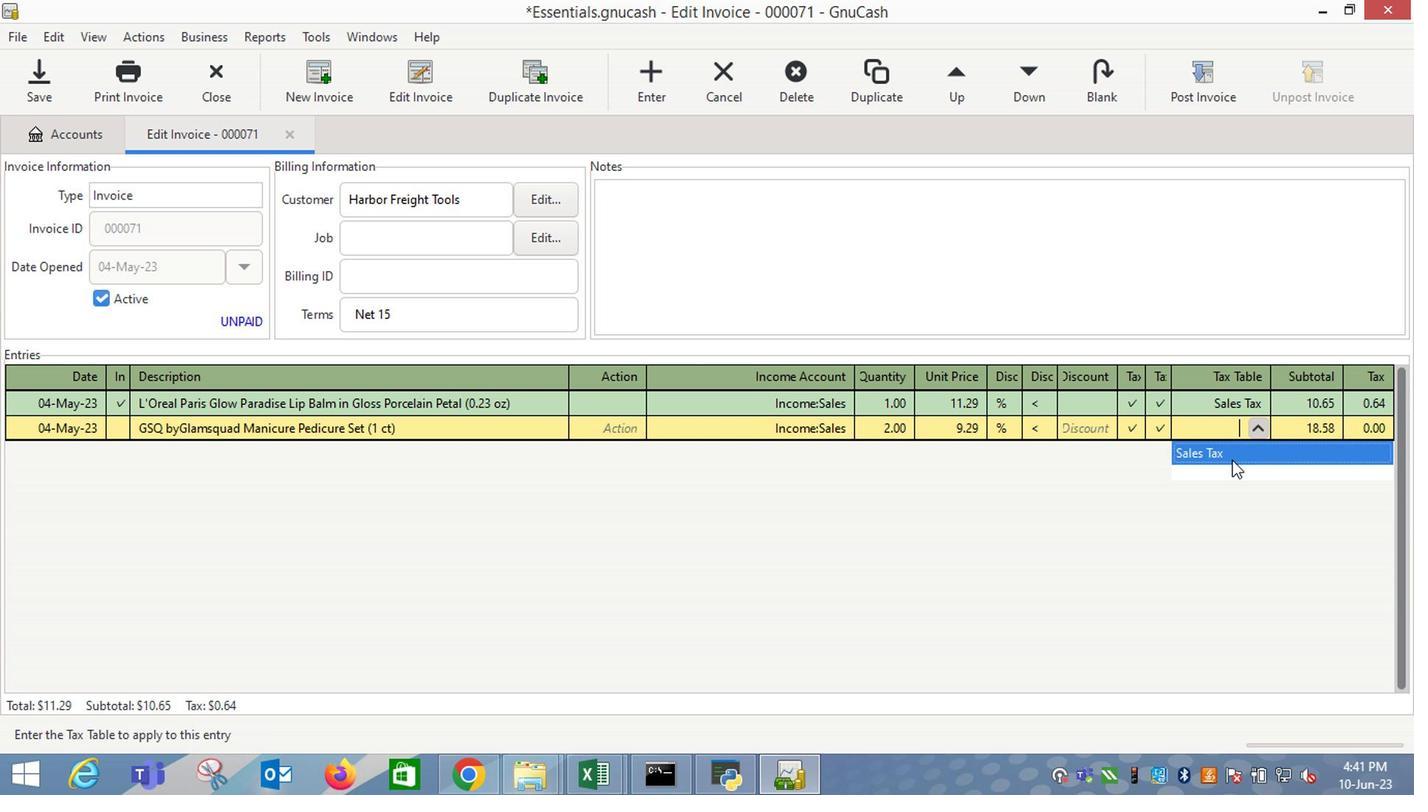 
Action: Mouse pressed left at (1215, 466)
Screenshot: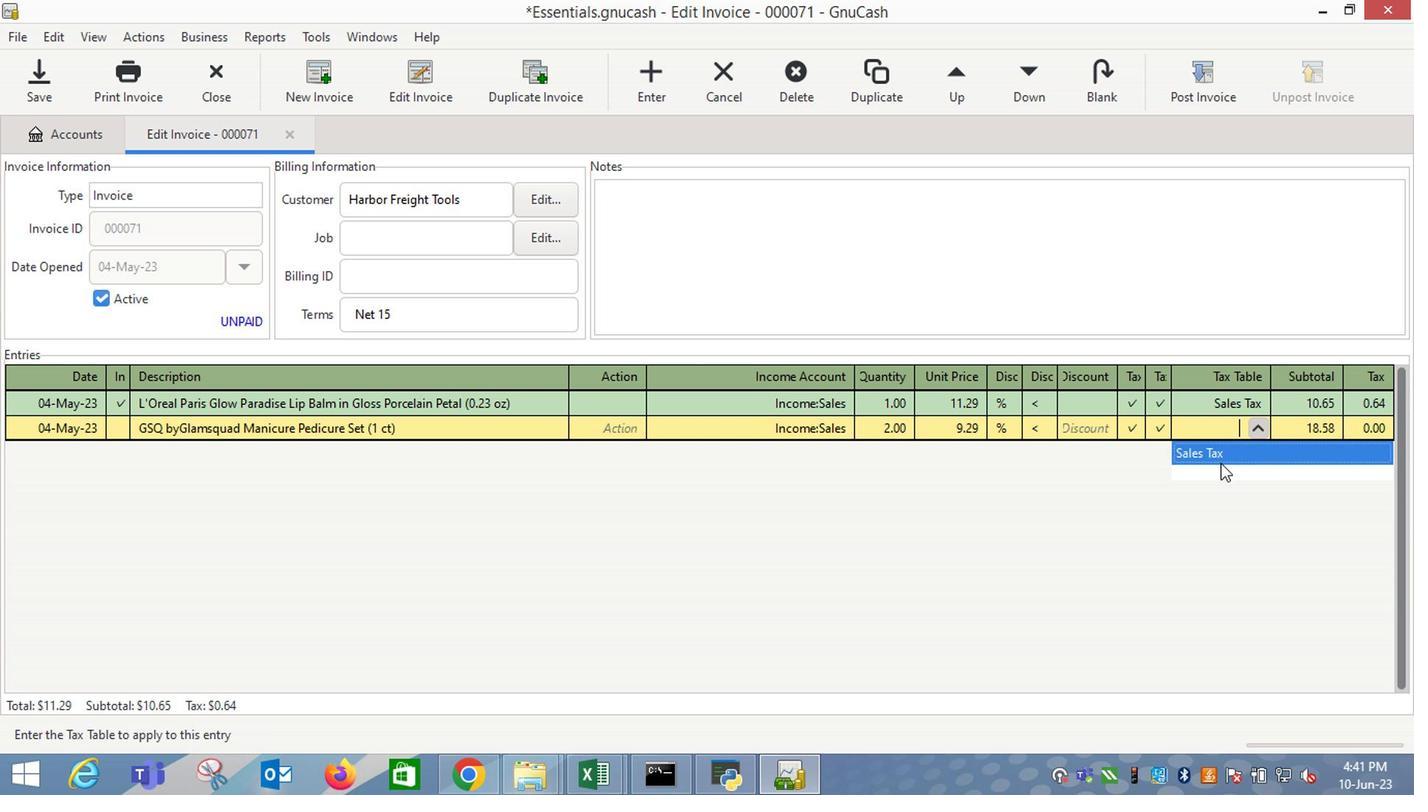 
Action: Mouse moved to (1213, 466)
Screenshot: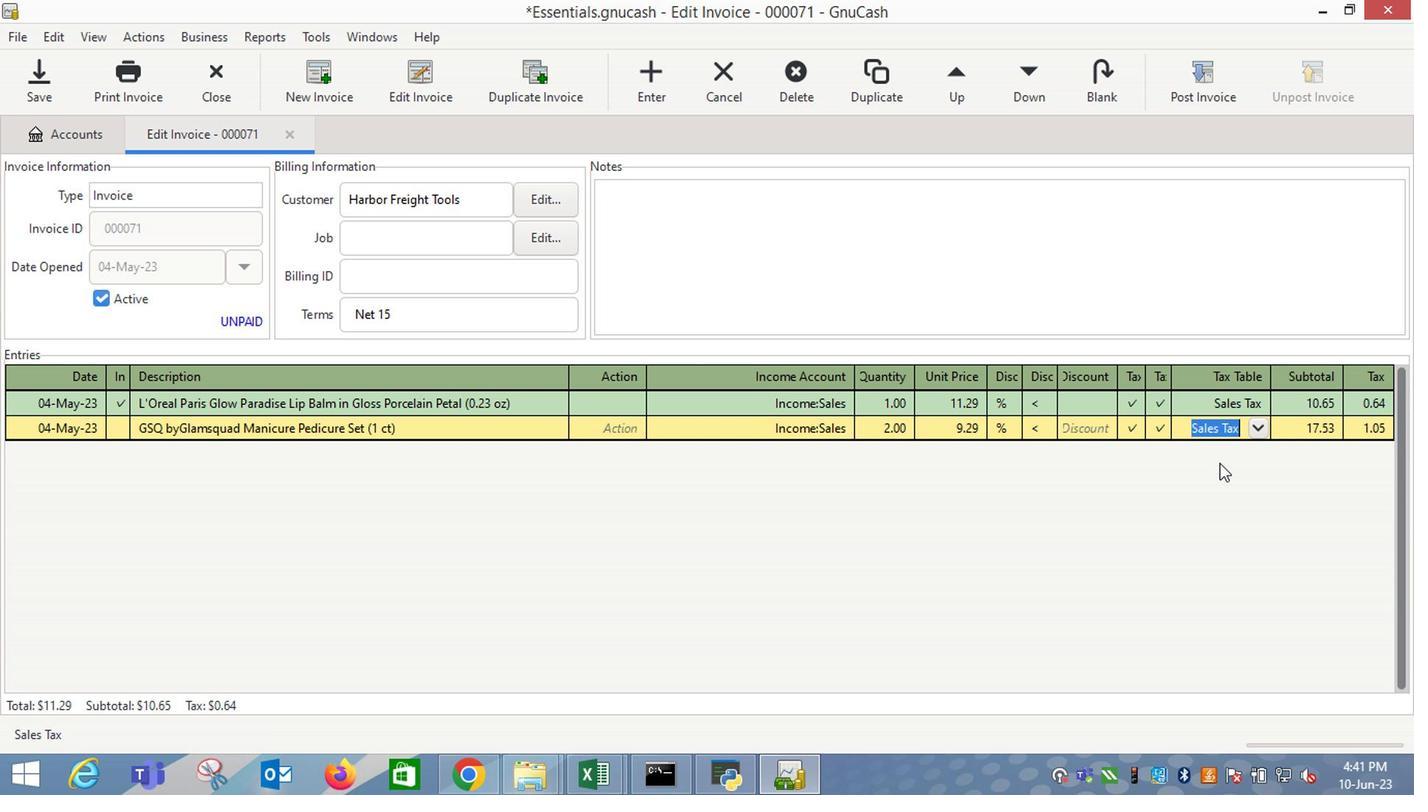 
Action: Key pressed <Key.enter>
Screenshot: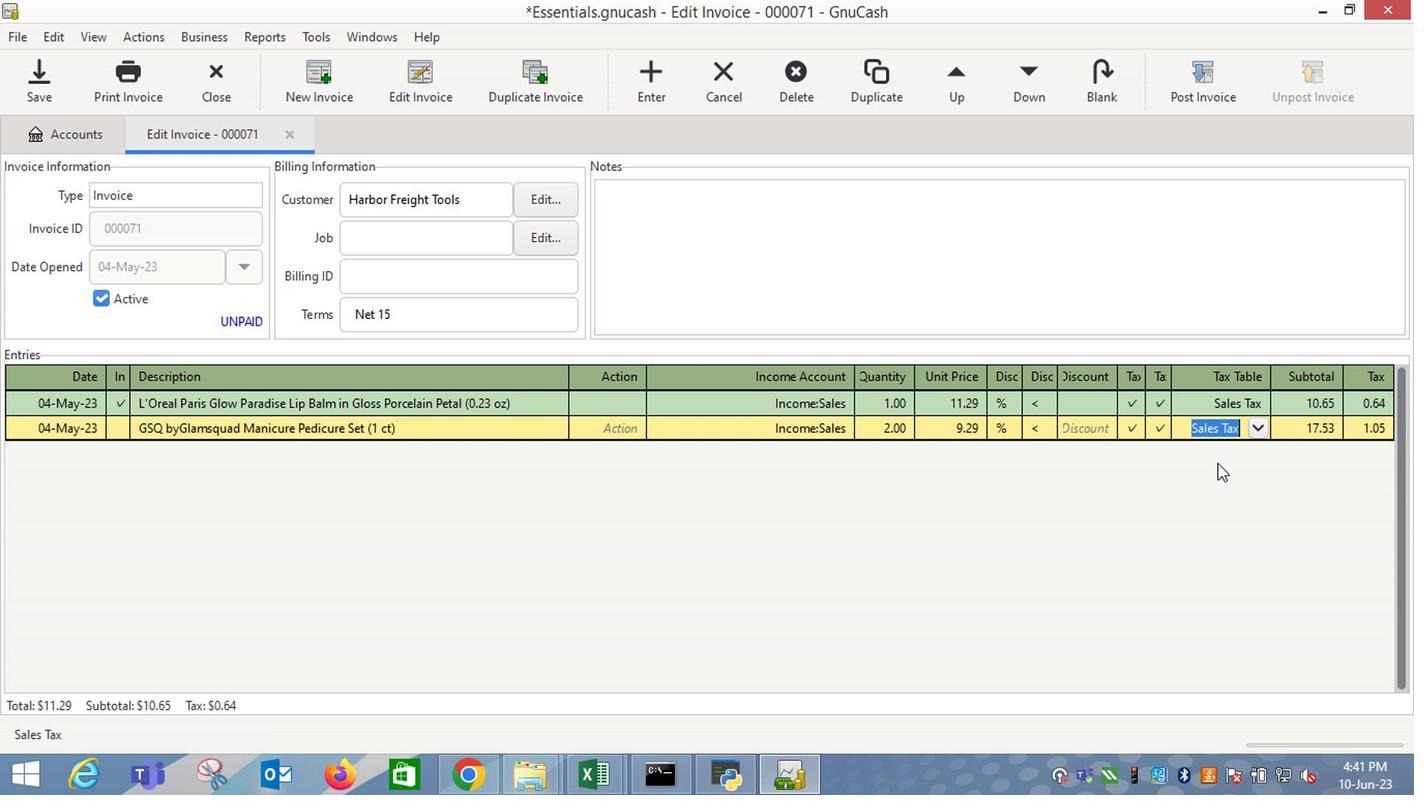 
Action: Mouse moved to (1202, 83)
Screenshot: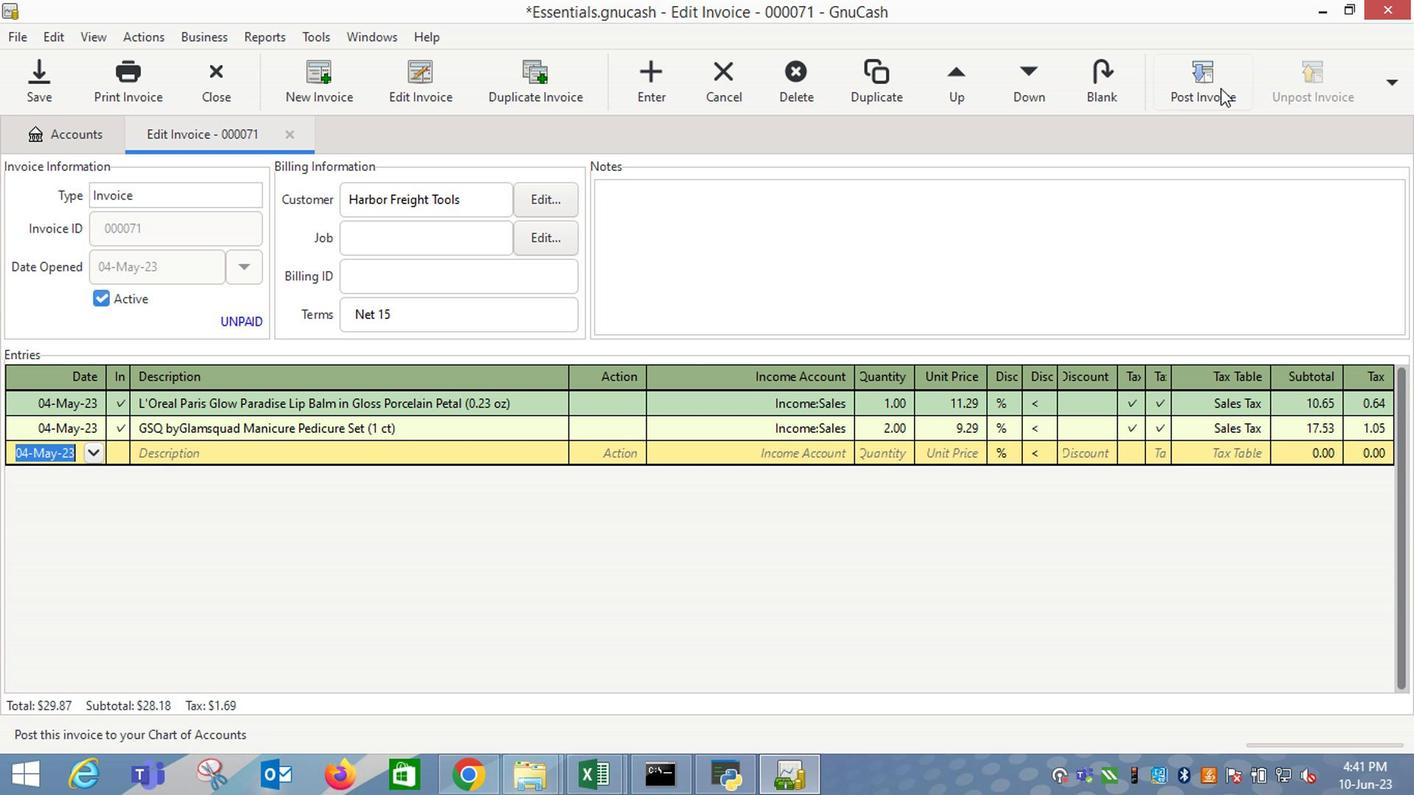 
Action: Mouse pressed left at (1202, 83)
Screenshot: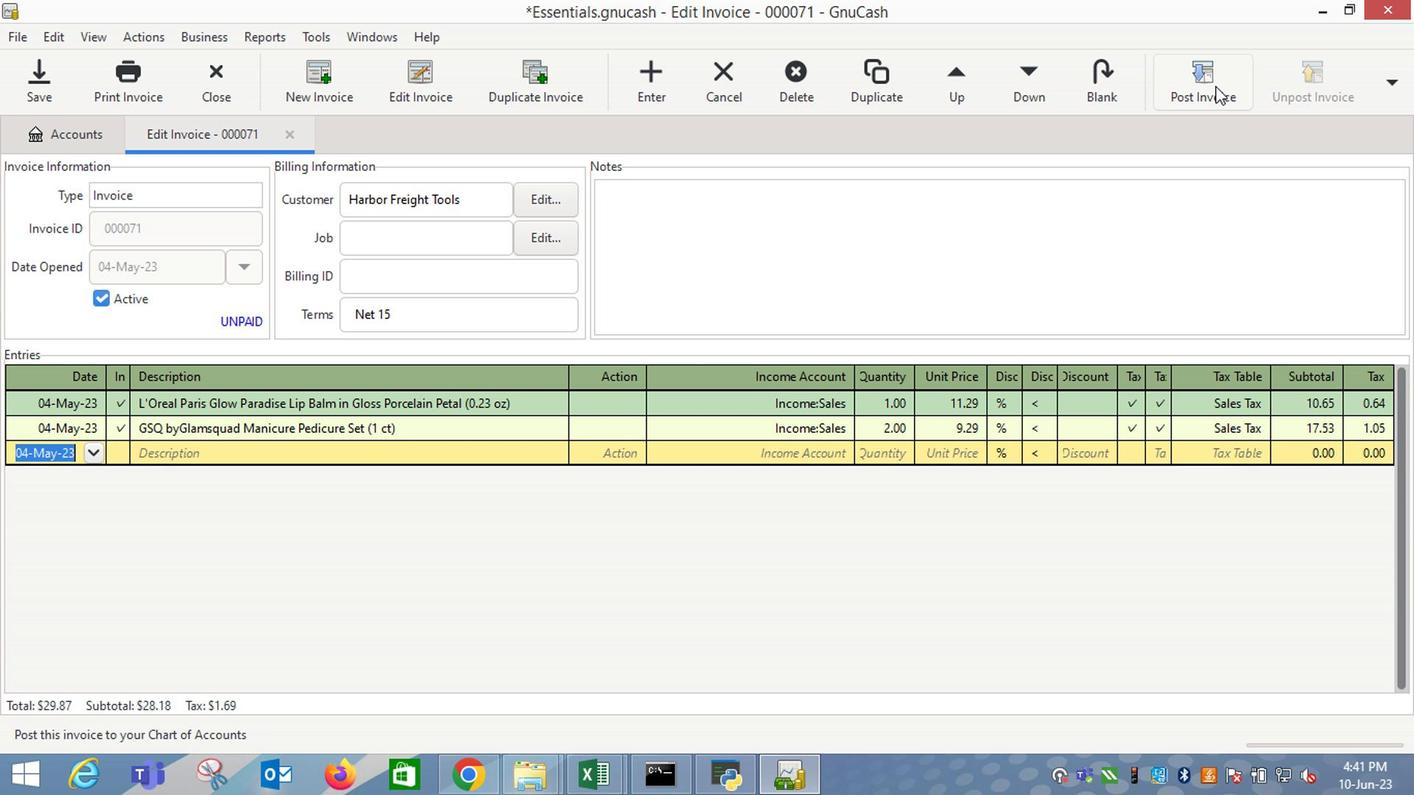 
Action: Mouse moved to (879, 351)
Screenshot: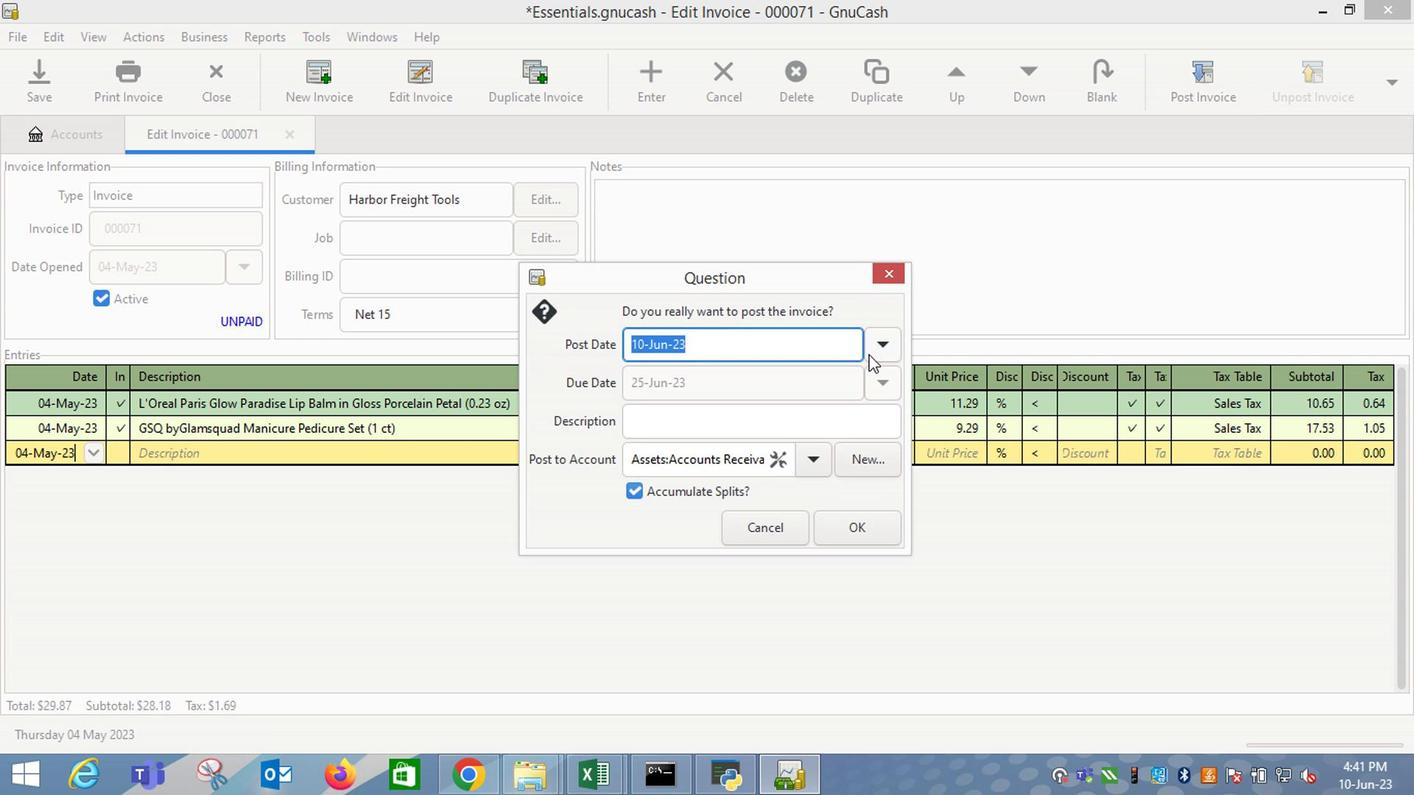 
Action: Mouse pressed left at (879, 351)
Screenshot: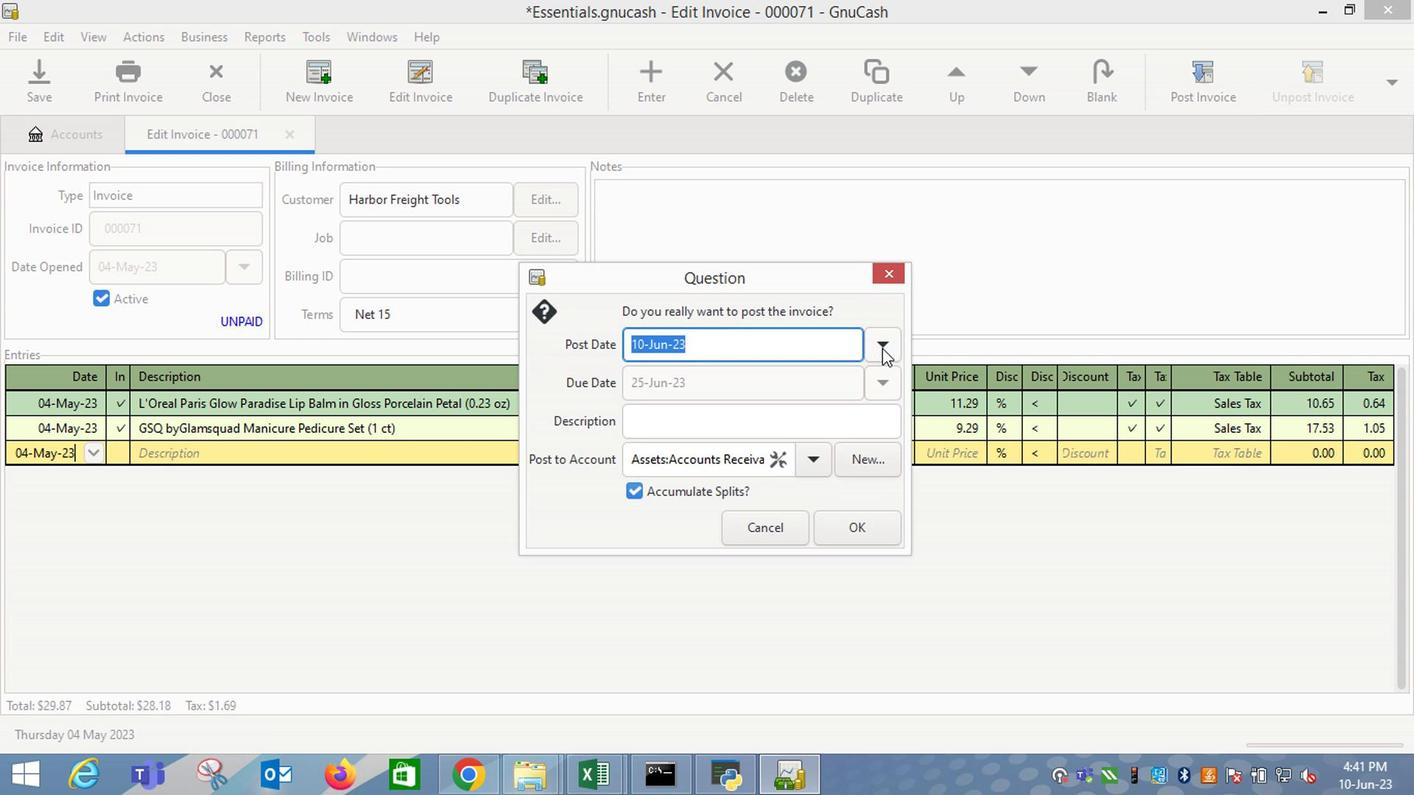 
Action: Mouse moved to (718, 379)
Screenshot: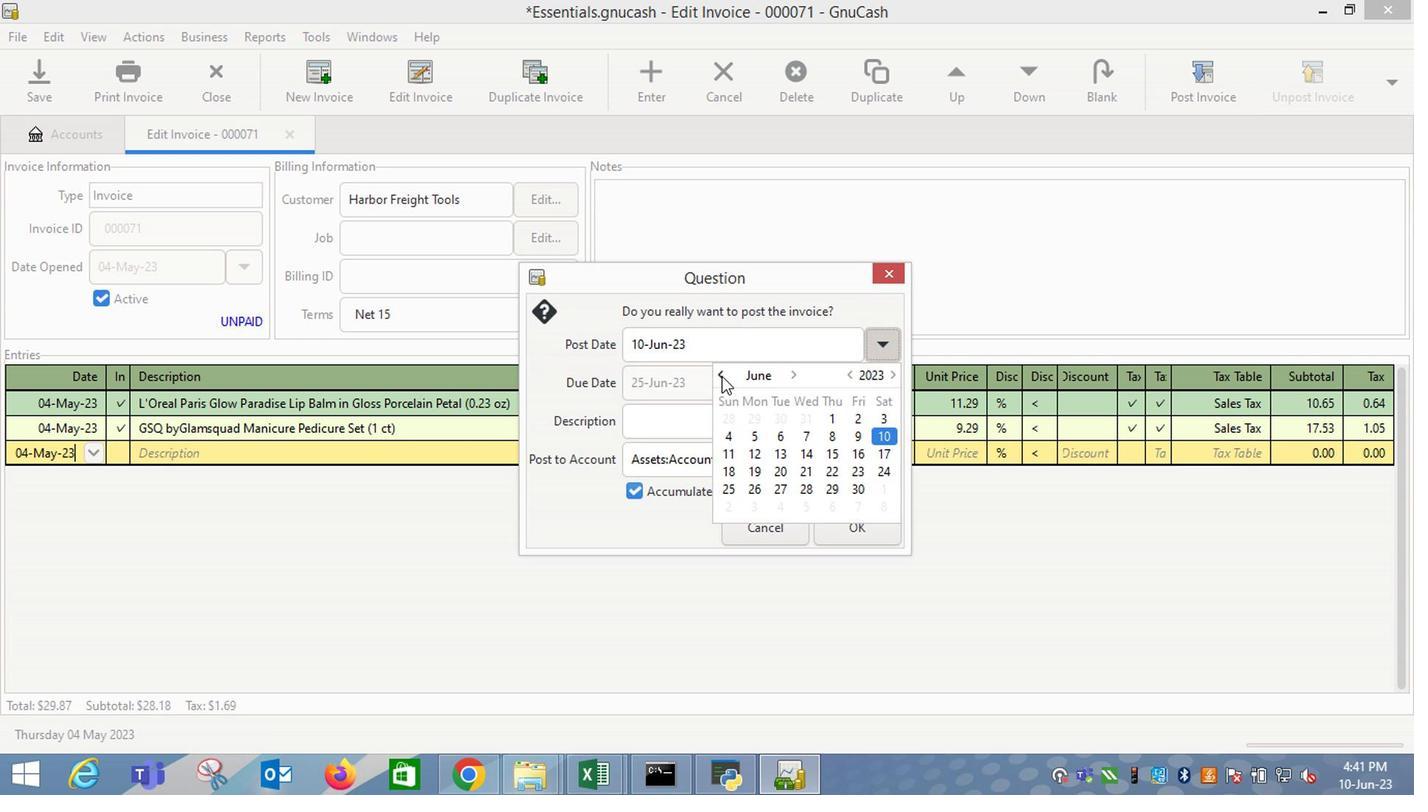 
Action: Mouse pressed left at (718, 379)
Screenshot: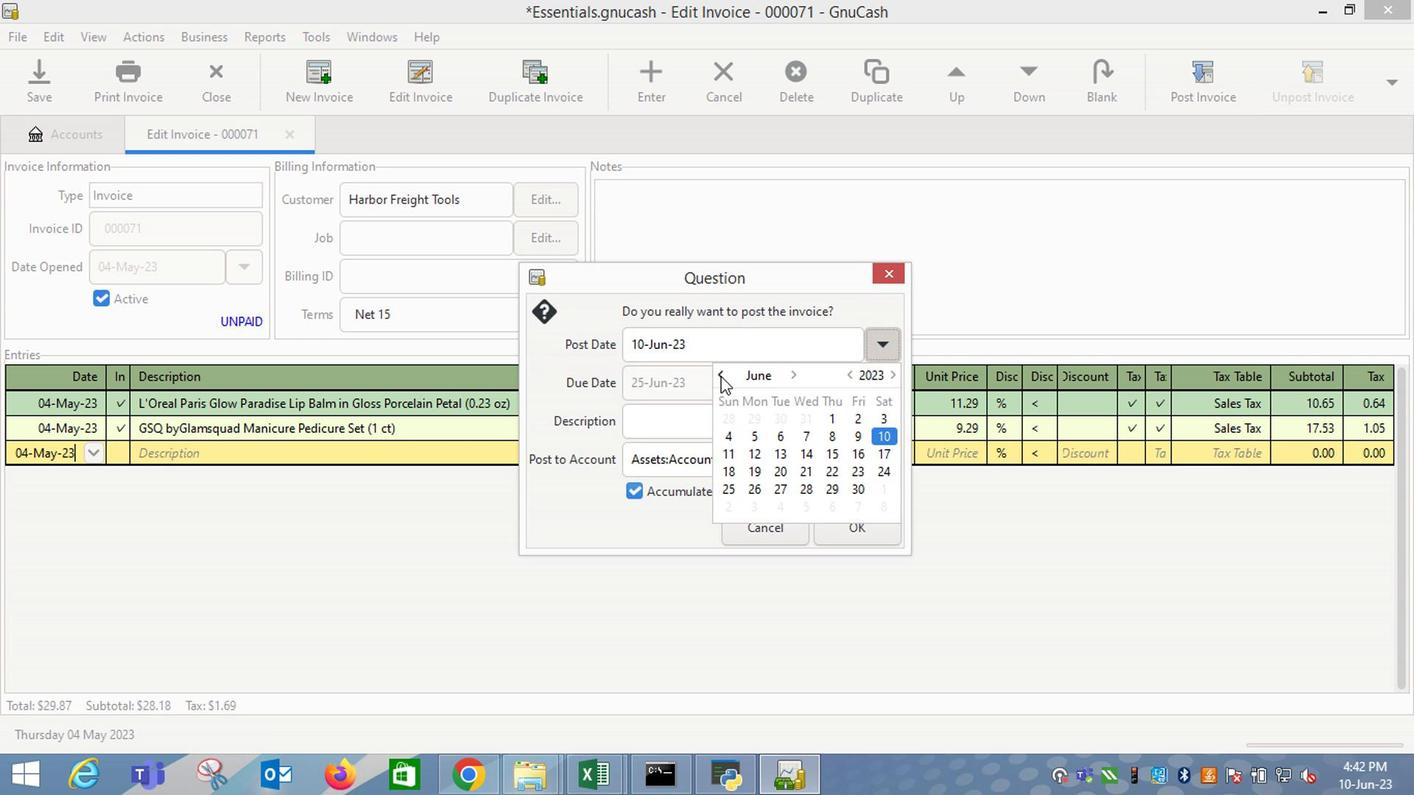 
Action: Mouse moved to (828, 425)
Screenshot: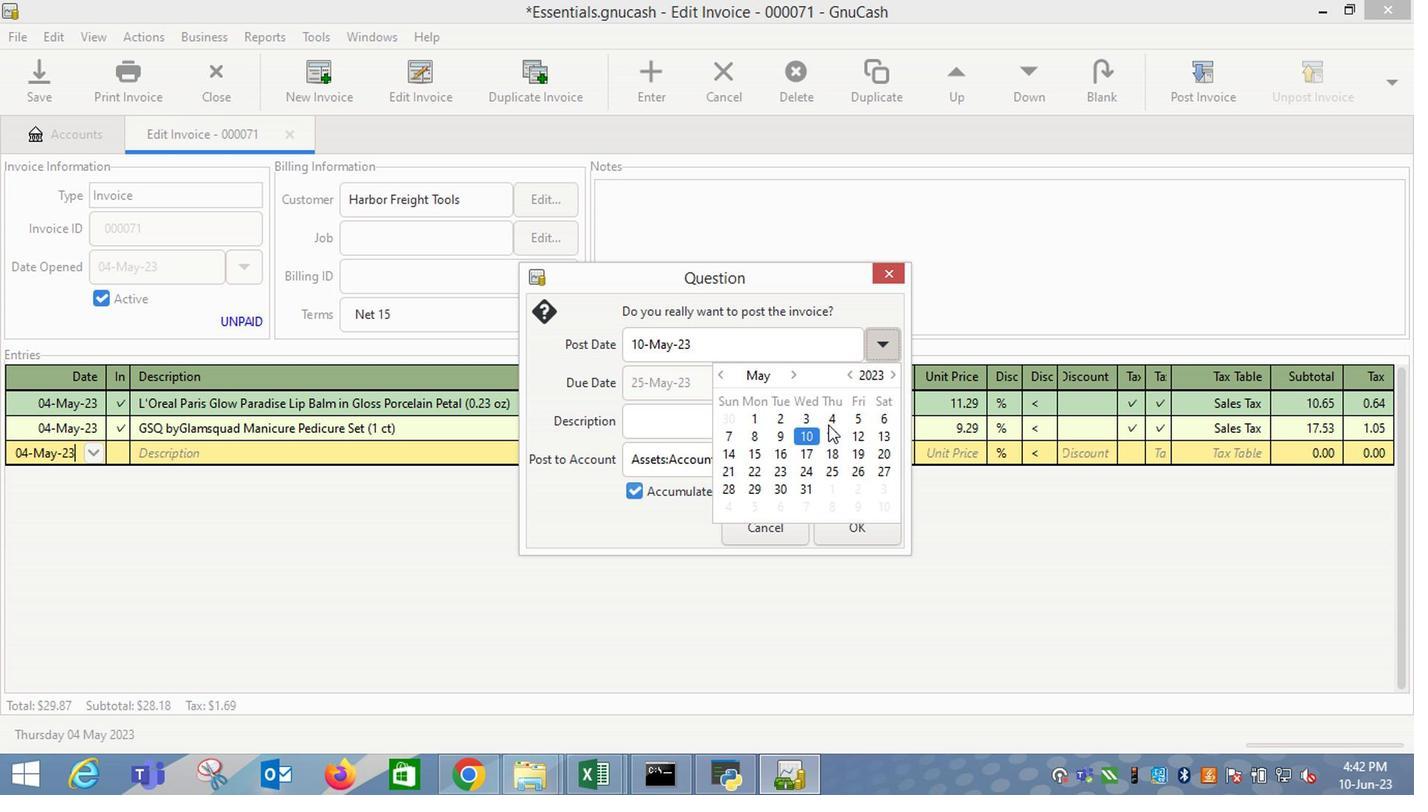 
Action: Mouse pressed left at (828, 425)
Screenshot: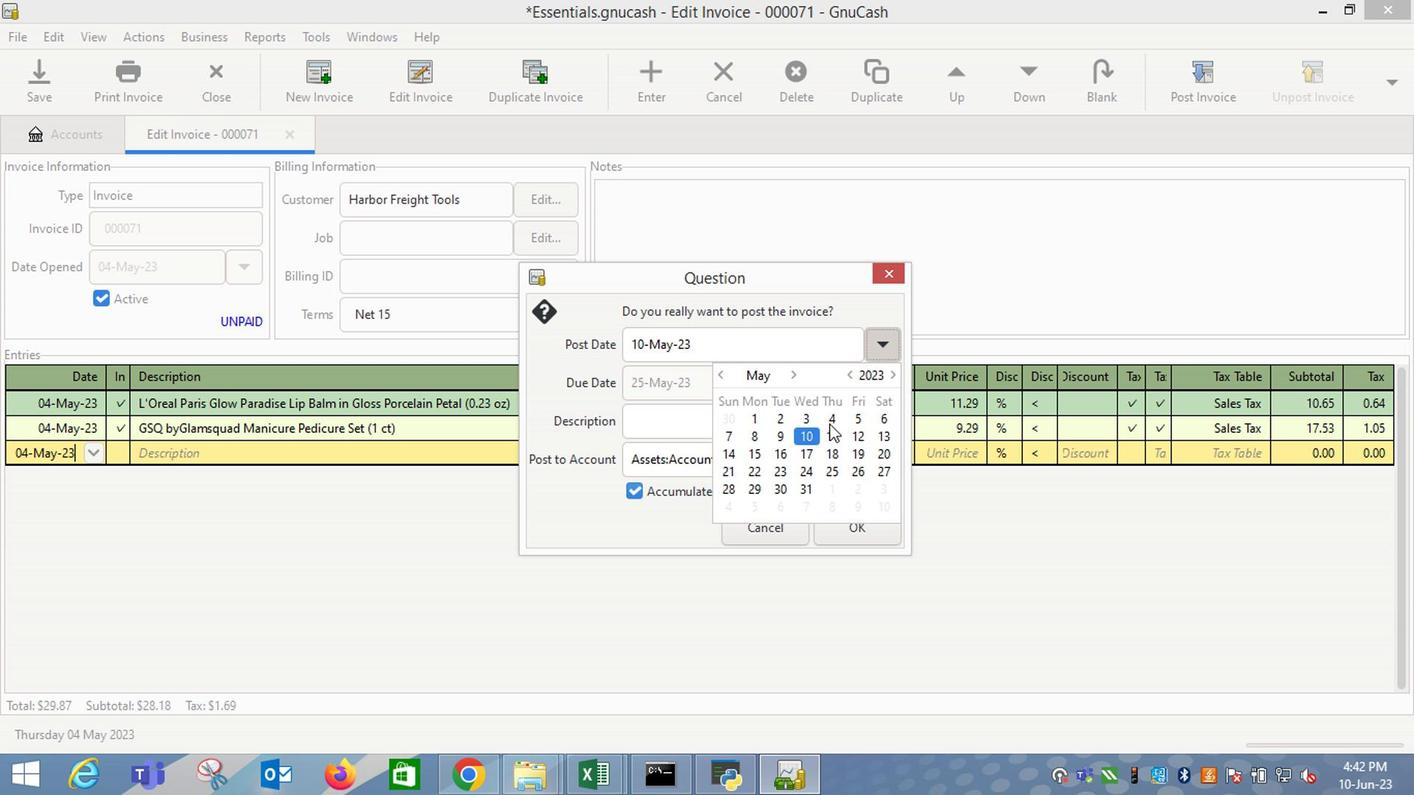
Action: Mouse moved to (704, 425)
Screenshot: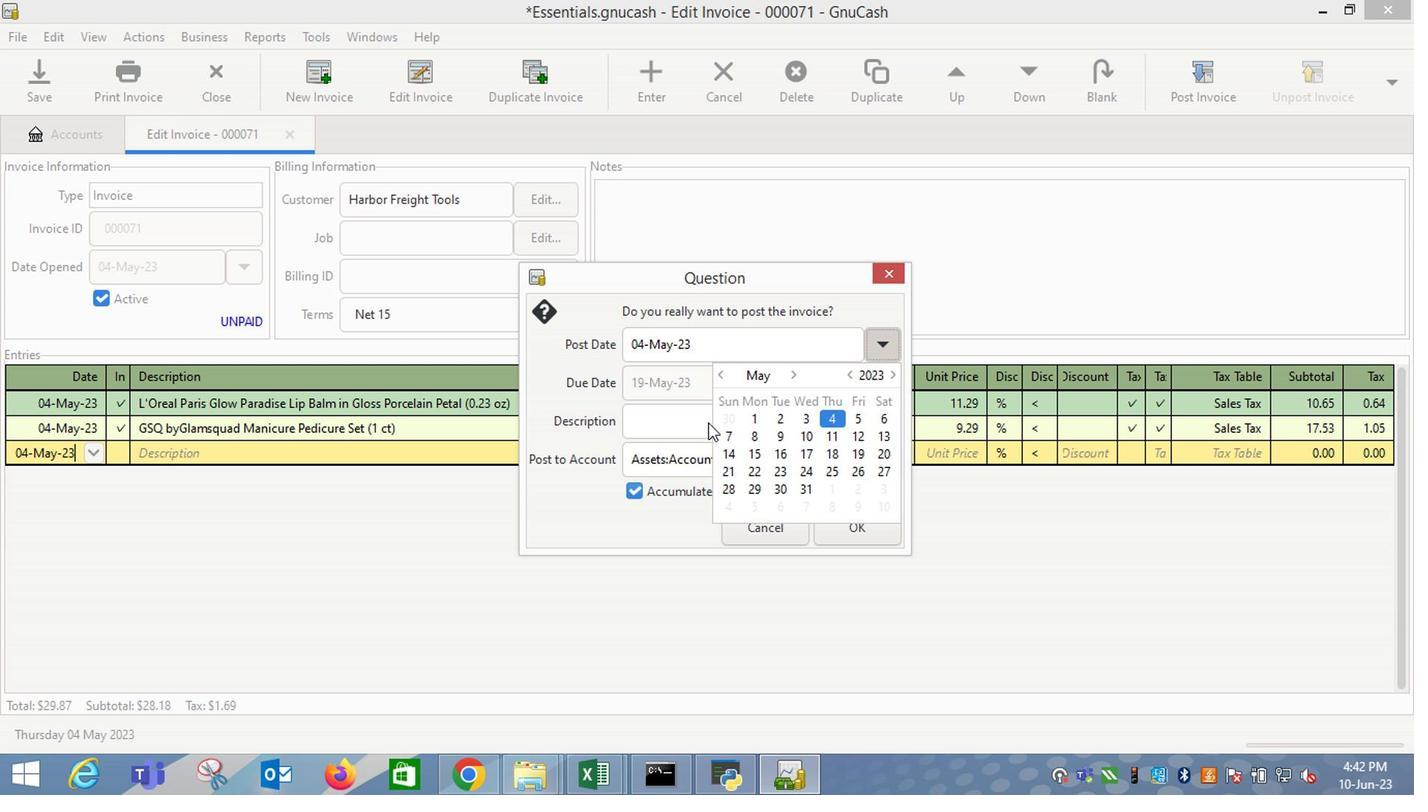 
Action: Mouse pressed left at (704, 425)
Screenshot: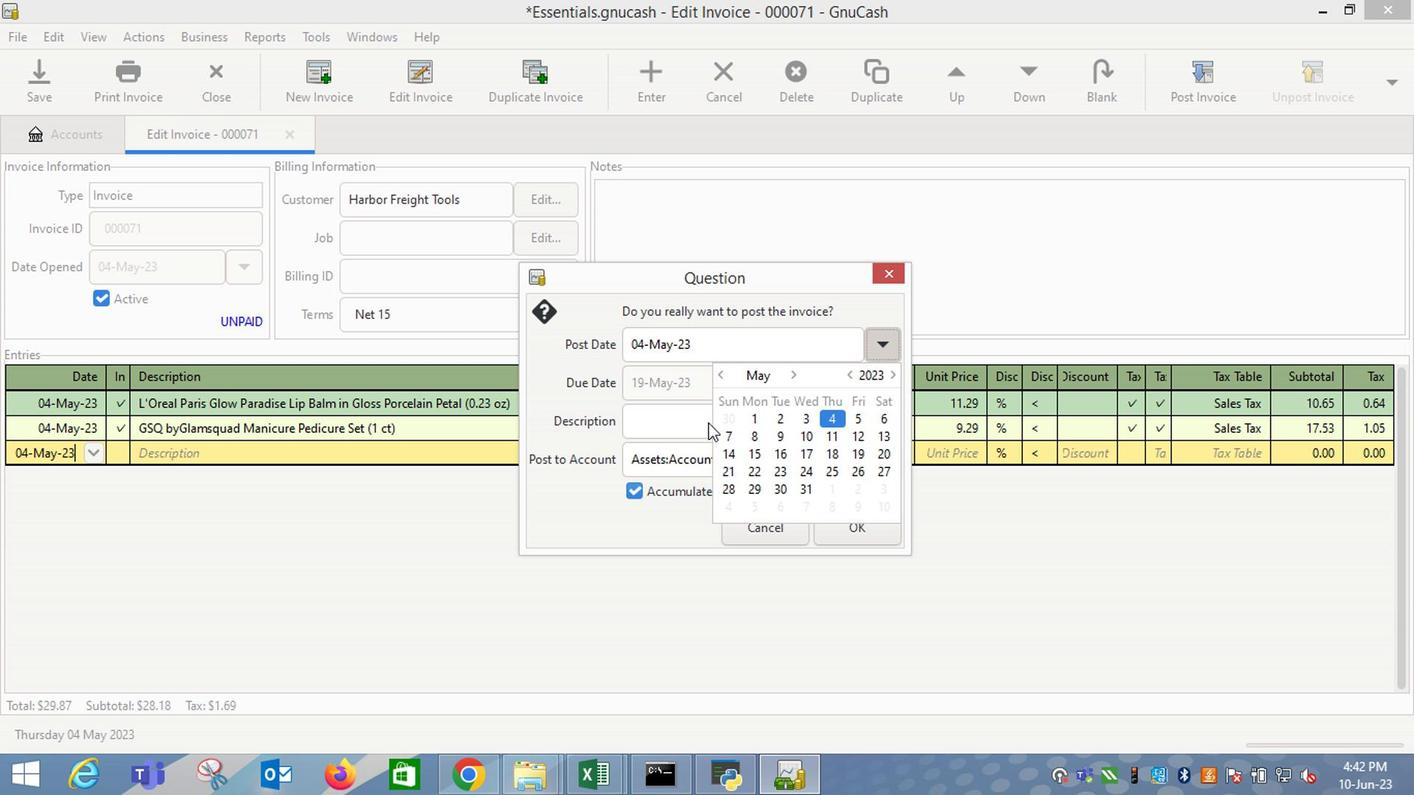 
Action: Mouse moved to (880, 540)
Screenshot: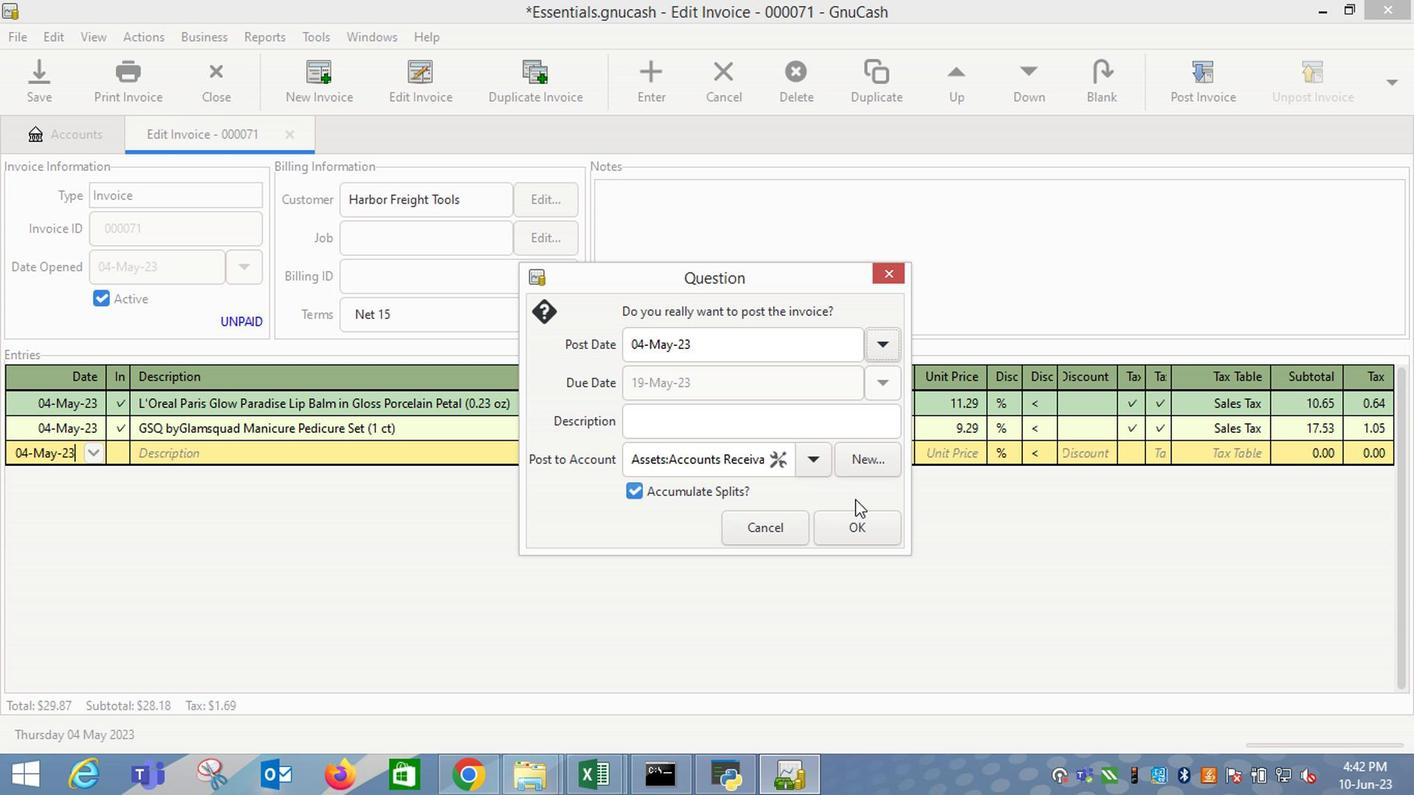 
Action: Mouse pressed left at (880, 540)
Screenshot: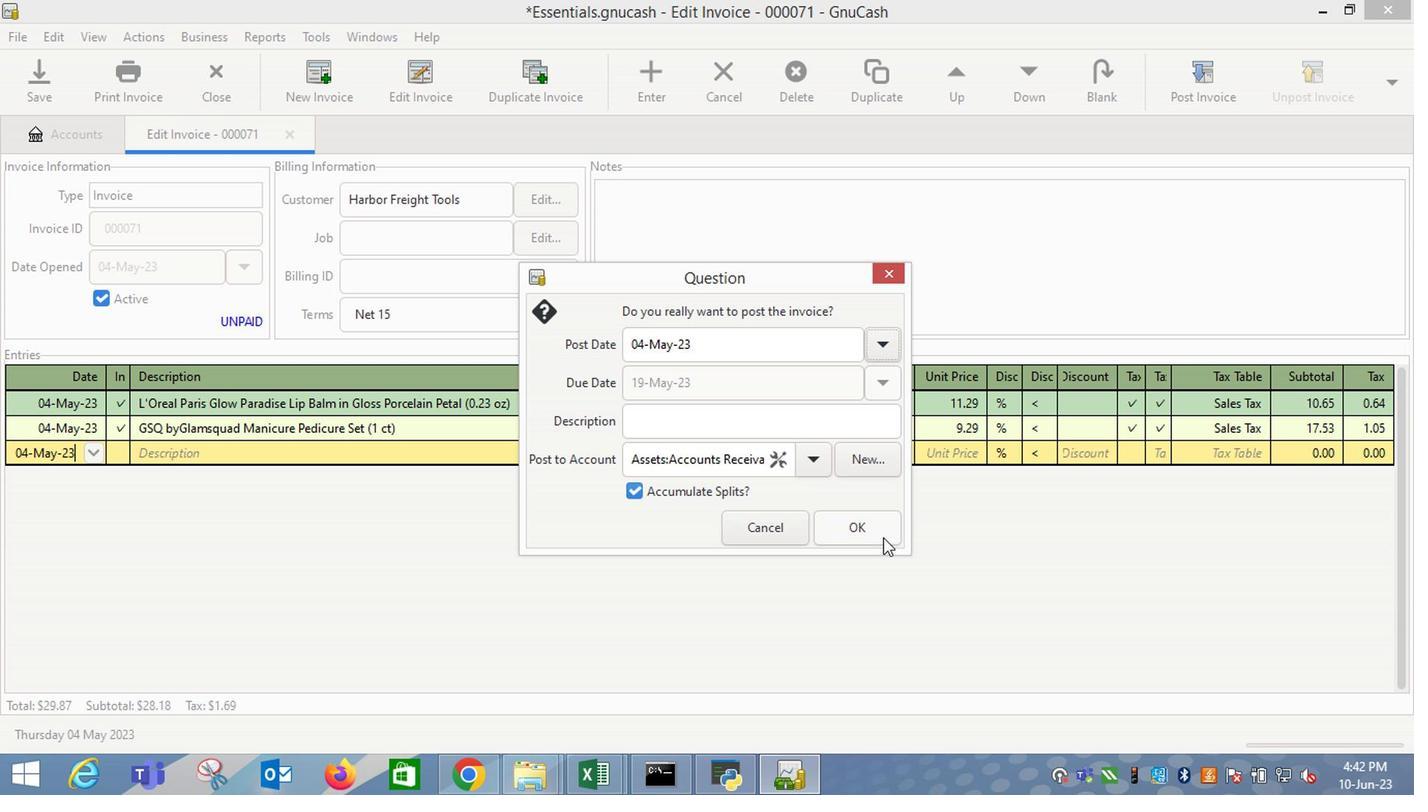 
Action: Mouse moved to (1333, 93)
Screenshot: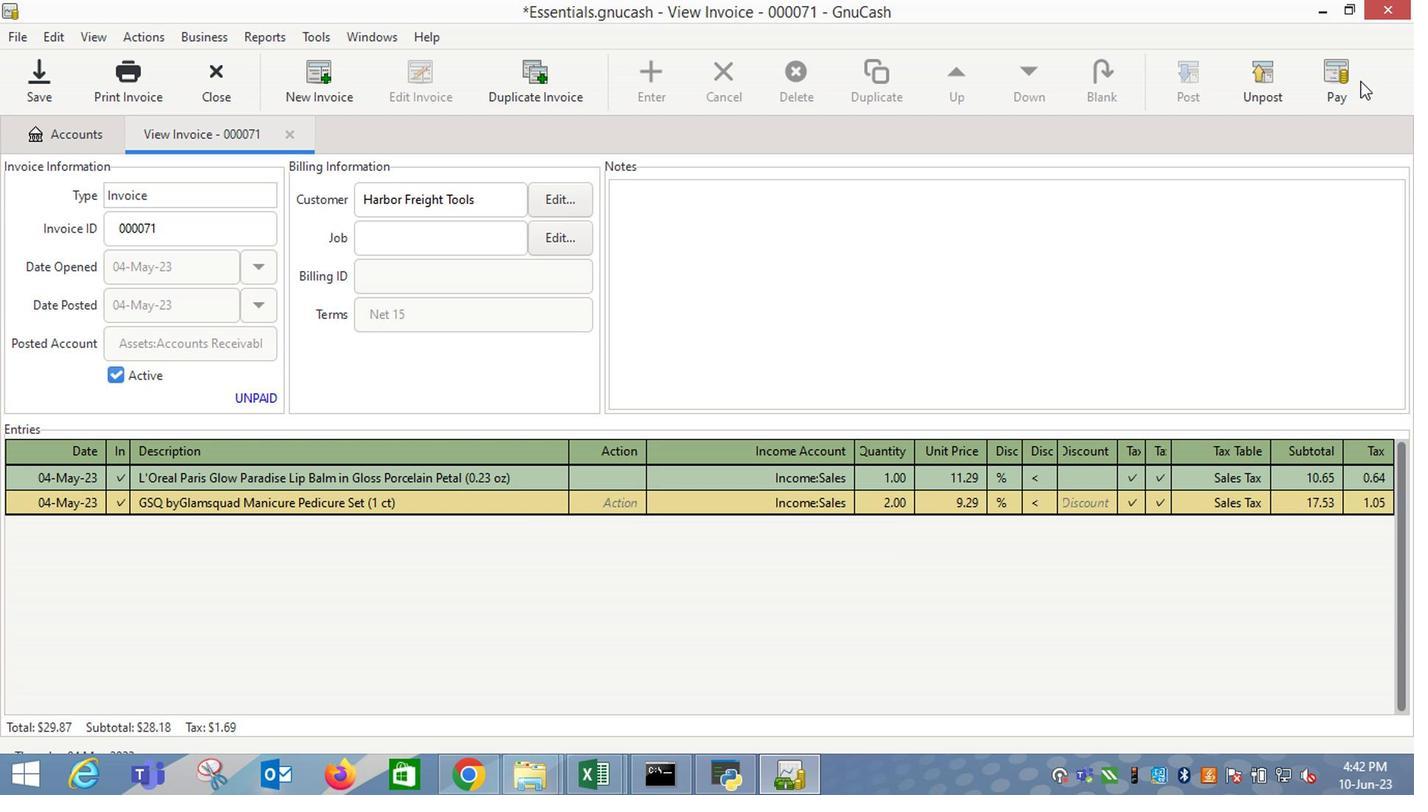 
Action: Mouse pressed left at (1333, 93)
Screenshot: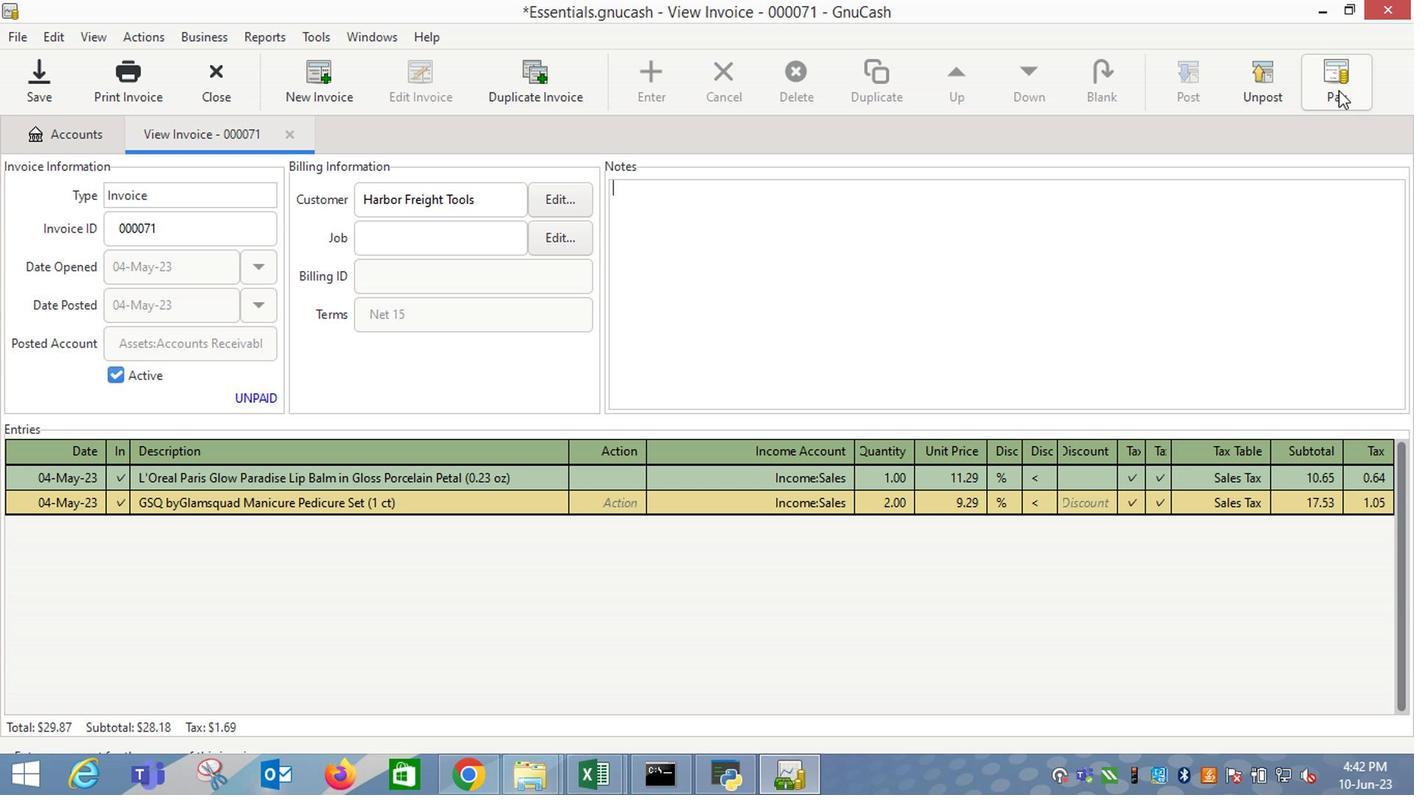
Action: Mouse moved to (641, 410)
Screenshot: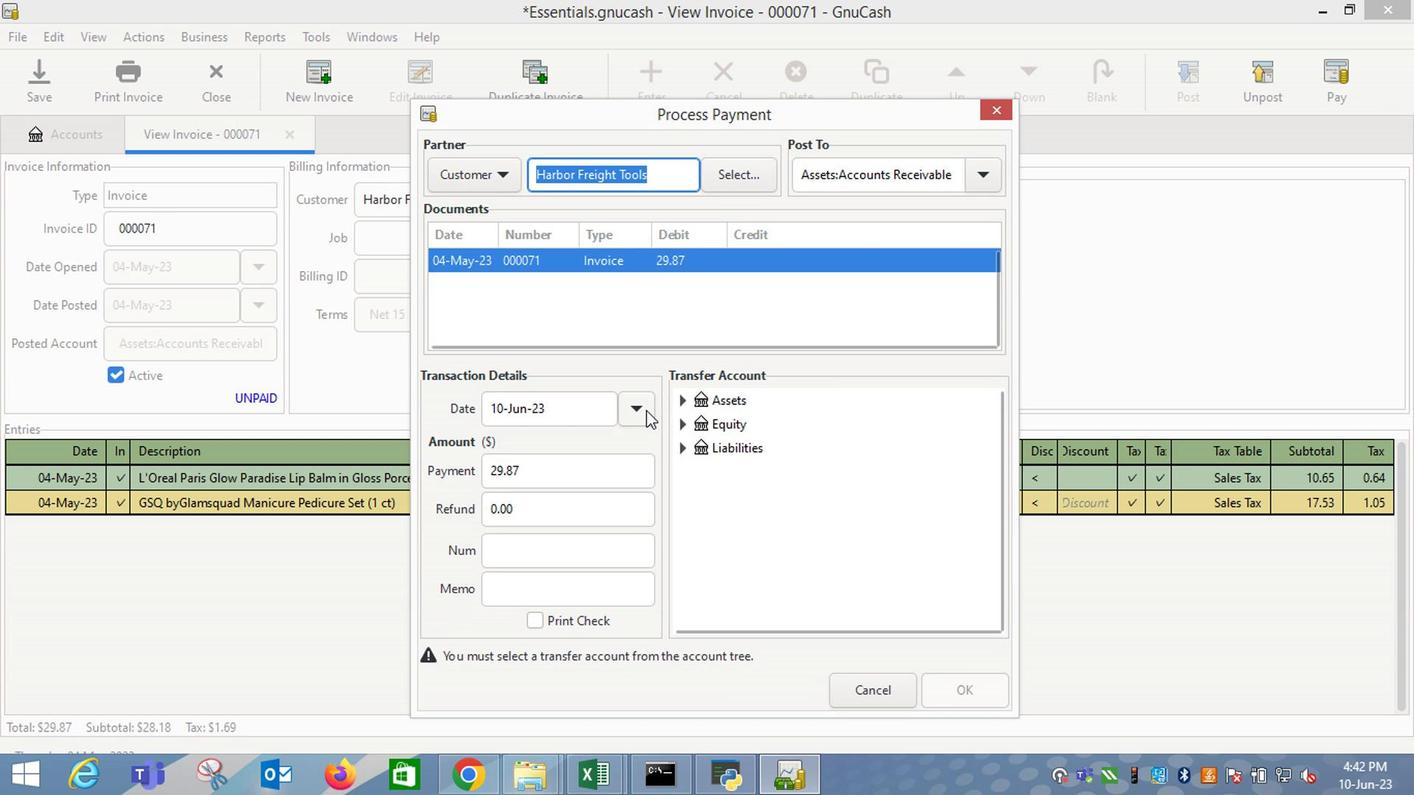 
Action: Mouse pressed left at (641, 410)
Screenshot: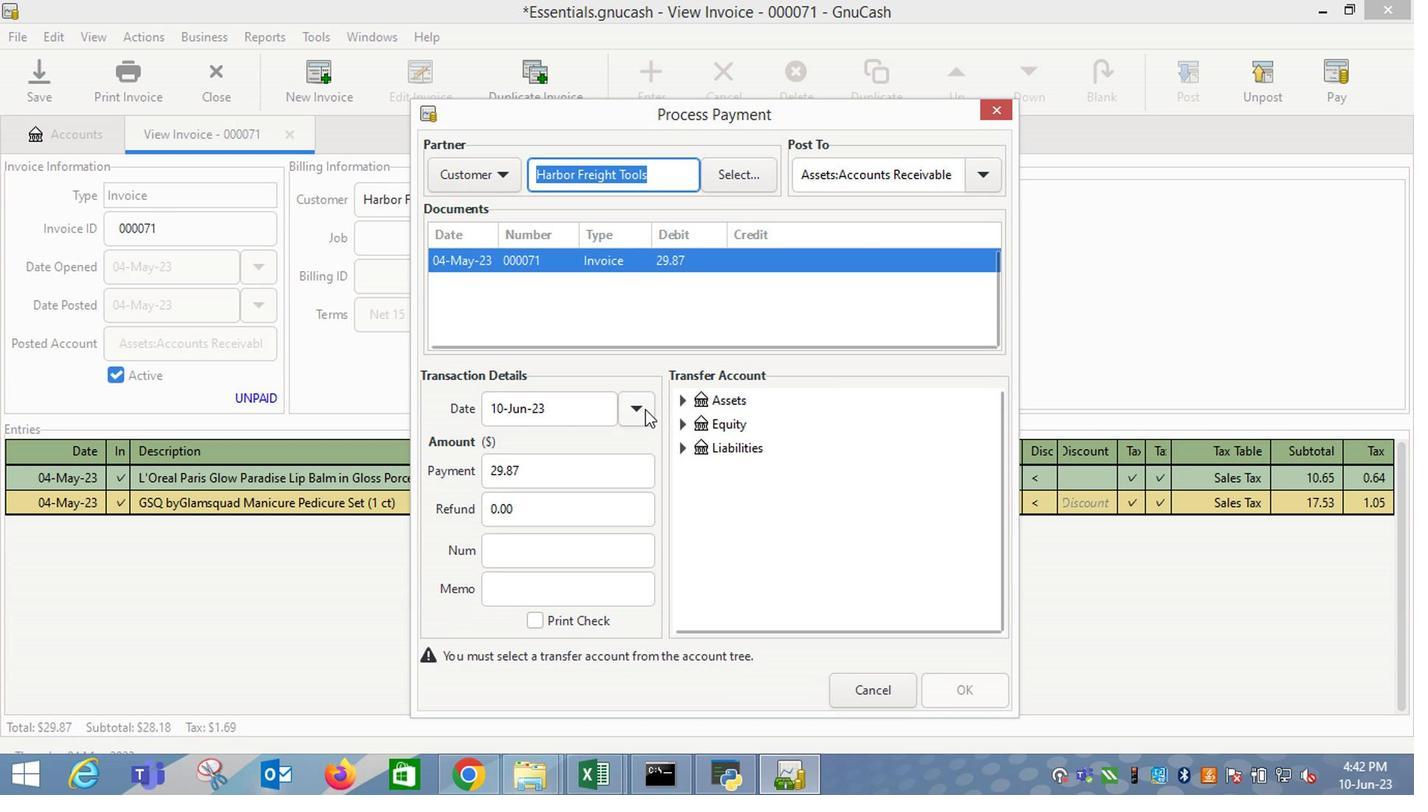 
Action: Mouse moved to (468, 441)
Screenshot: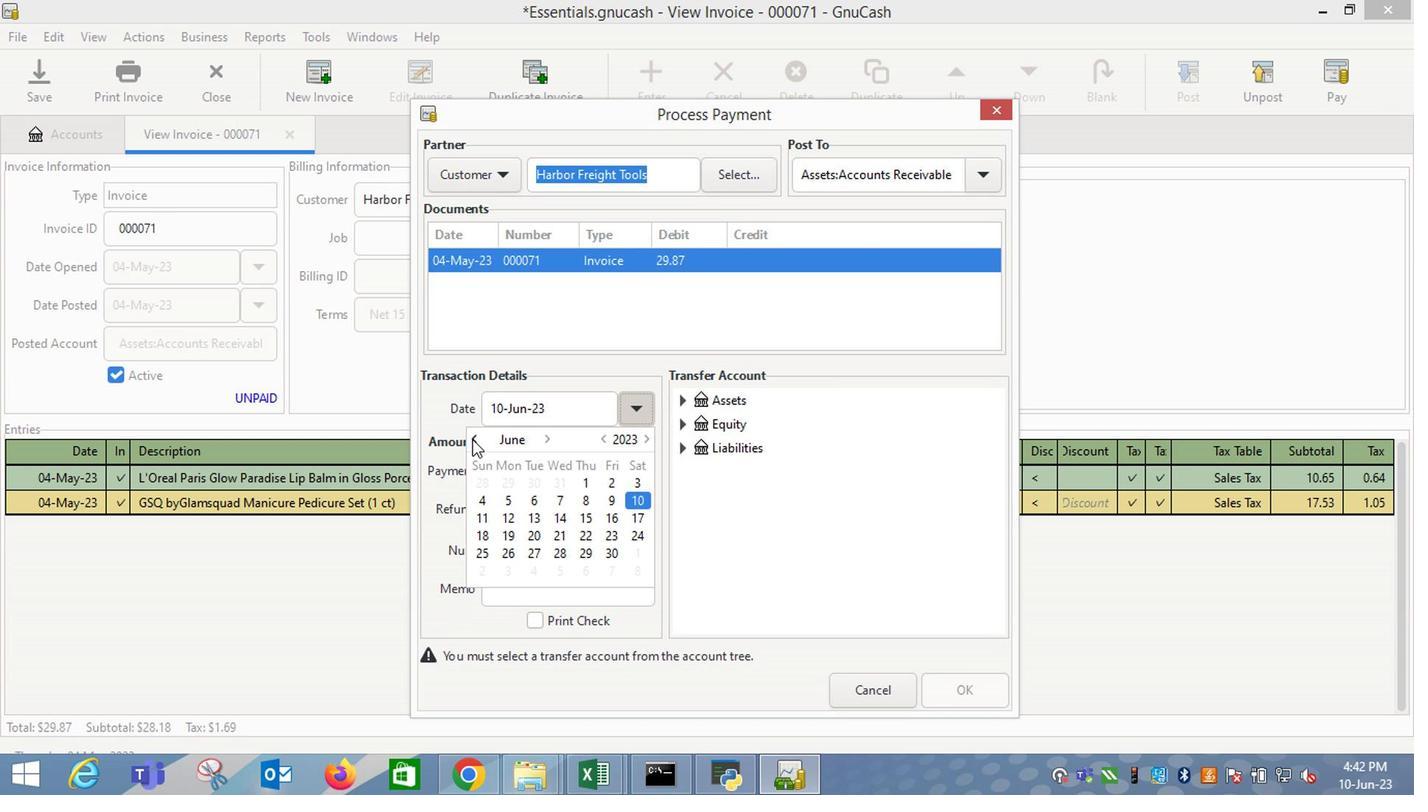 
Action: Mouse pressed left at (468, 441)
Screenshot: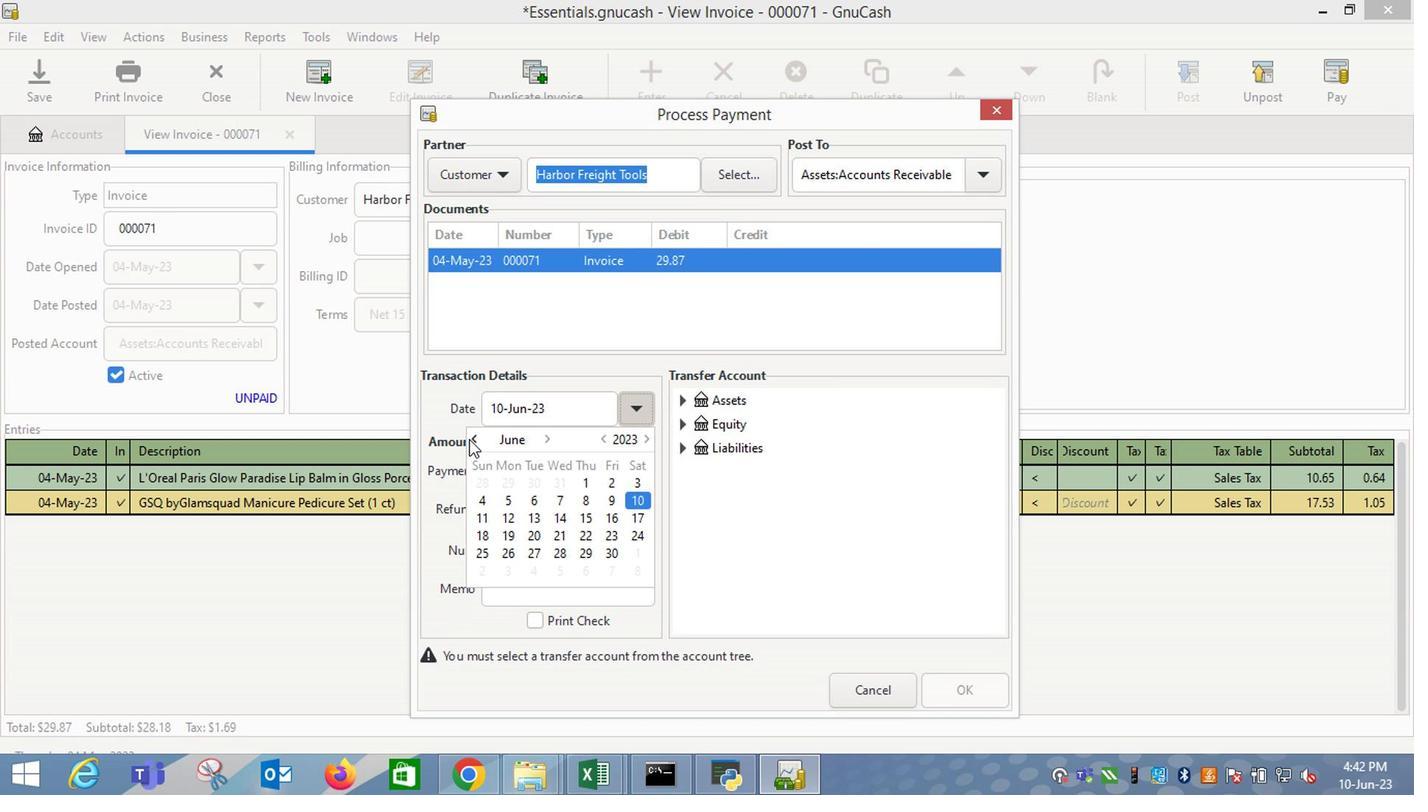 
Action: Mouse moved to (583, 517)
Screenshot: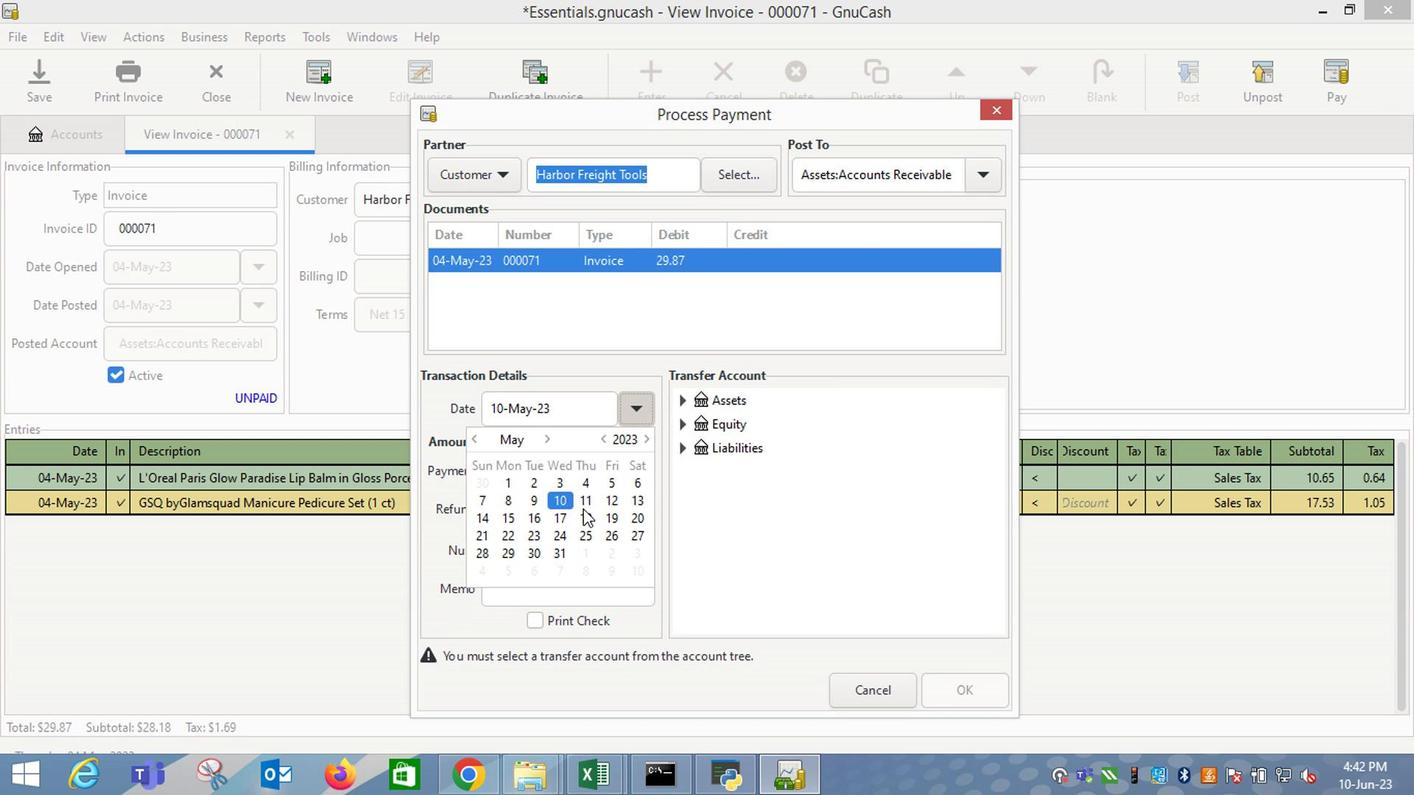
Action: Mouse pressed left at (583, 517)
Screenshot: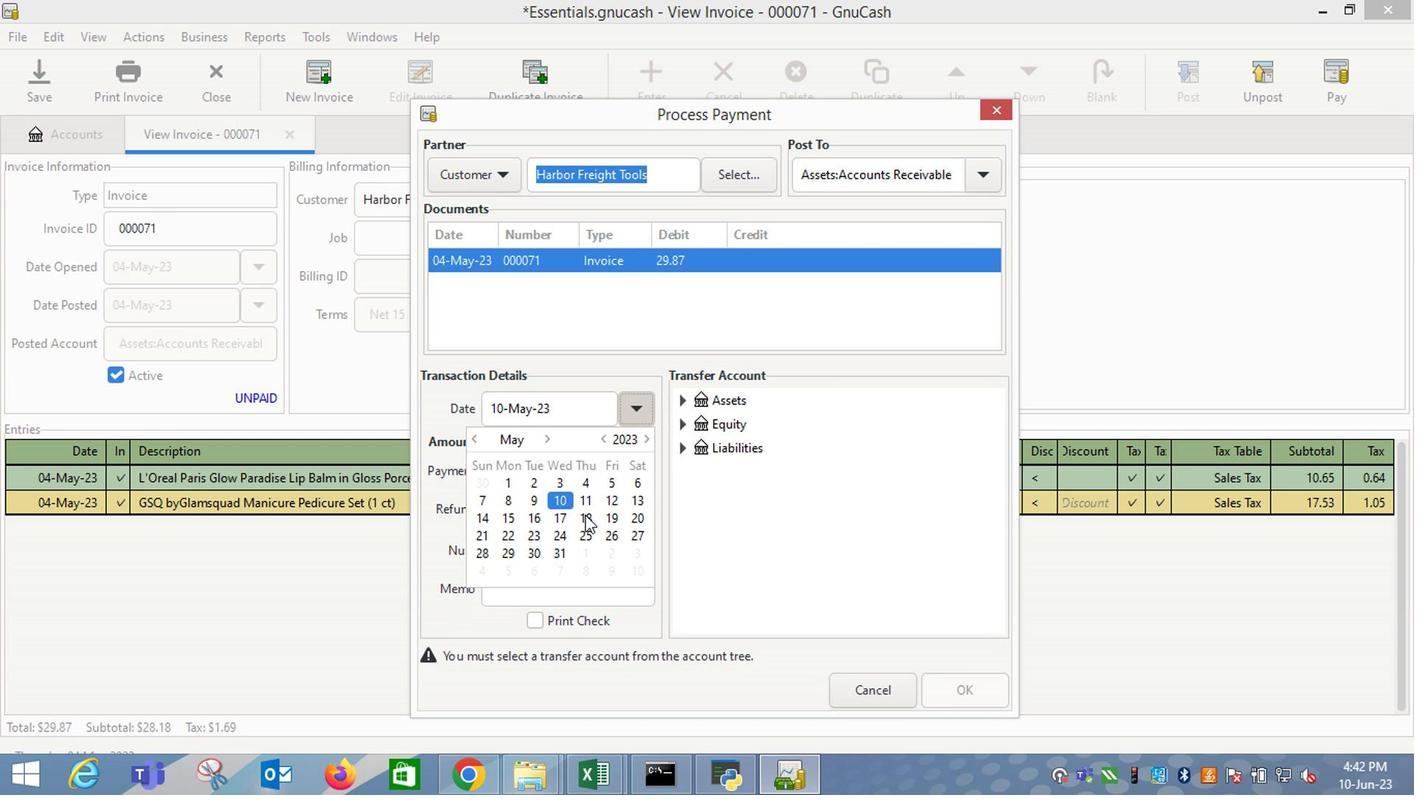 
Action: Mouse moved to (734, 510)
Screenshot: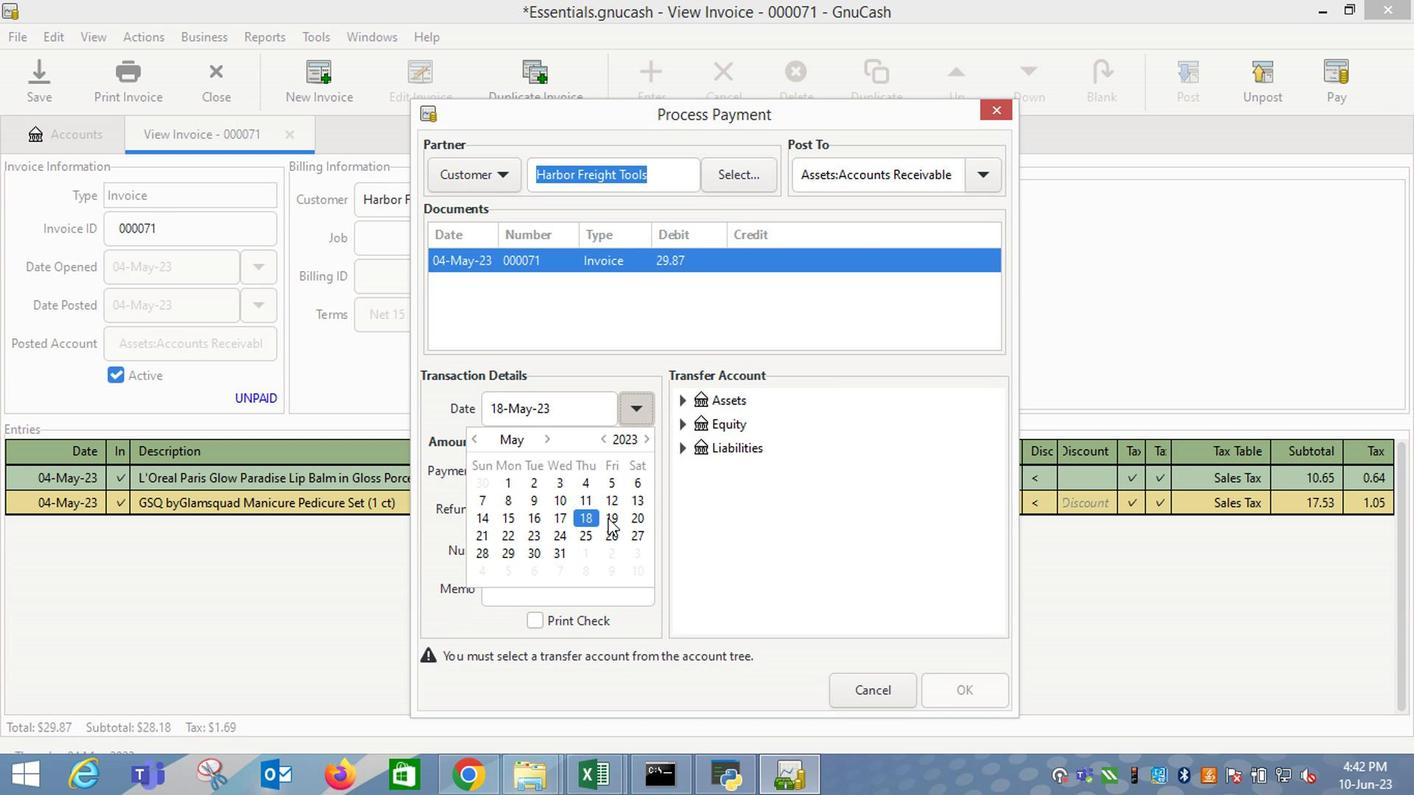
Action: Mouse pressed left at (734, 510)
Screenshot: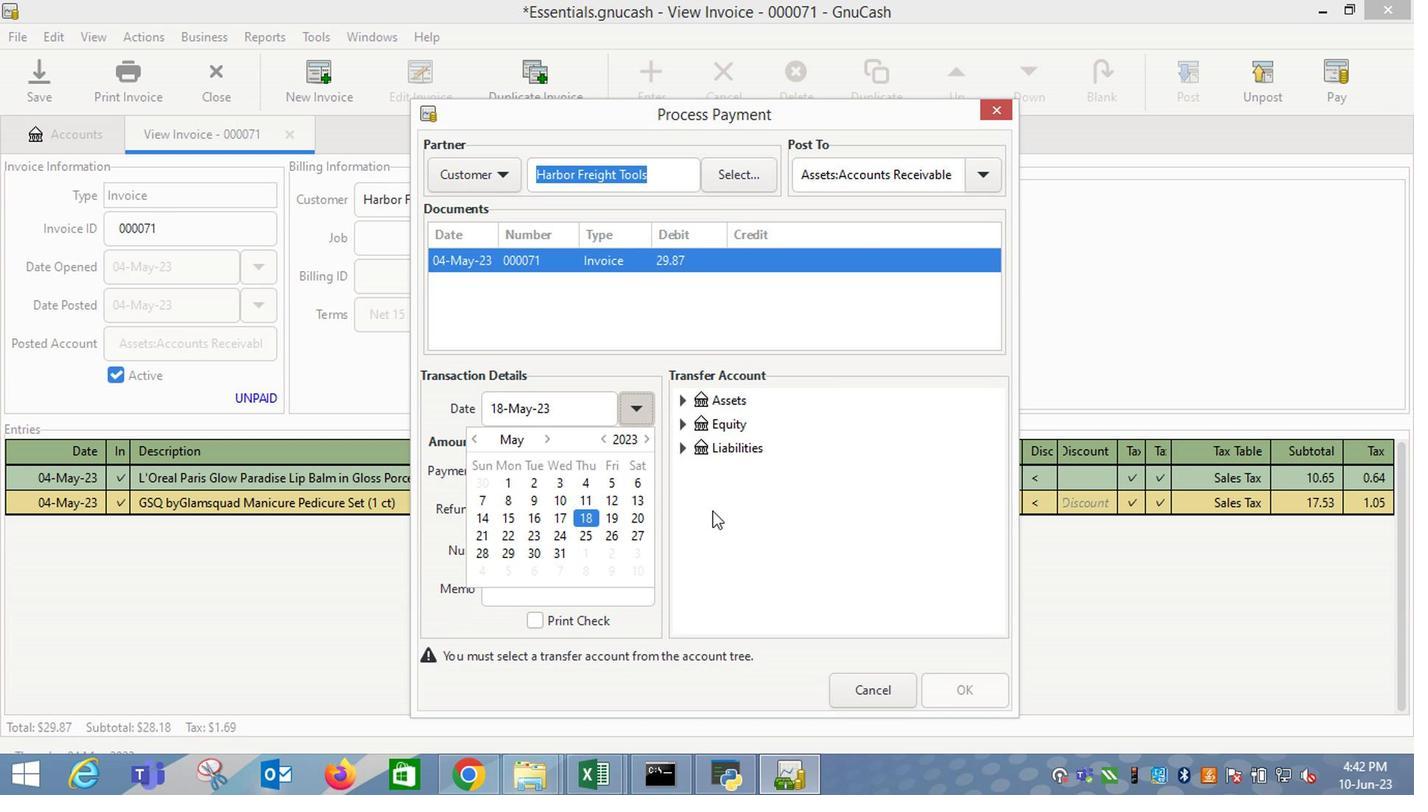 
Action: Mouse moved to (682, 405)
Screenshot: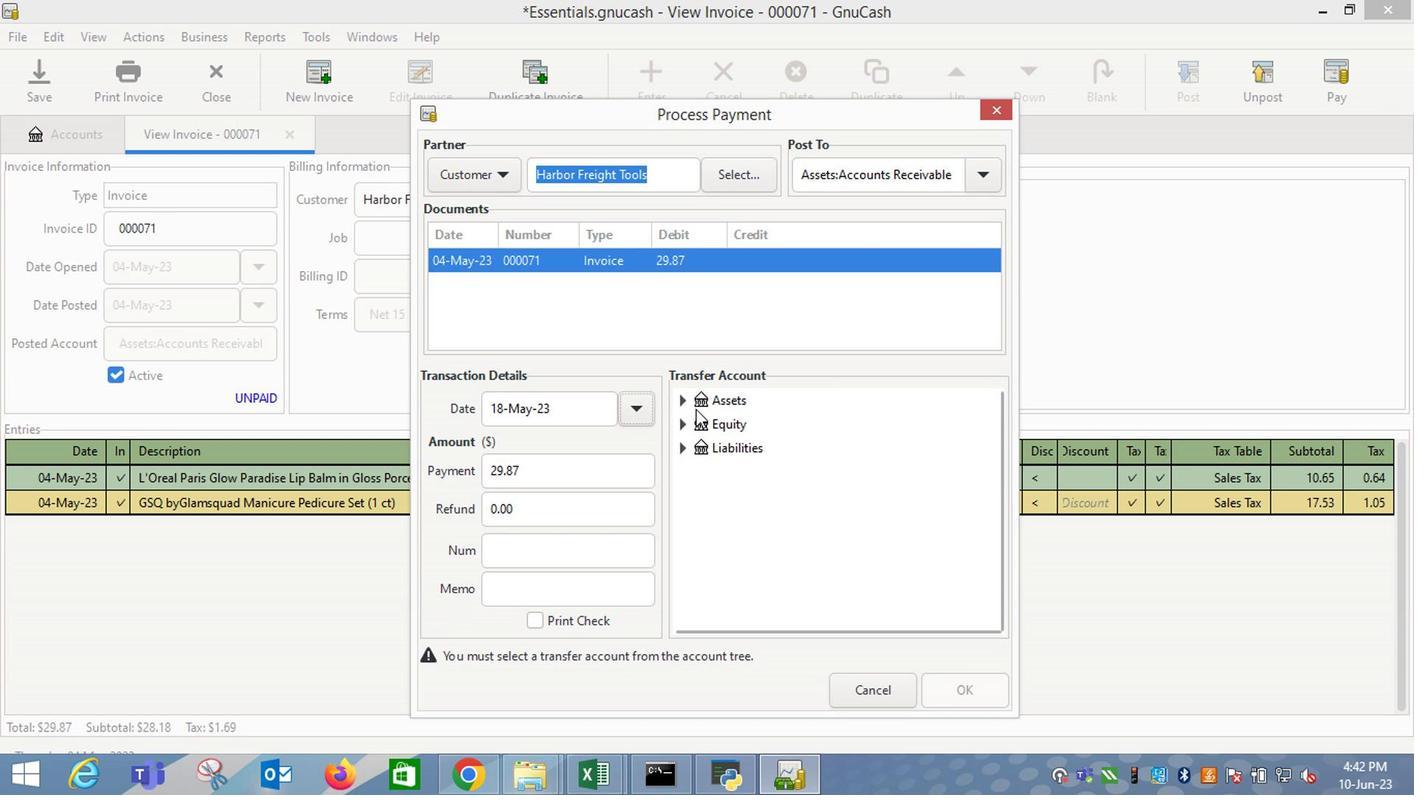 
Action: Mouse pressed left at (682, 405)
Screenshot: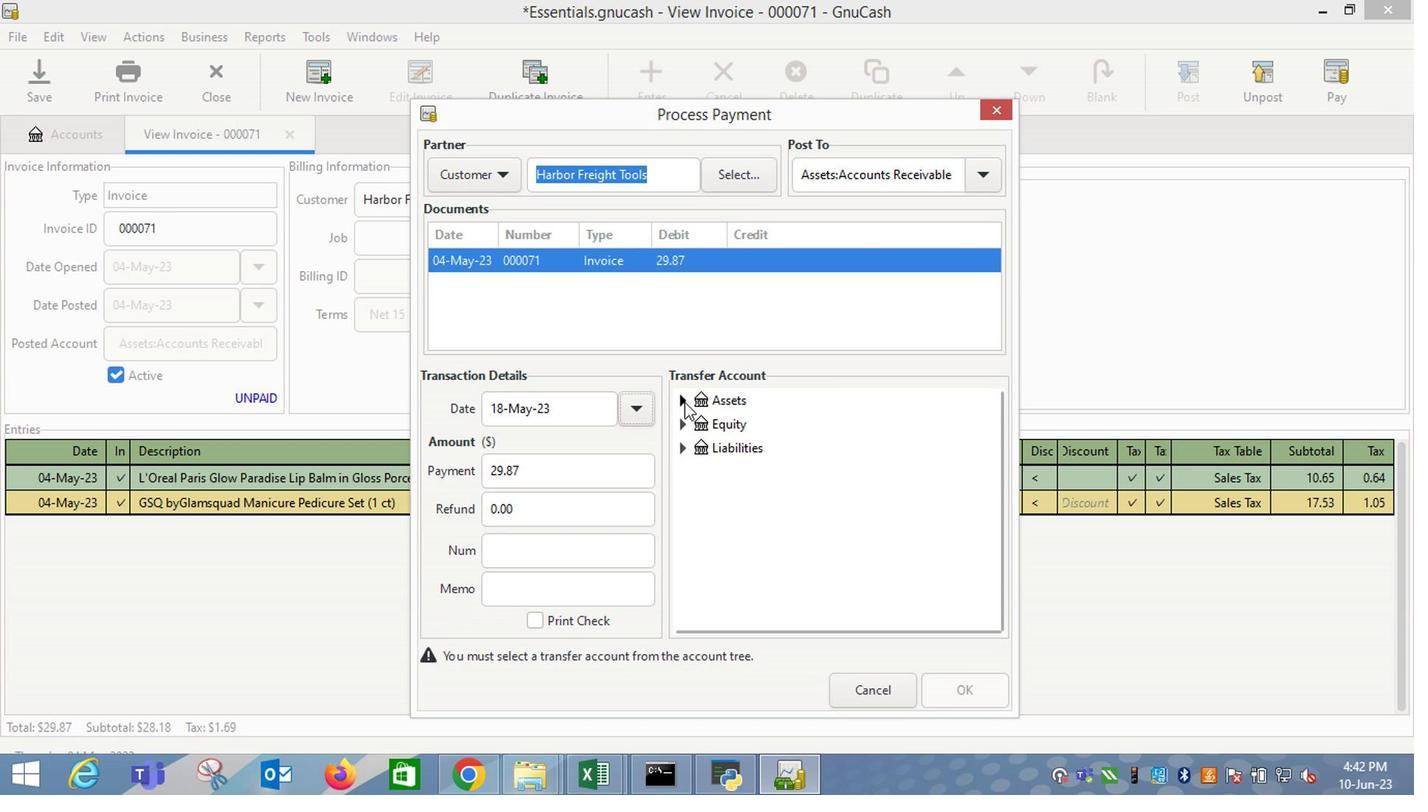 
Action: Mouse moved to (699, 430)
Screenshot: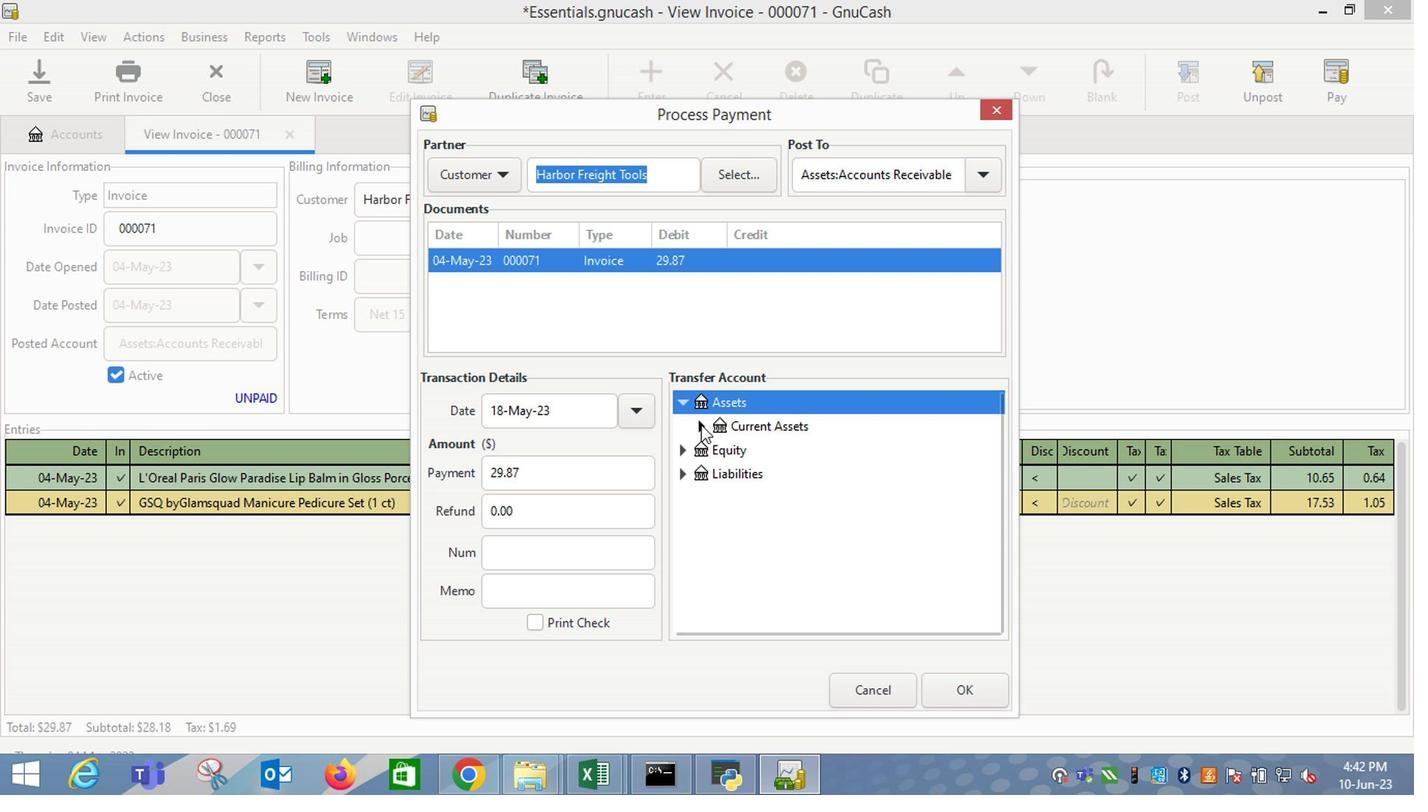 
Action: Mouse pressed left at (699, 430)
Screenshot: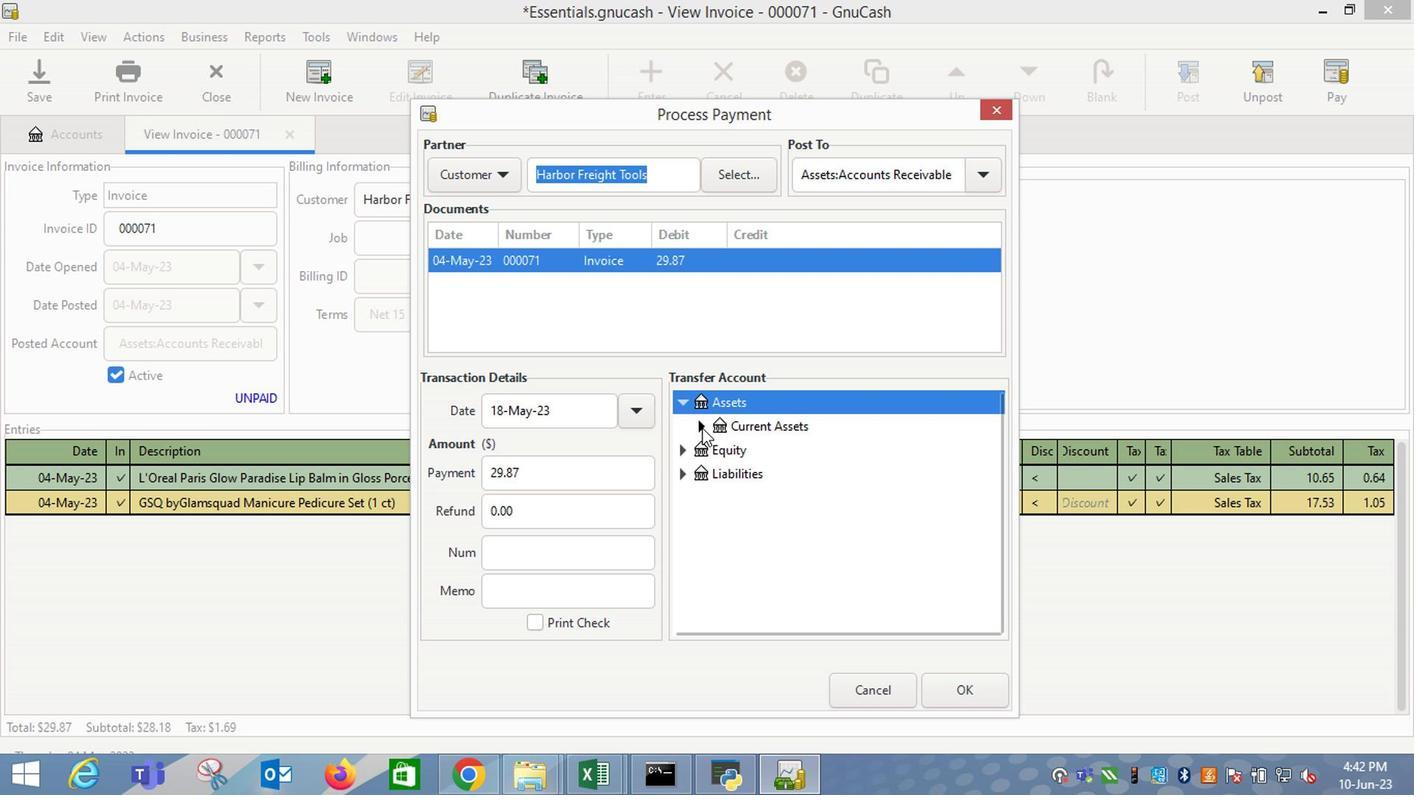 
Action: Mouse moved to (776, 454)
Screenshot: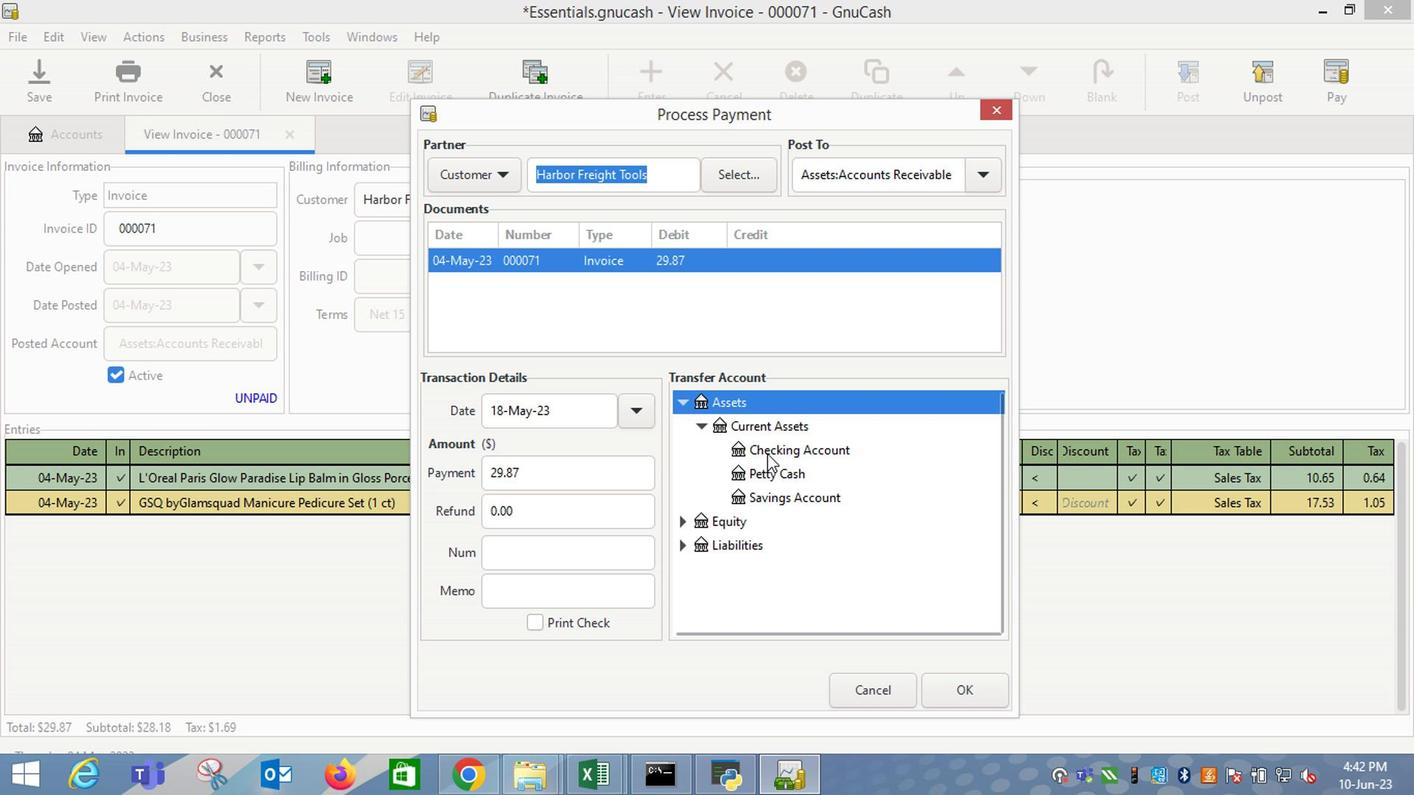 
Action: Mouse pressed left at (776, 454)
Screenshot: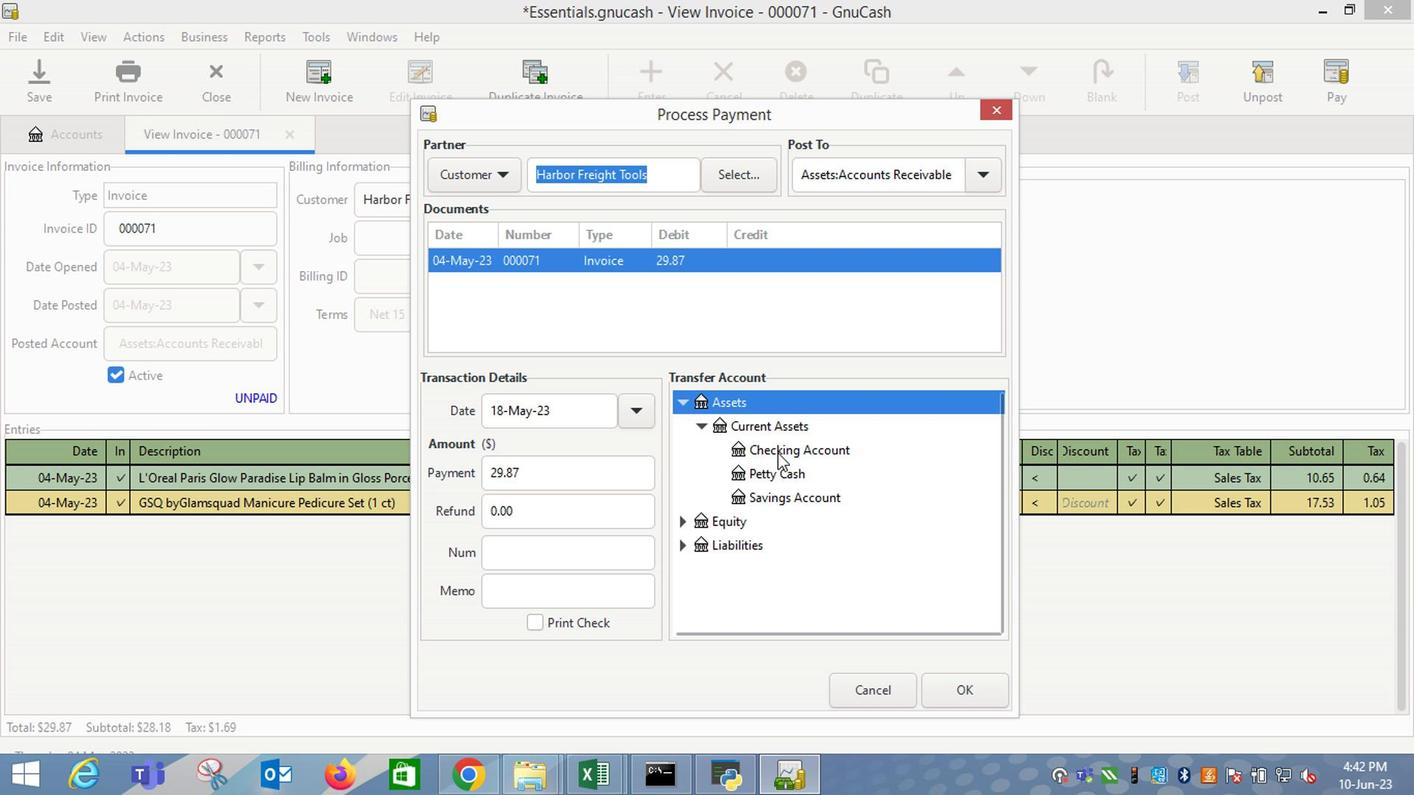 
Action: Mouse moved to (954, 692)
Screenshot: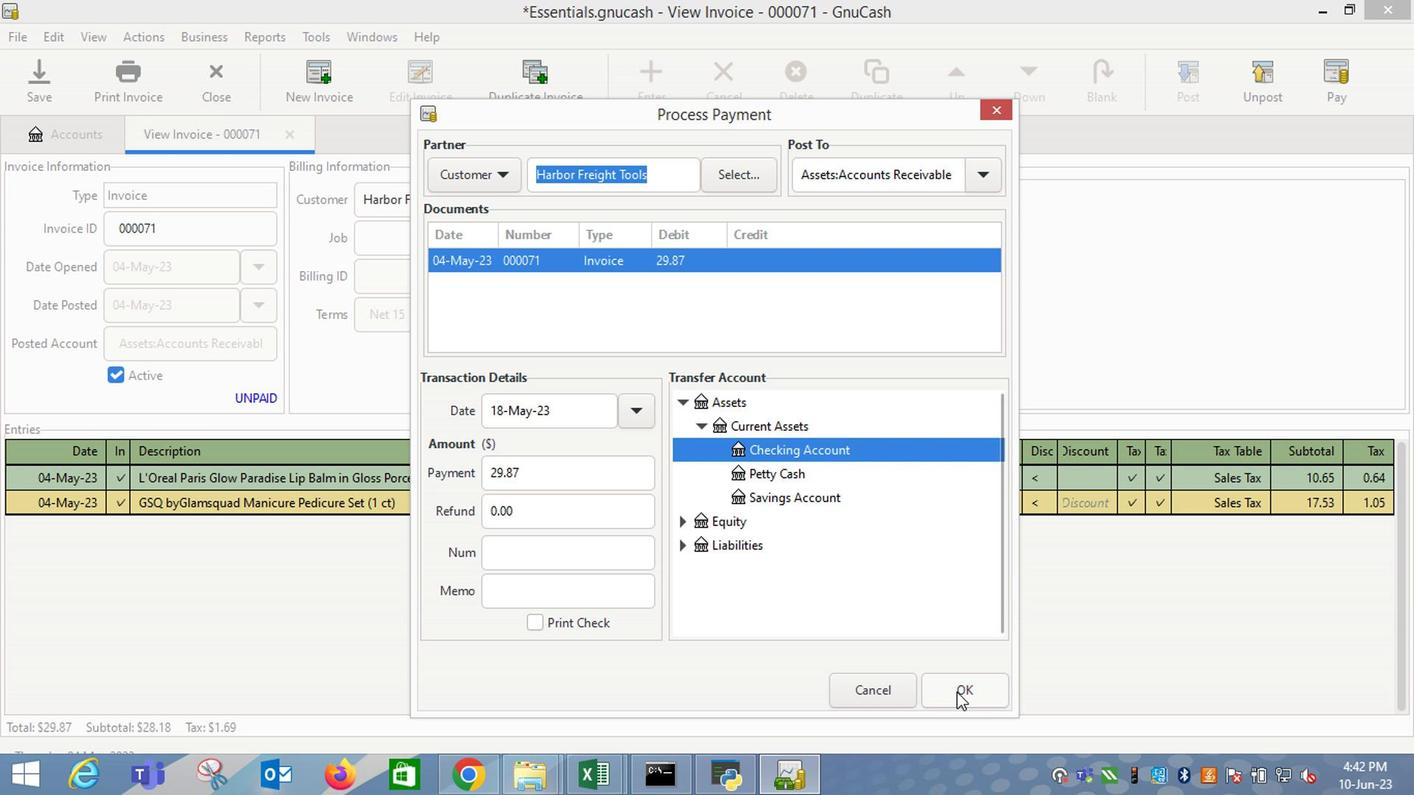 
Action: Mouse pressed left at (954, 692)
Screenshot: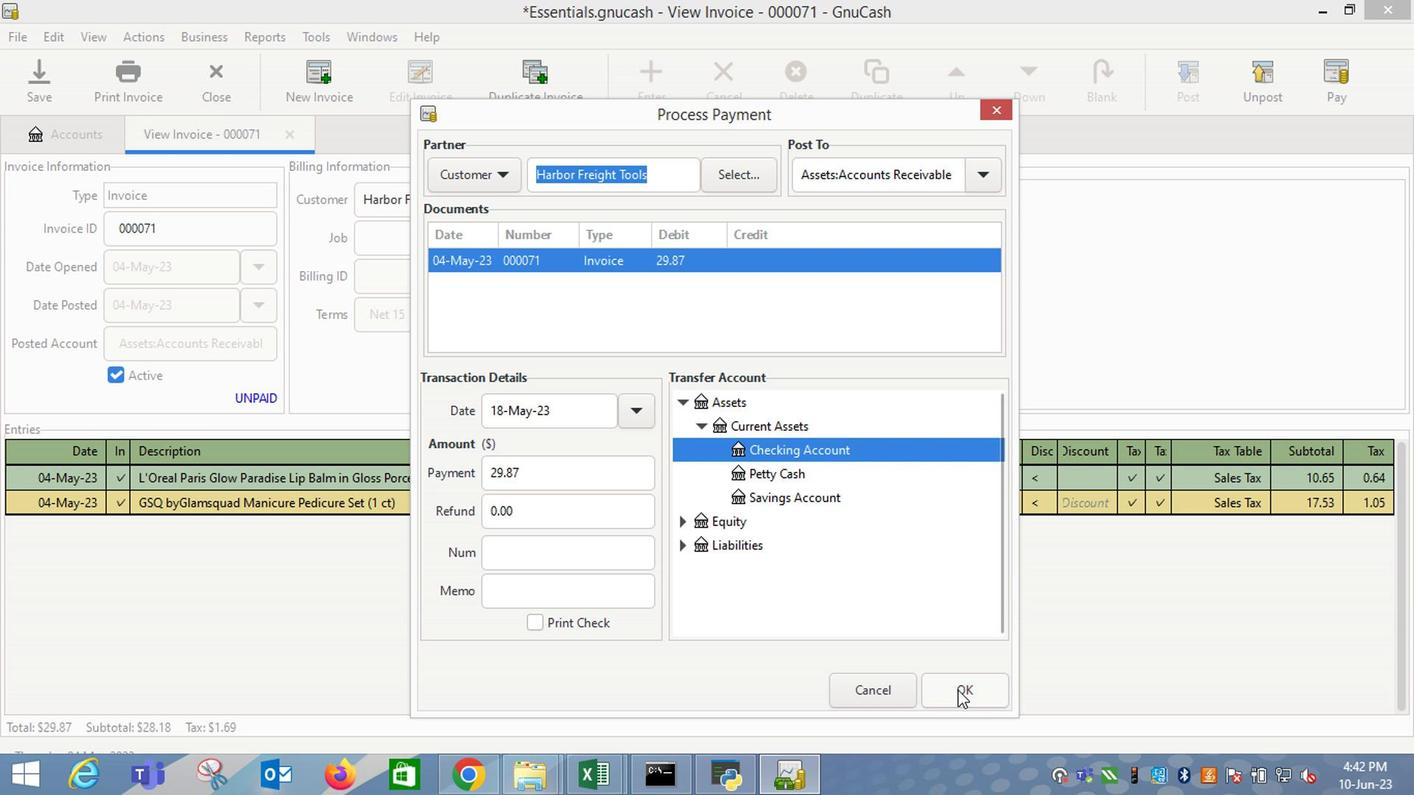 
Action: Mouse moved to (132, 86)
Screenshot: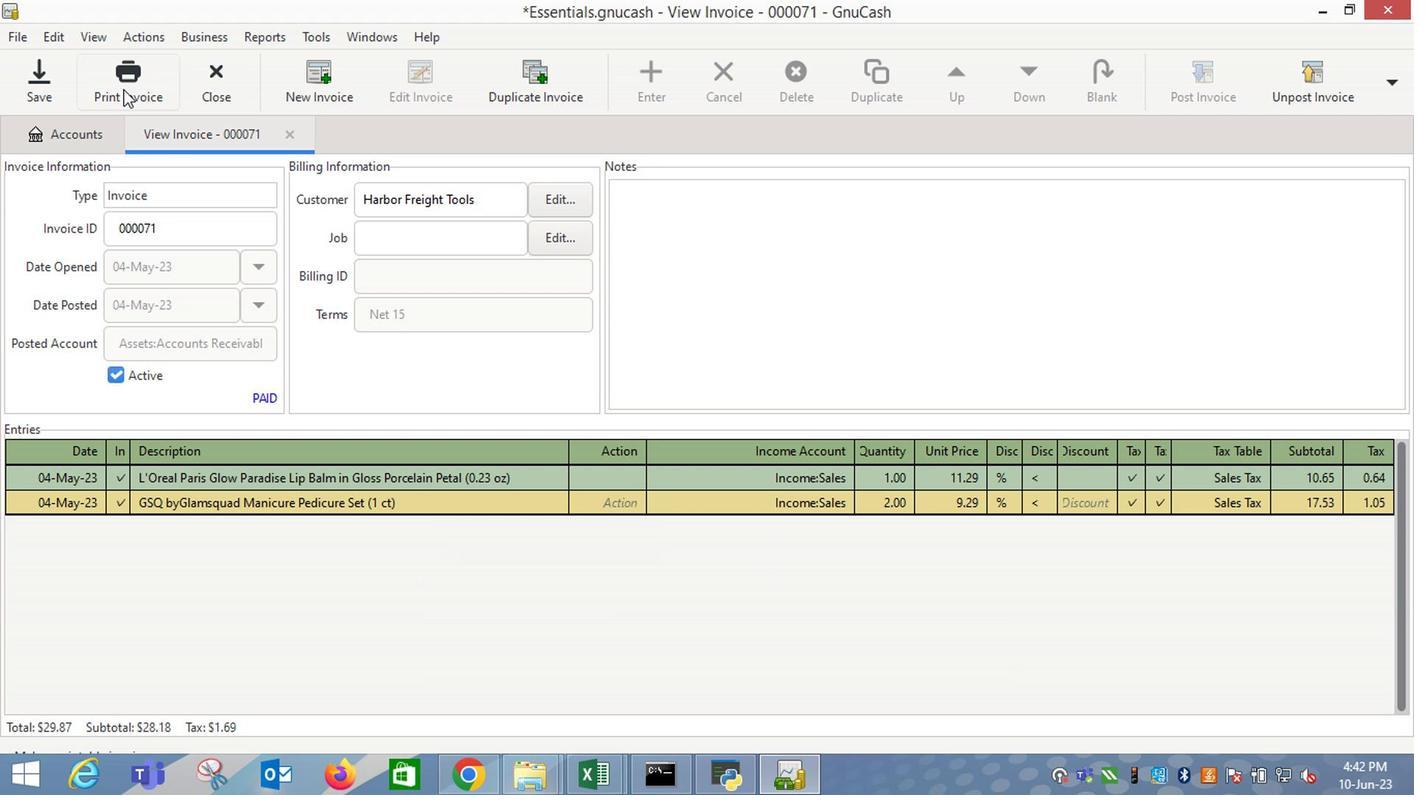 
Action: Mouse pressed left at (132, 86)
Screenshot: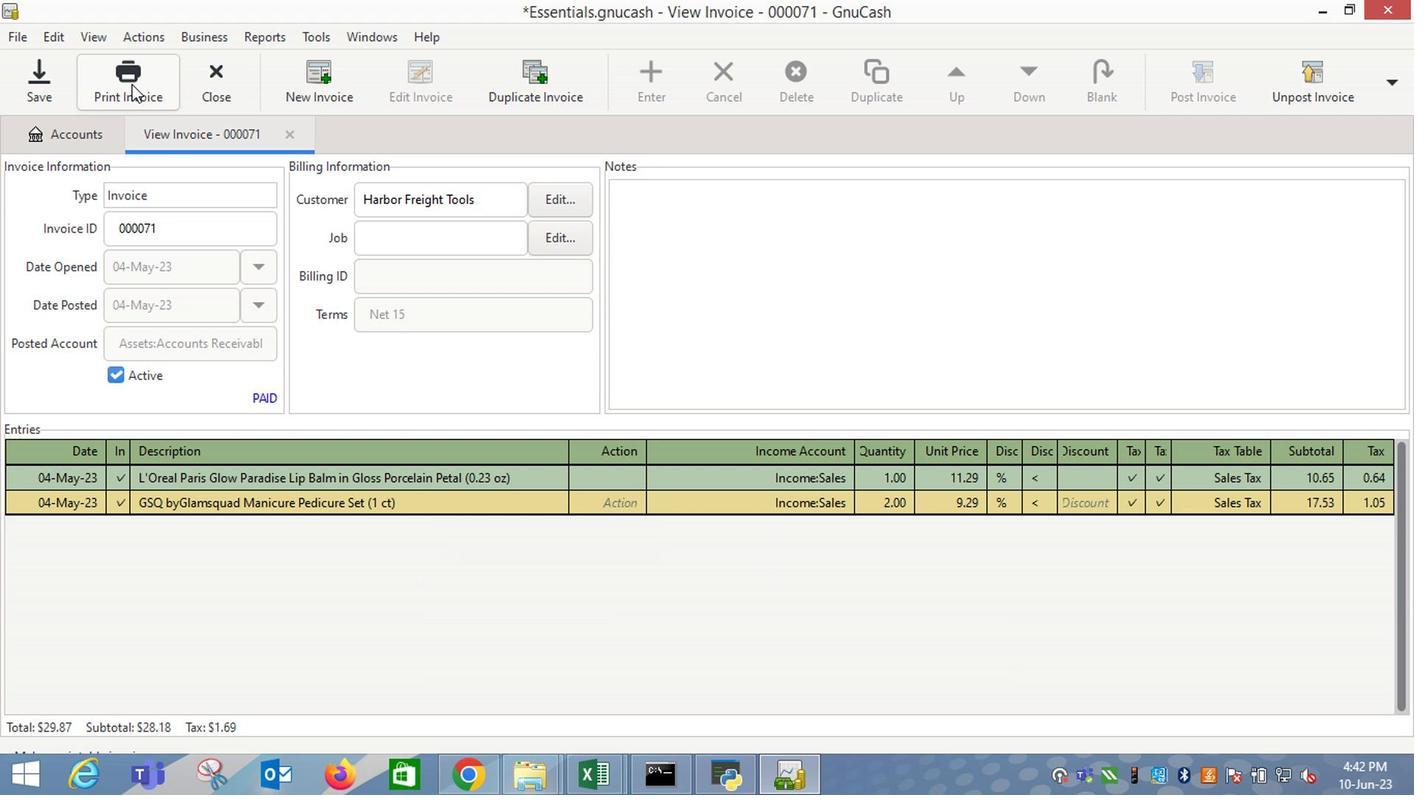
Action: Mouse moved to (965, 81)
Screenshot: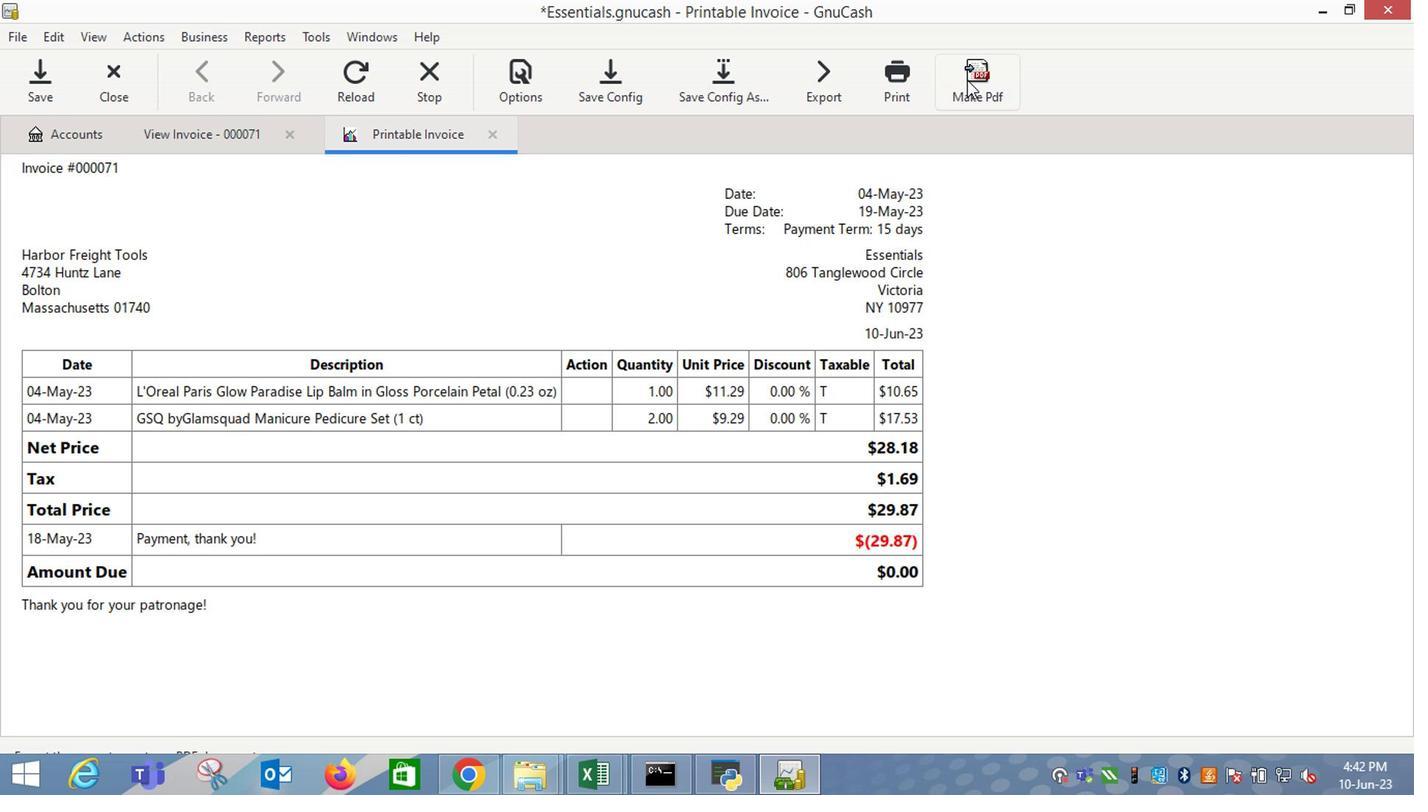 
Action: Mouse pressed left at (965, 81)
Screenshot: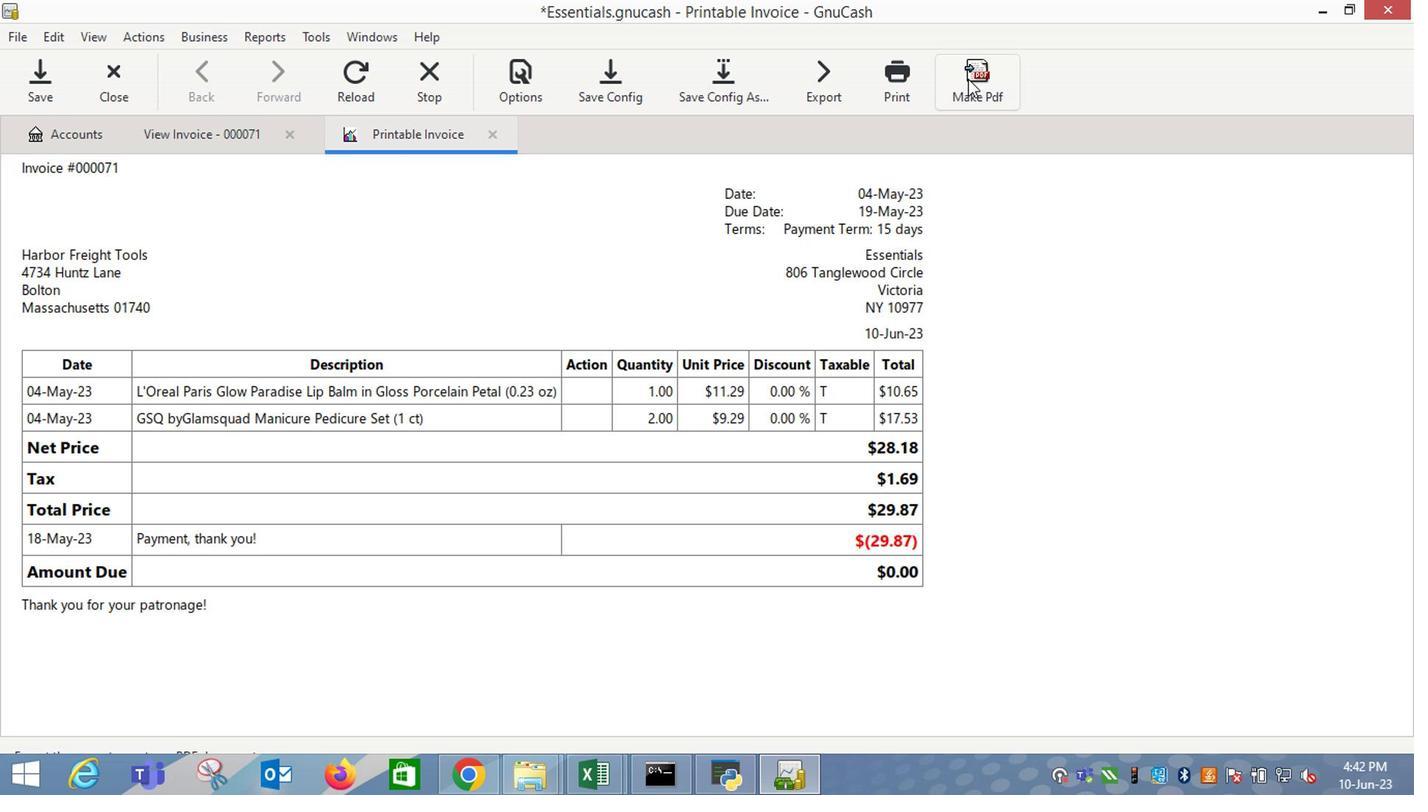
Action: Mouse moved to (1084, 722)
Screenshot: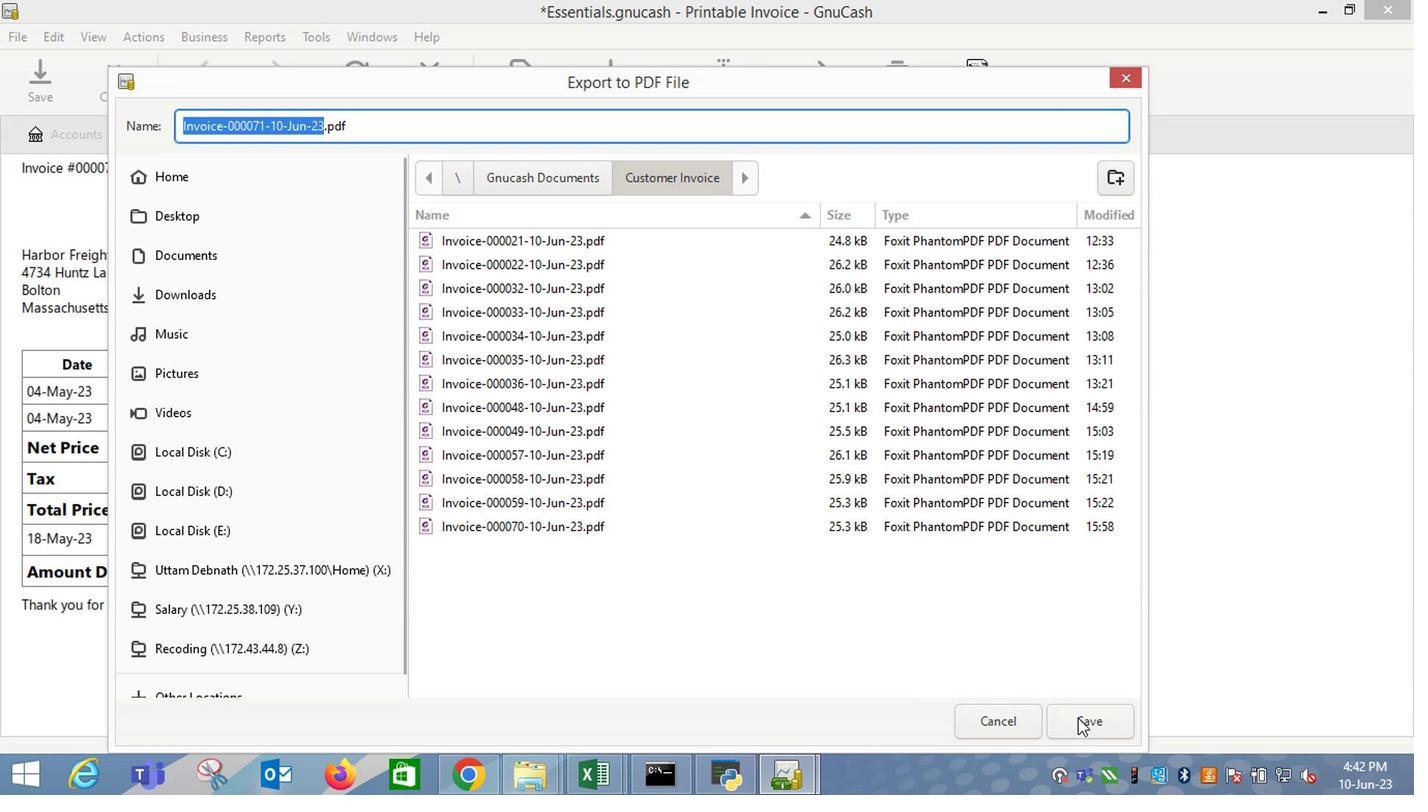 
Action: Mouse pressed left at (1084, 722)
Screenshot: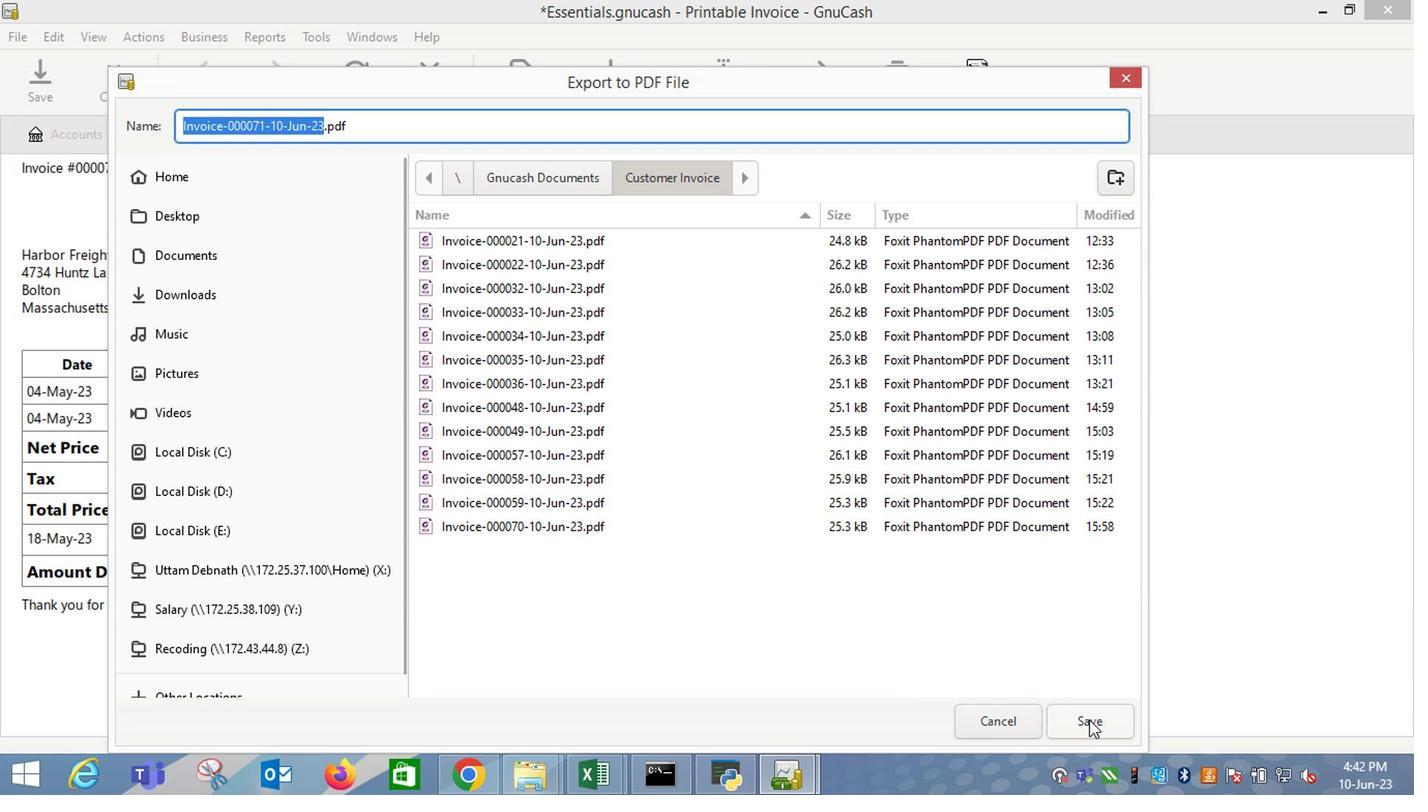 
Action: Mouse moved to (607, 455)
Screenshot: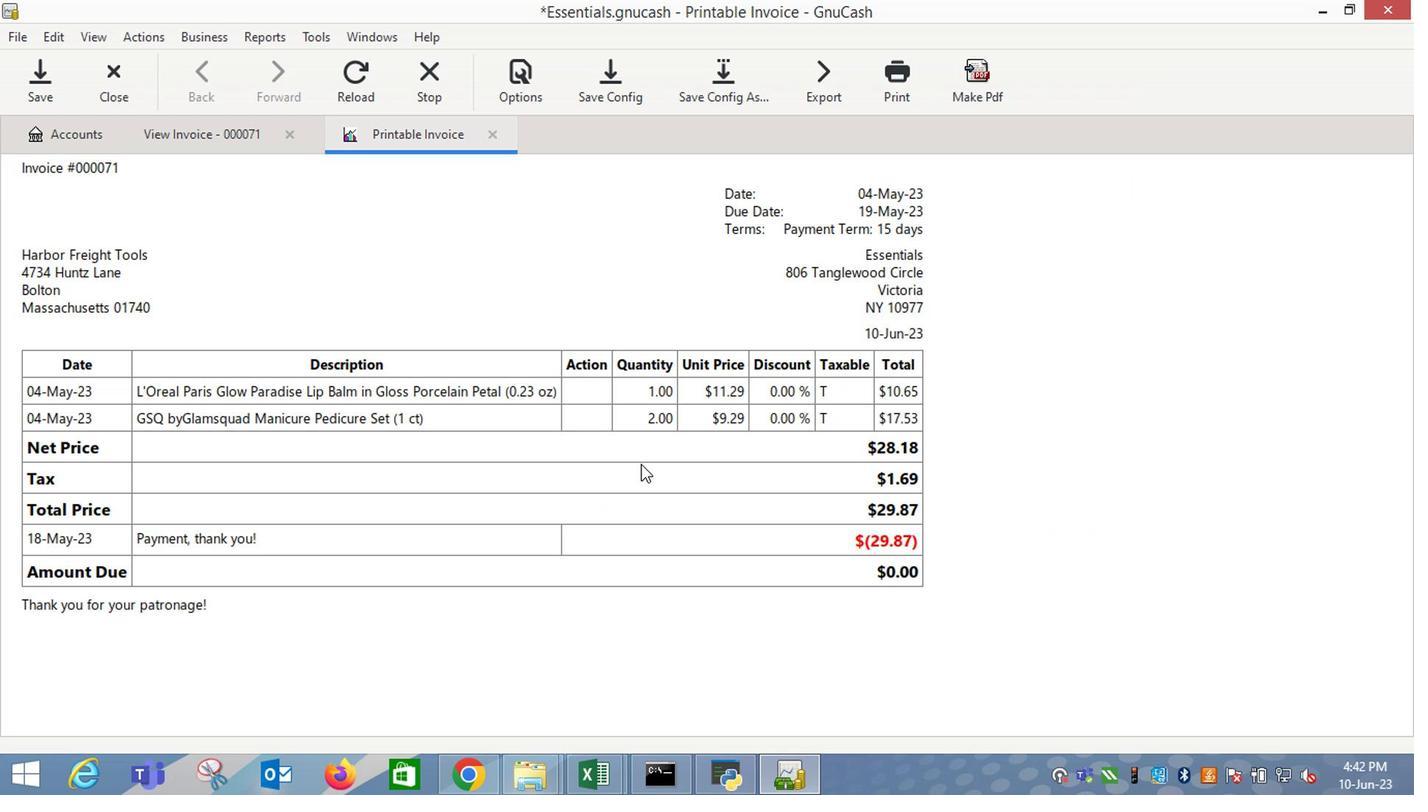 
